 Task: Look for space in Isernhagen Farster Bauerschaft, Germany from 10th July, 2023 to 15th July, 2023 for 7 adults in price range Rs.10000 to Rs.15000. Place can be entire place or shared room with 4 bedrooms having 7 beds and 4 bathrooms. Property type can be house, flat, guest house. Amenities needed are: wifi, TV, free parkinig on premises, gym, breakfast. Booking option can be shelf check-in. Required host language is English.
Action: Mouse moved to (542, 113)
Screenshot: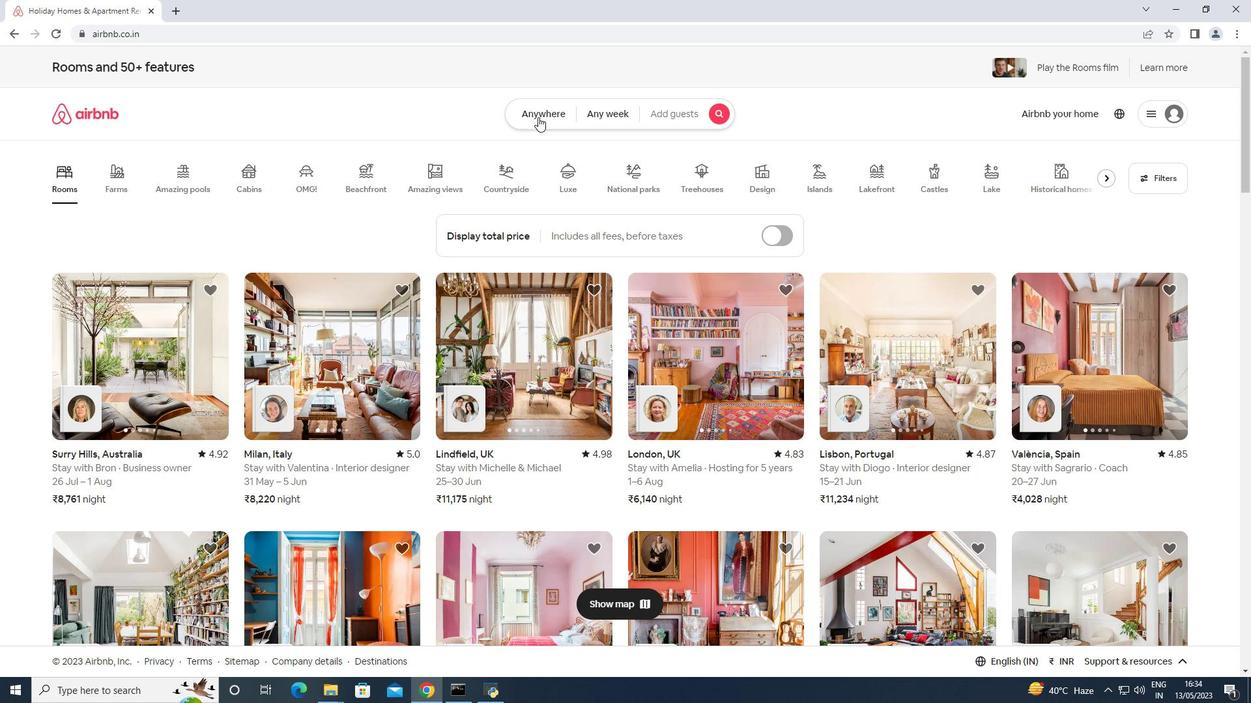 
Action: Mouse pressed left at (542, 113)
Screenshot: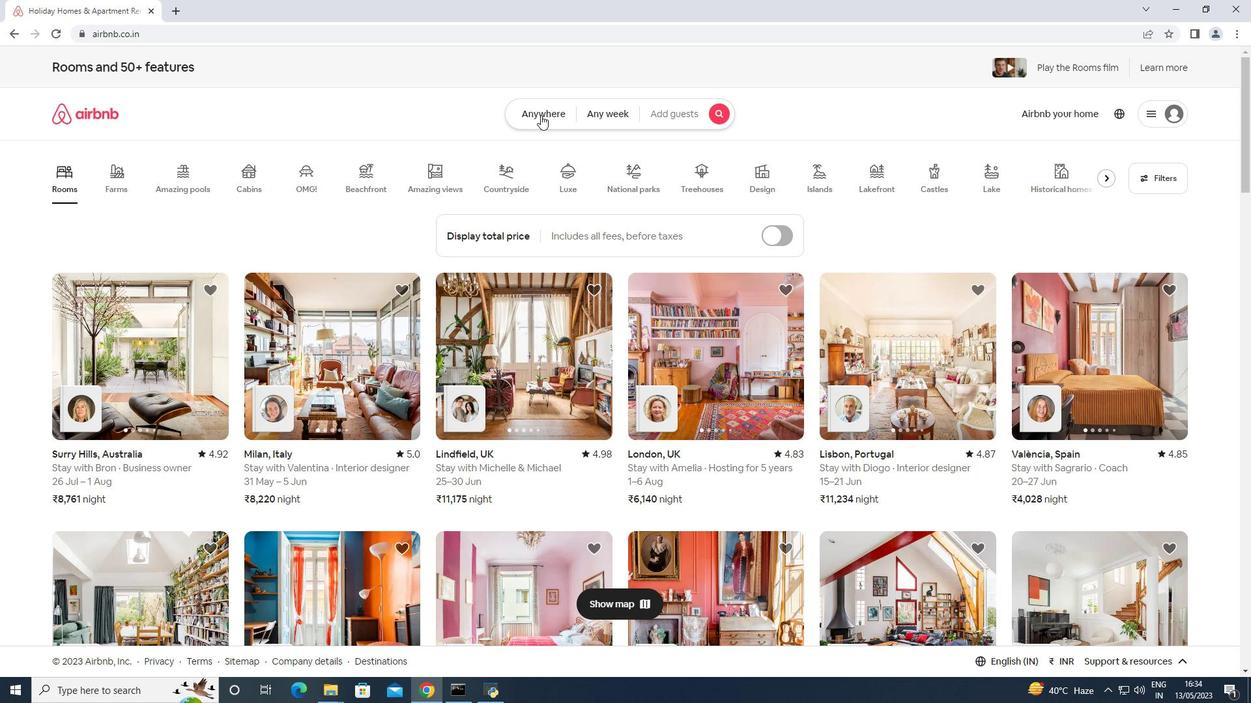
Action: Mouse moved to (490, 155)
Screenshot: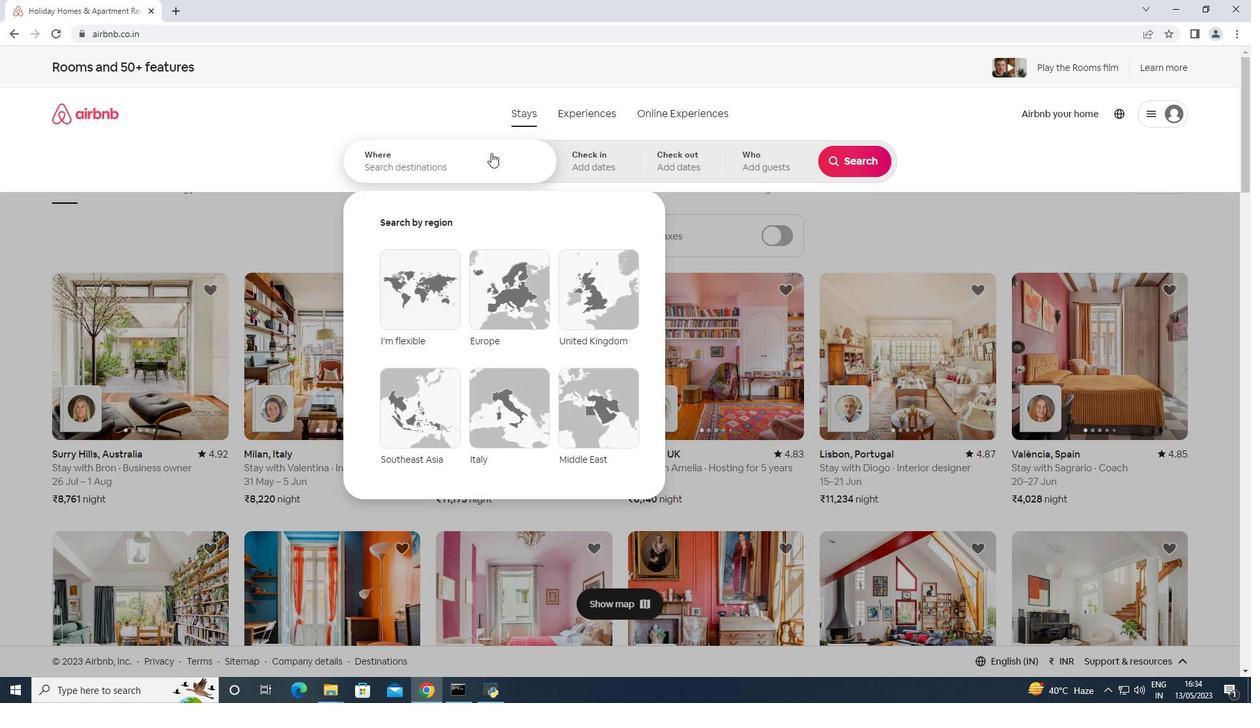 
Action: Mouse pressed left at (490, 155)
Screenshot: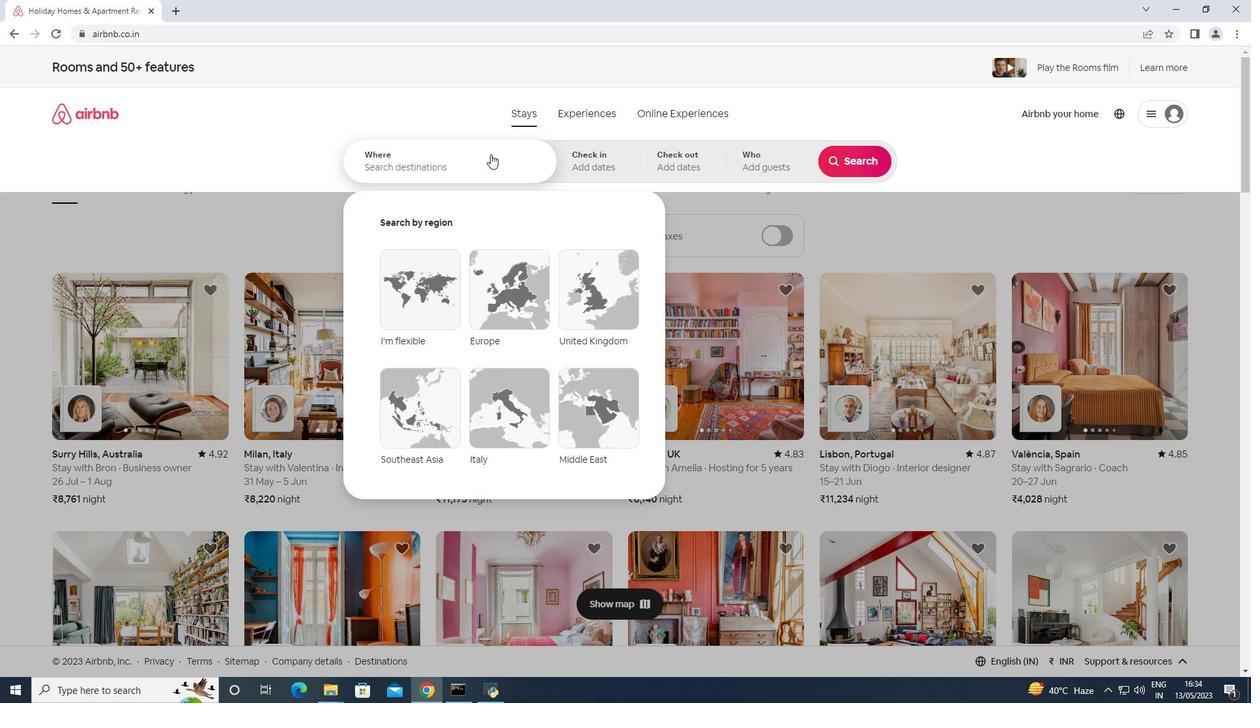 
Action: Mouse moved to (509, 162)
Screenshot: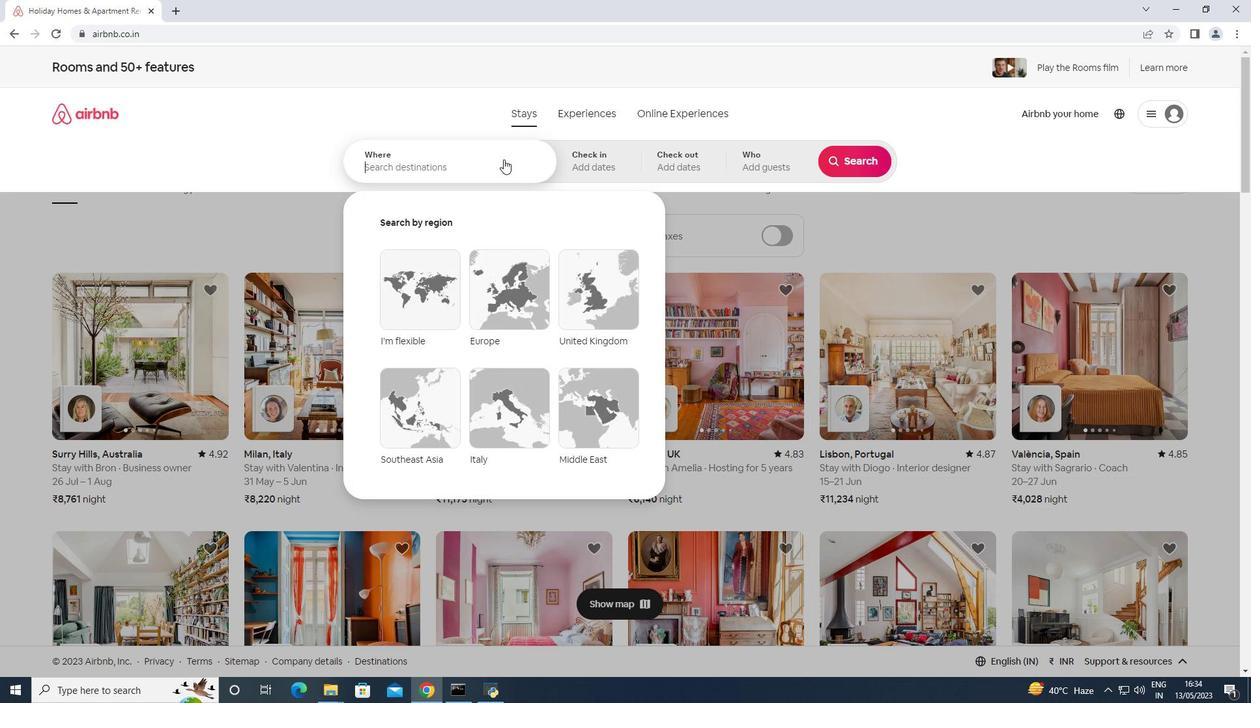 
Action: Key pressed <Key.shift>Isernhagen<Key.space><Key.shift>Farster<Key.space><Key.shift>Bauerschaft,<Key.space><Key.shift>Germ,any<Key.enter>
Screenshot: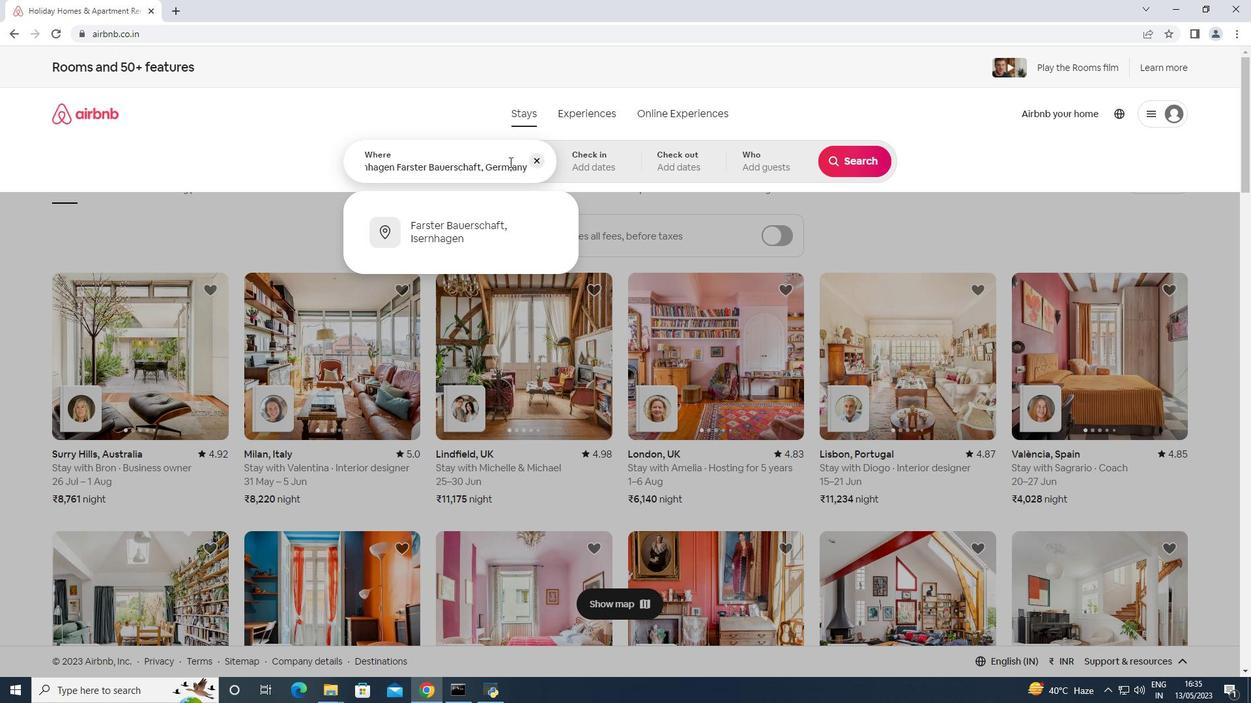 
Action: Mouse moved to (851, 262)
Screenshot: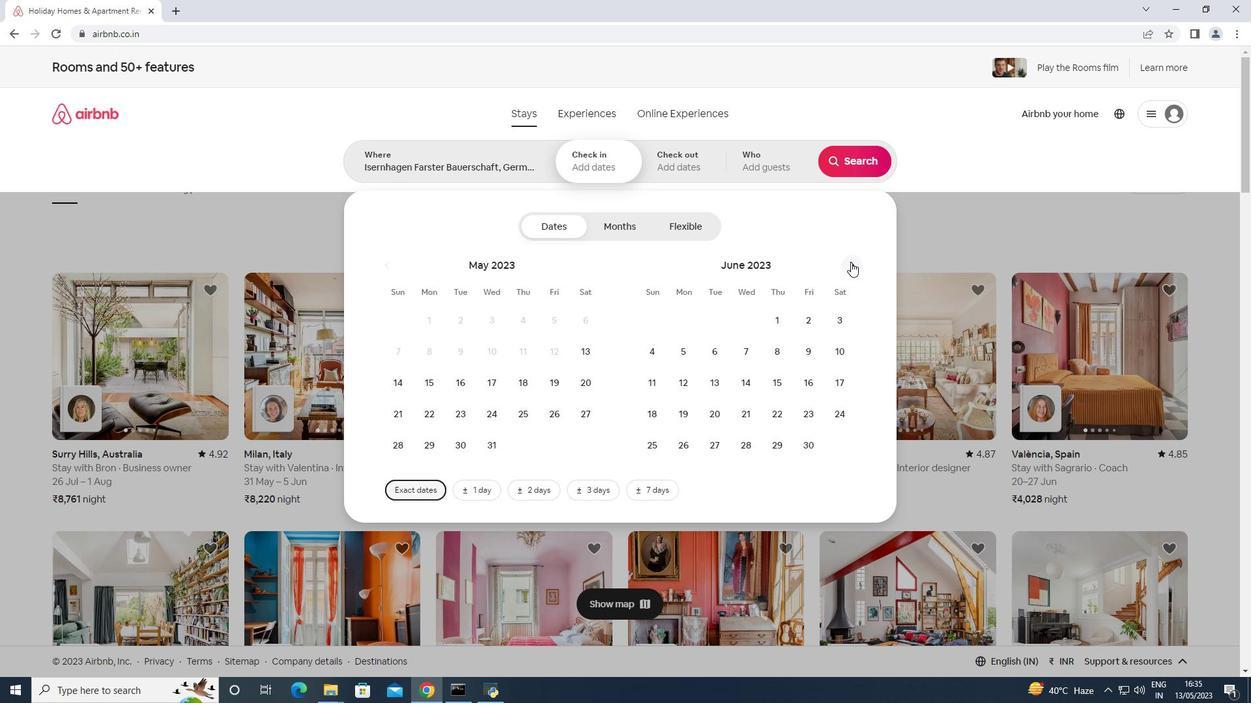 
Action: Mouse pressed left at (851, 262)
Screenshot: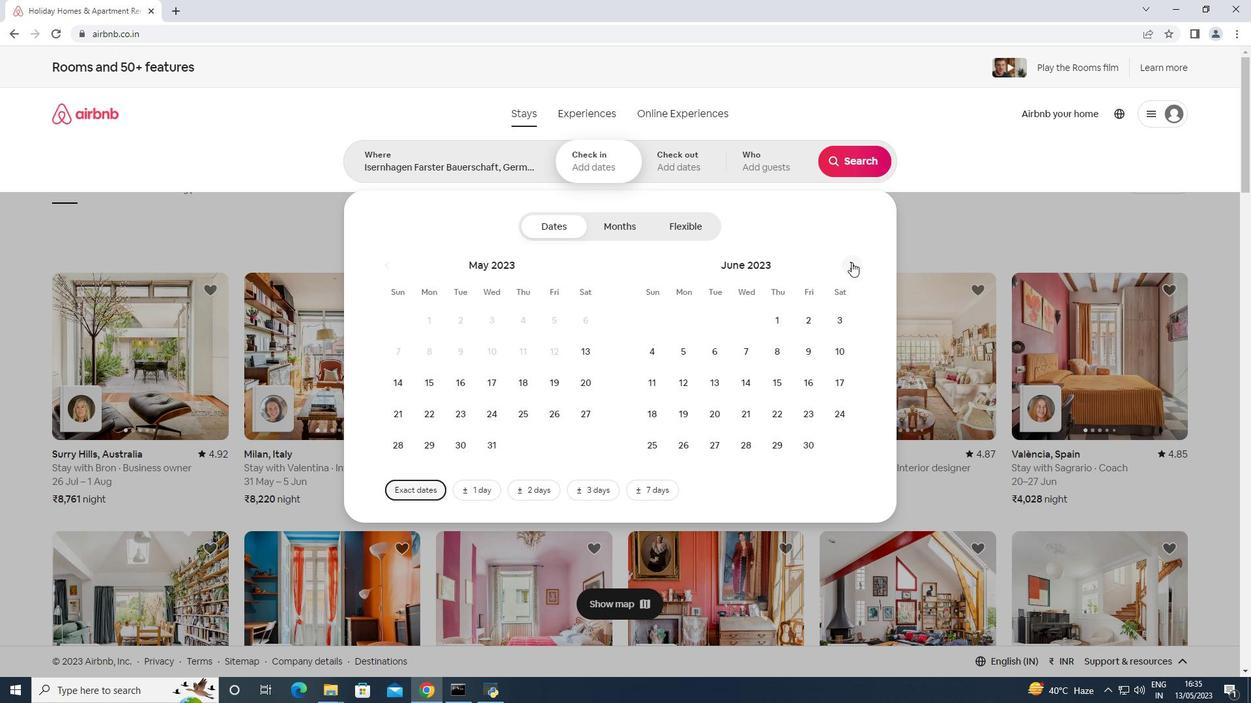 
Action: Mouse moved to (682, 380)
Screenshot: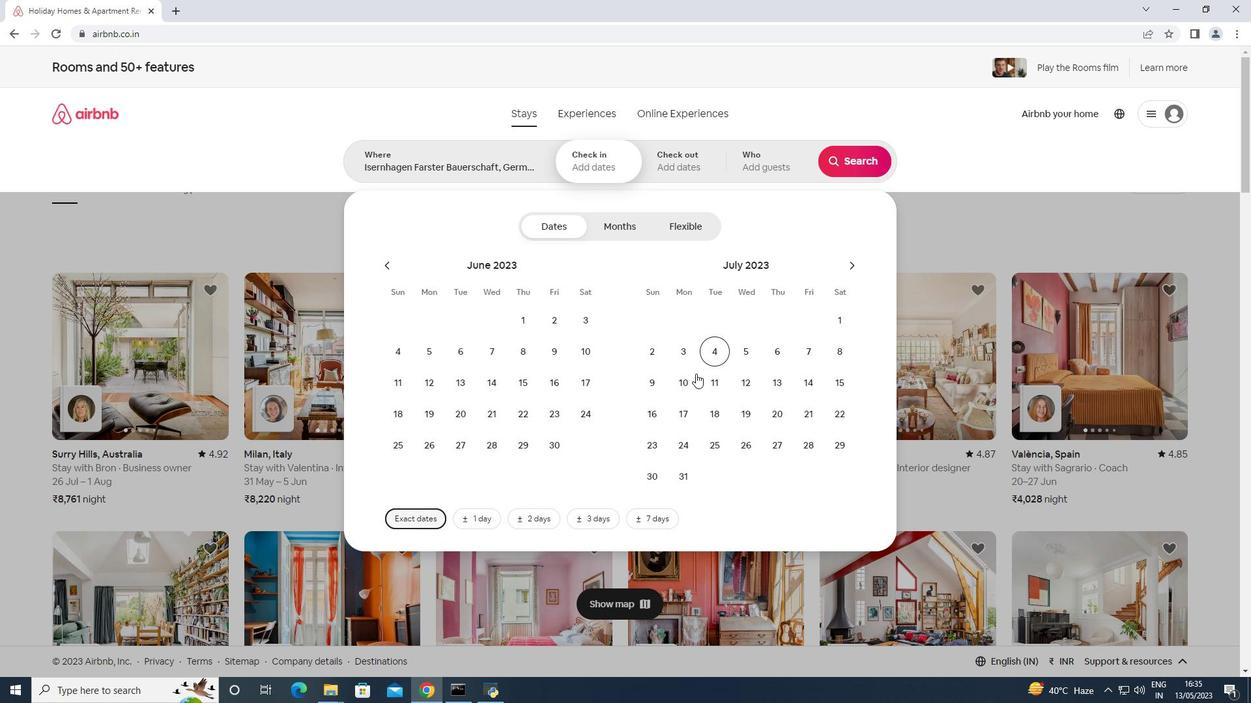 
Action: Mouse pressed left at (682, 380)
Screenshot: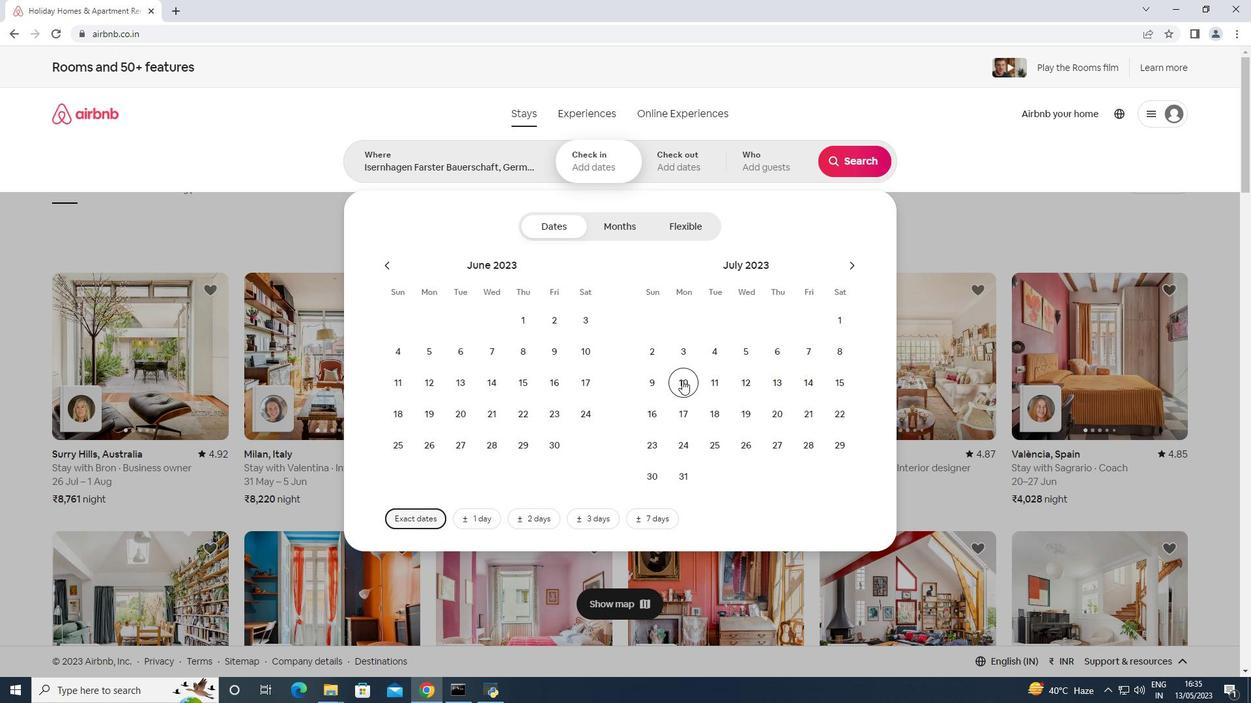 
Action: Mouse moved to (834, 385)
Screenshot: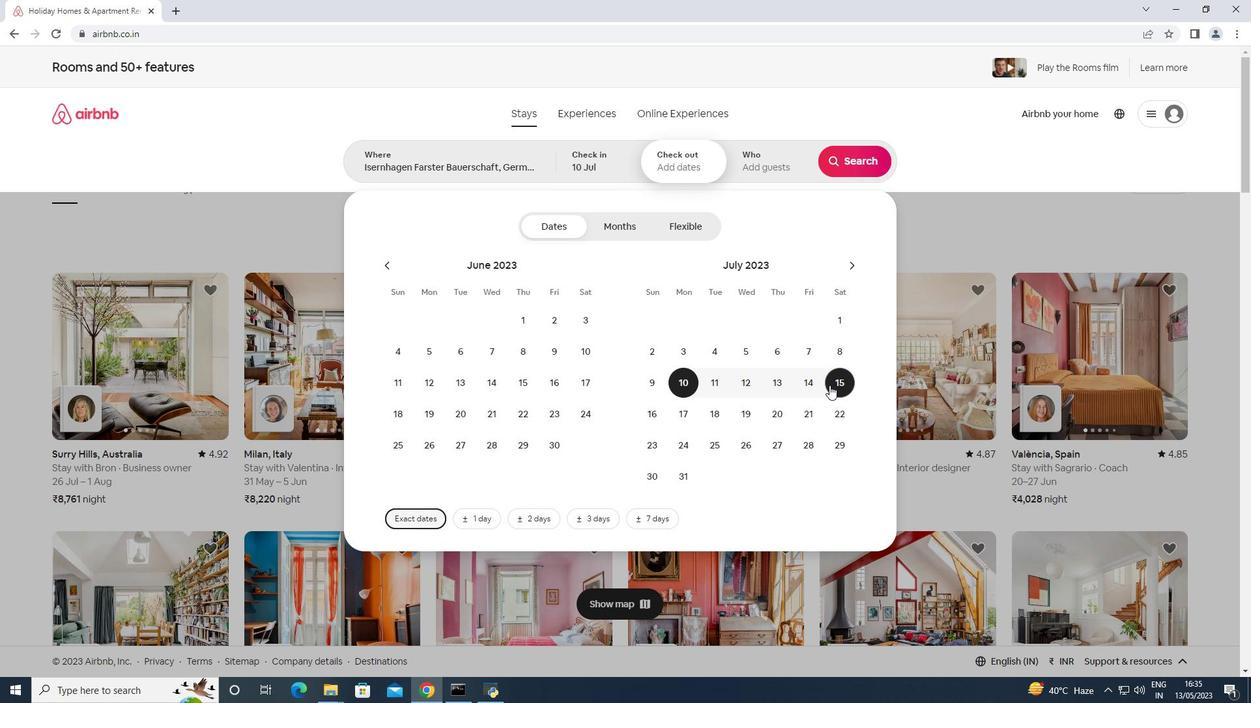 
Action: Mouse pressed left at (834, 385)
Screenshot: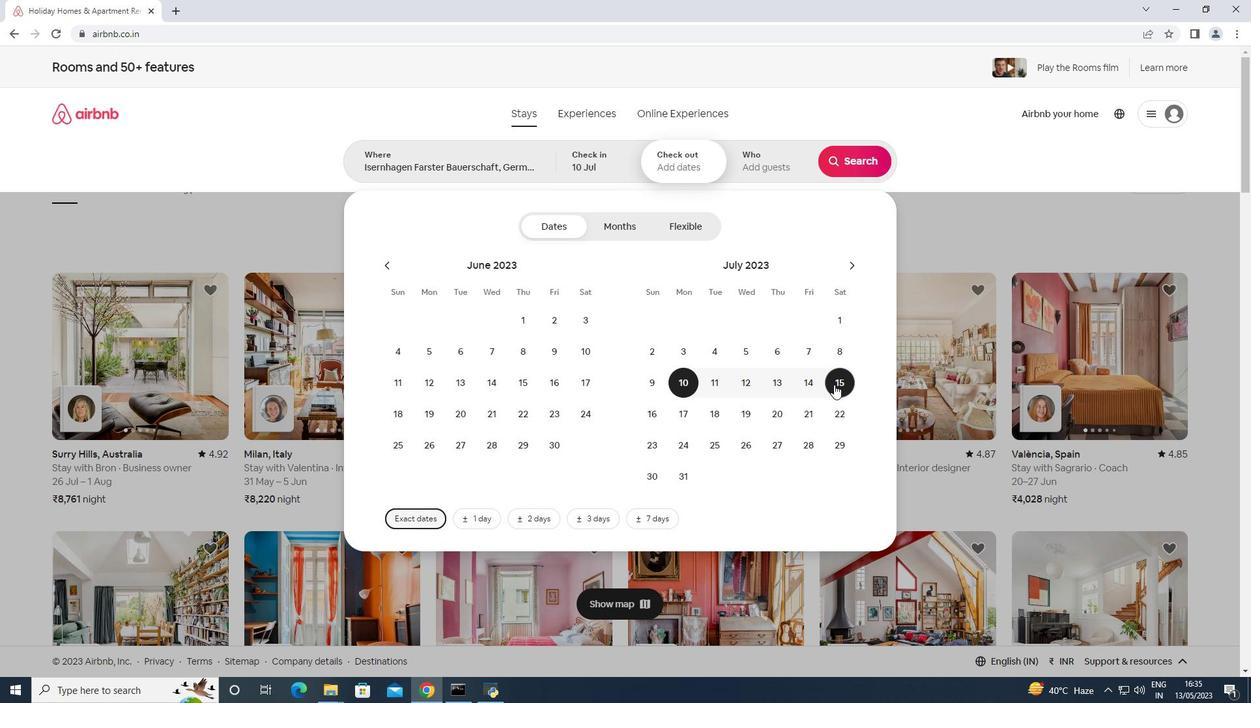 
Action: Mouse moved to (772, 168)
Screenshot: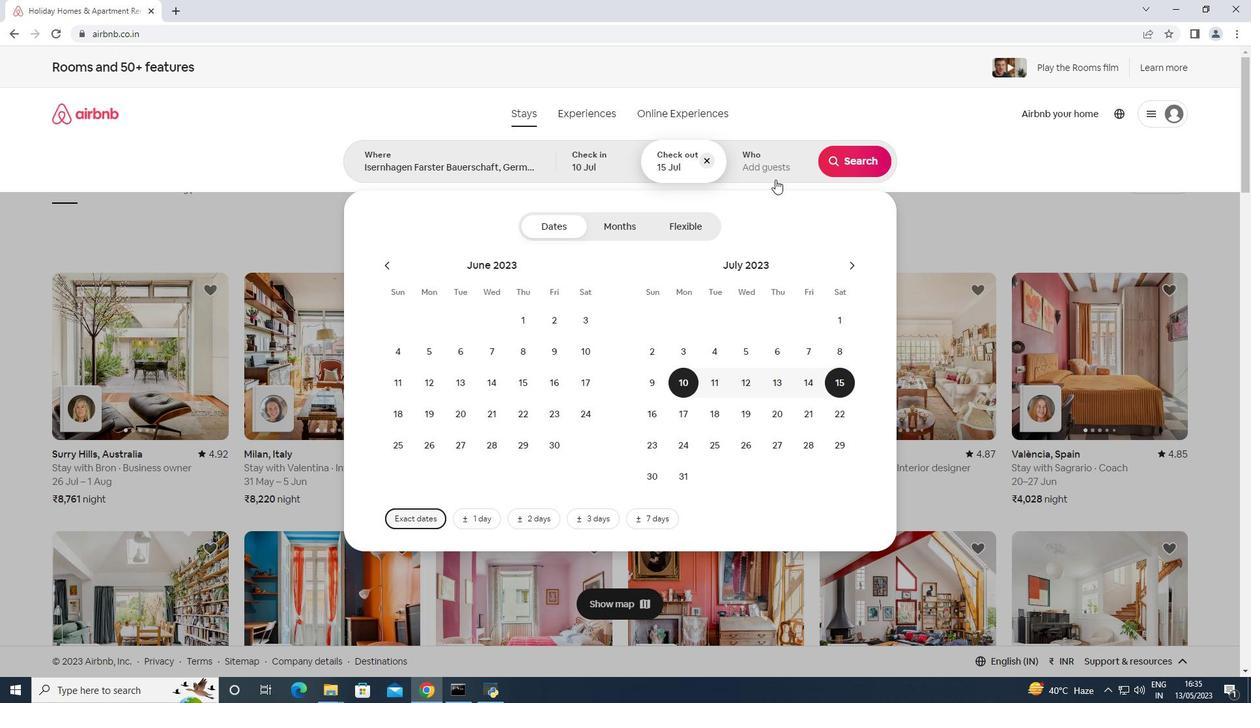 
Action: Mouse pressed left at (772, 168)
Screenshot: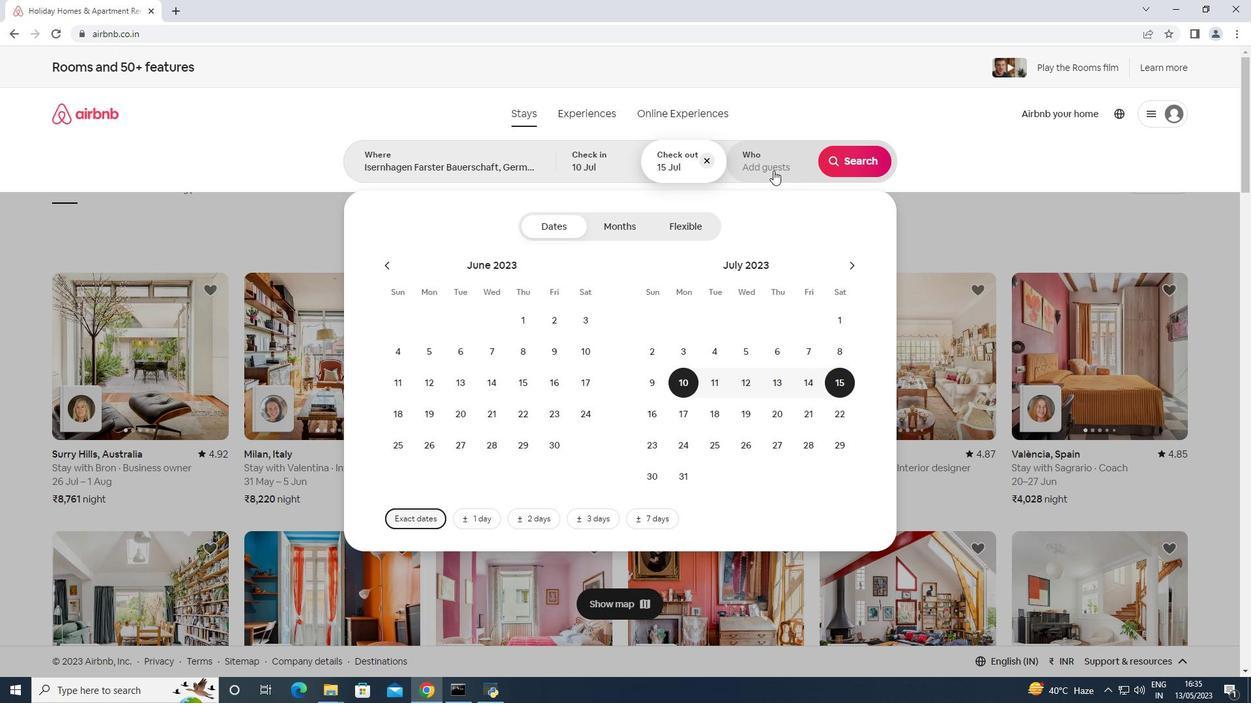 
Action: Mouse moved to (851, 228)
Screenshot: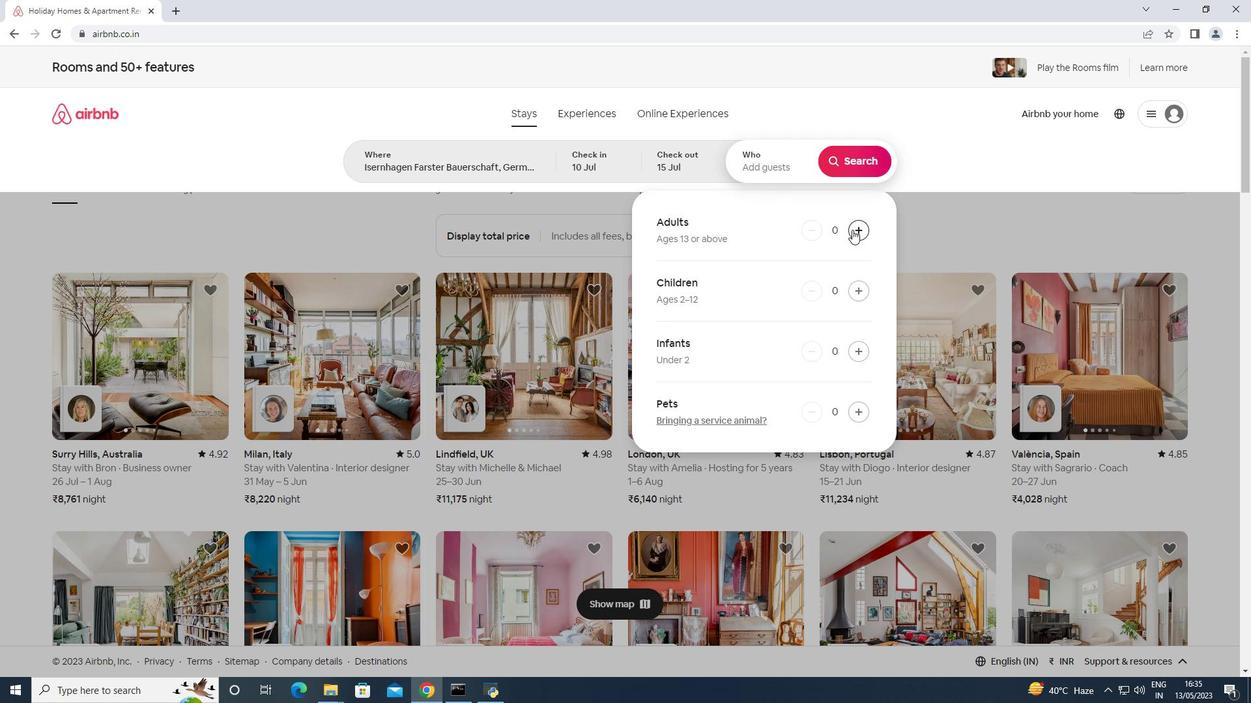 
Action: Mouse pressed left at (851, 228)
Screenshot: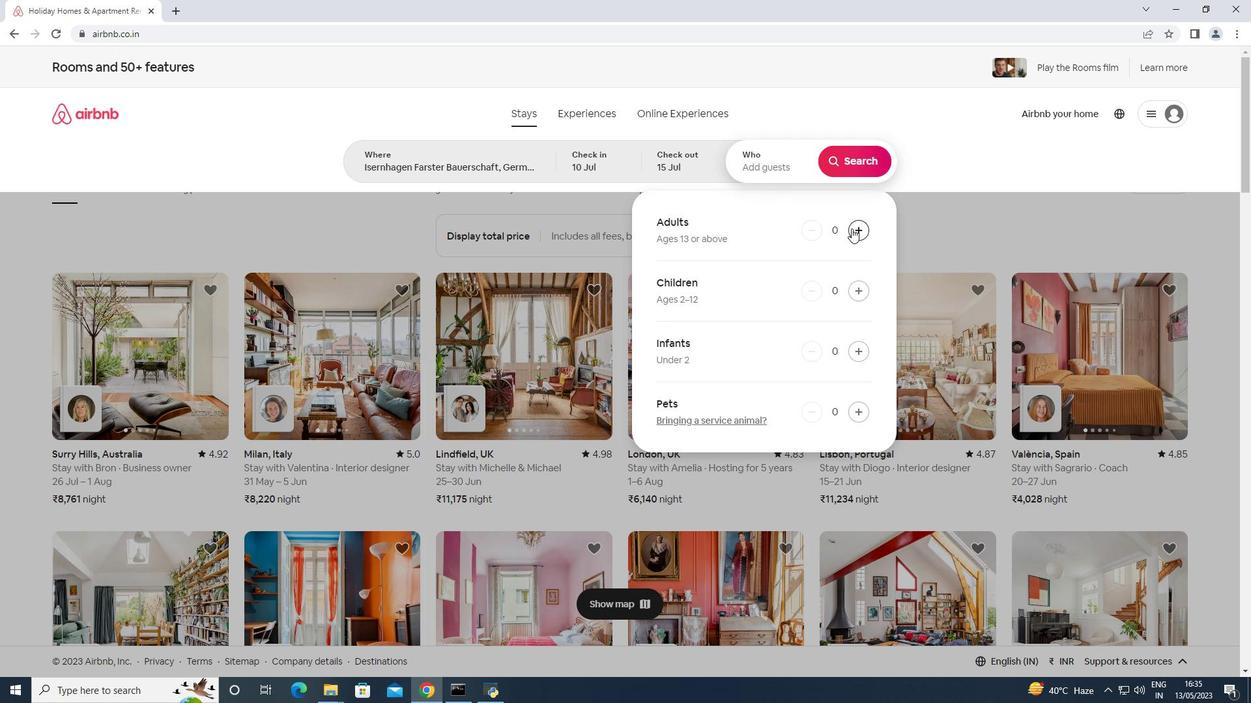 
Action: Mouse pressed left at (851, 228)
Screenshot: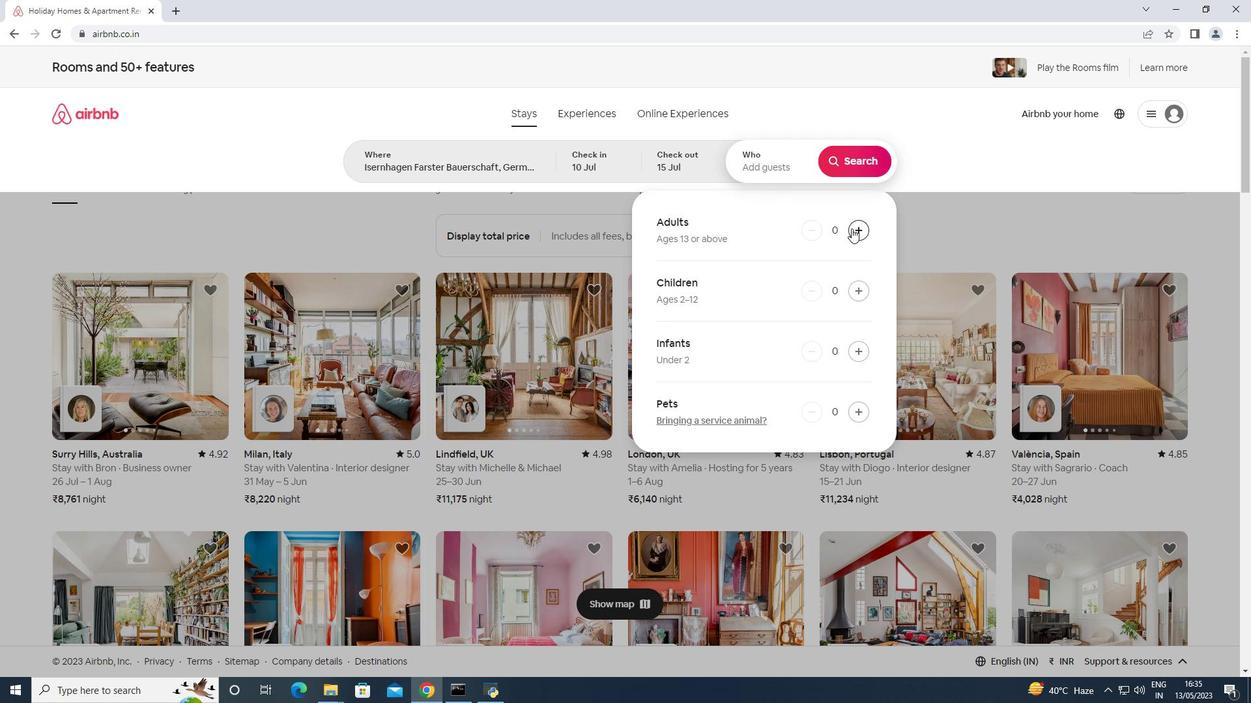 
Action: Mouse pressed left at (851, 228)
Screenshot: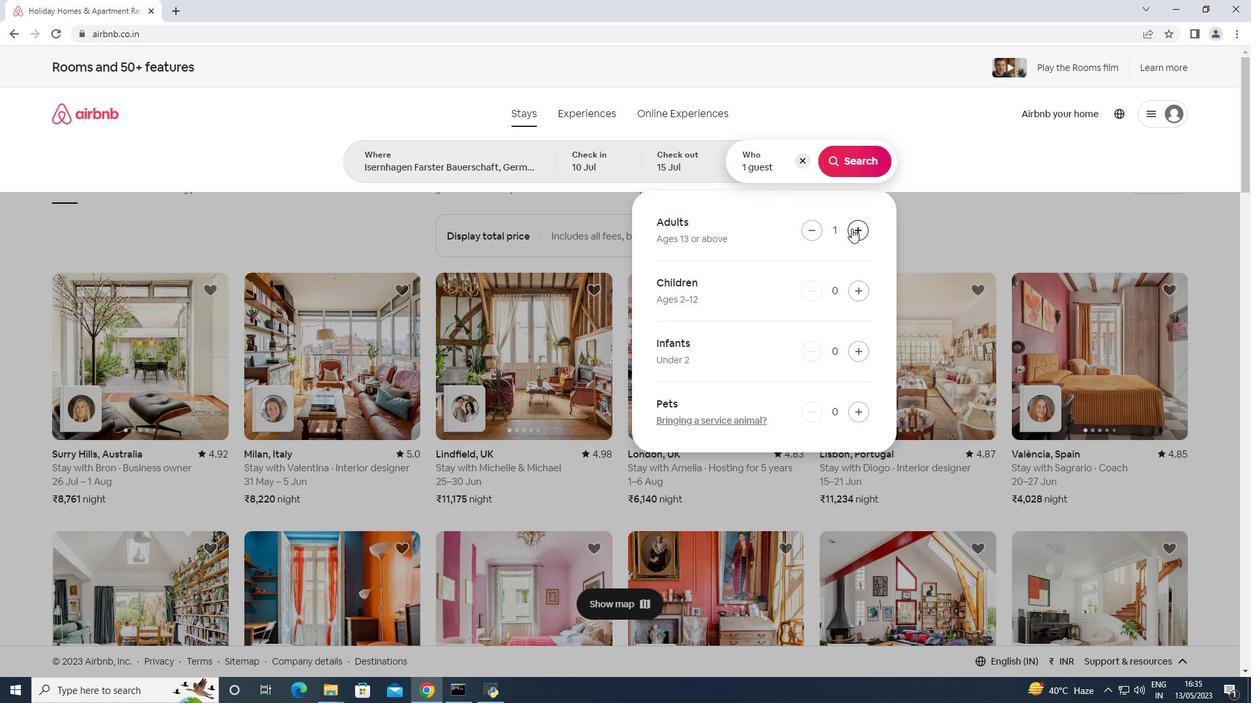 
Action: Mouse pressed left at (851, 228)
Screenshot: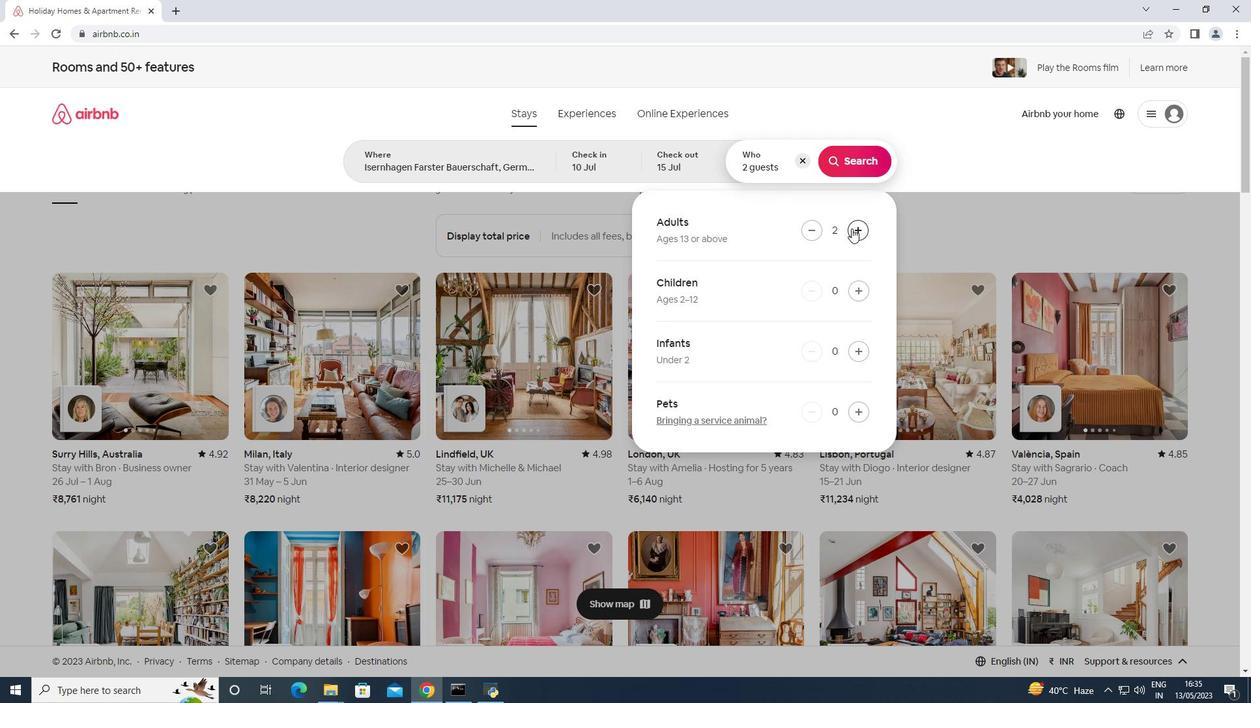 
Action: Mouse pressed left at (851, 228)
Screenshot: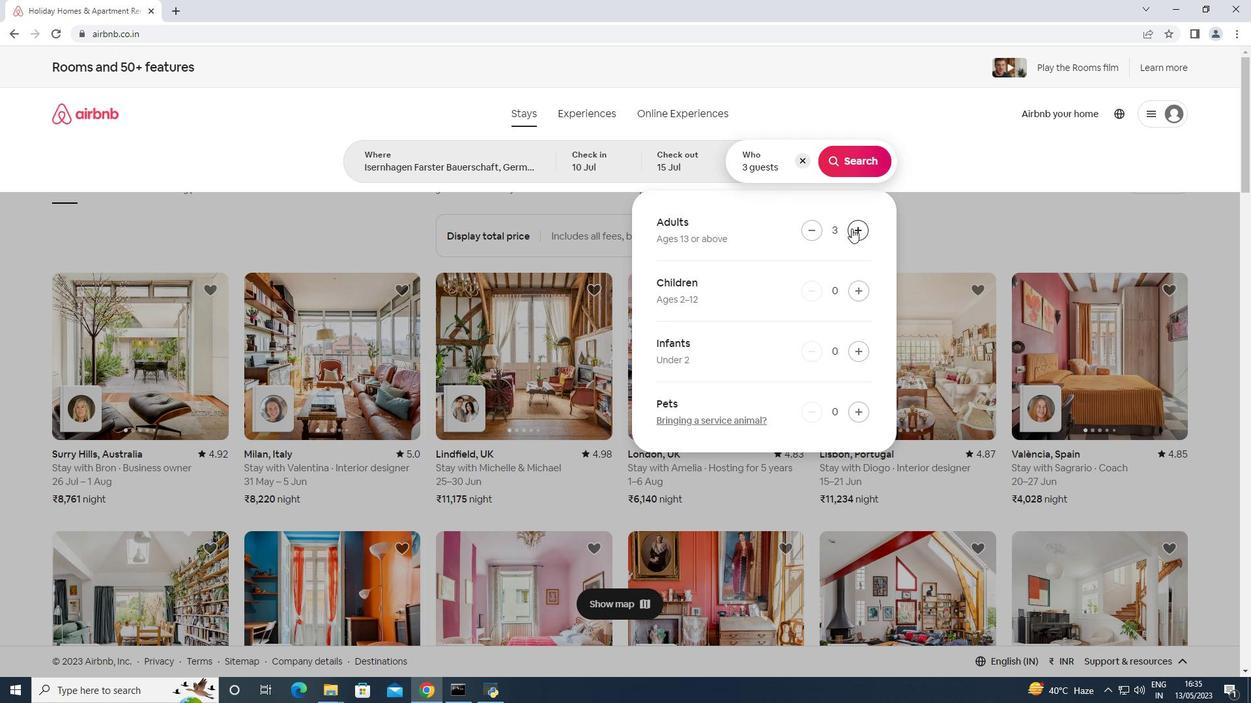 
Action: Mouse pressed left at (851, 228)
Screenshot: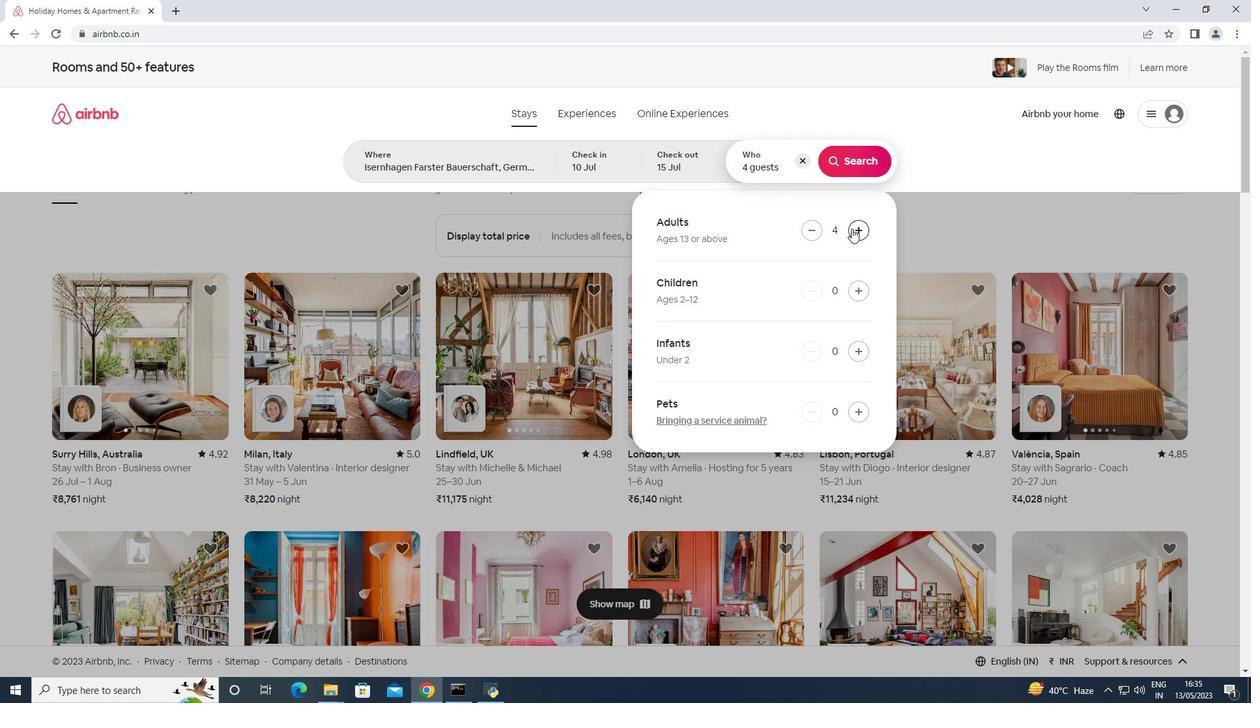 
Action: Mouse pressed left at (851, 228)
Screenshot: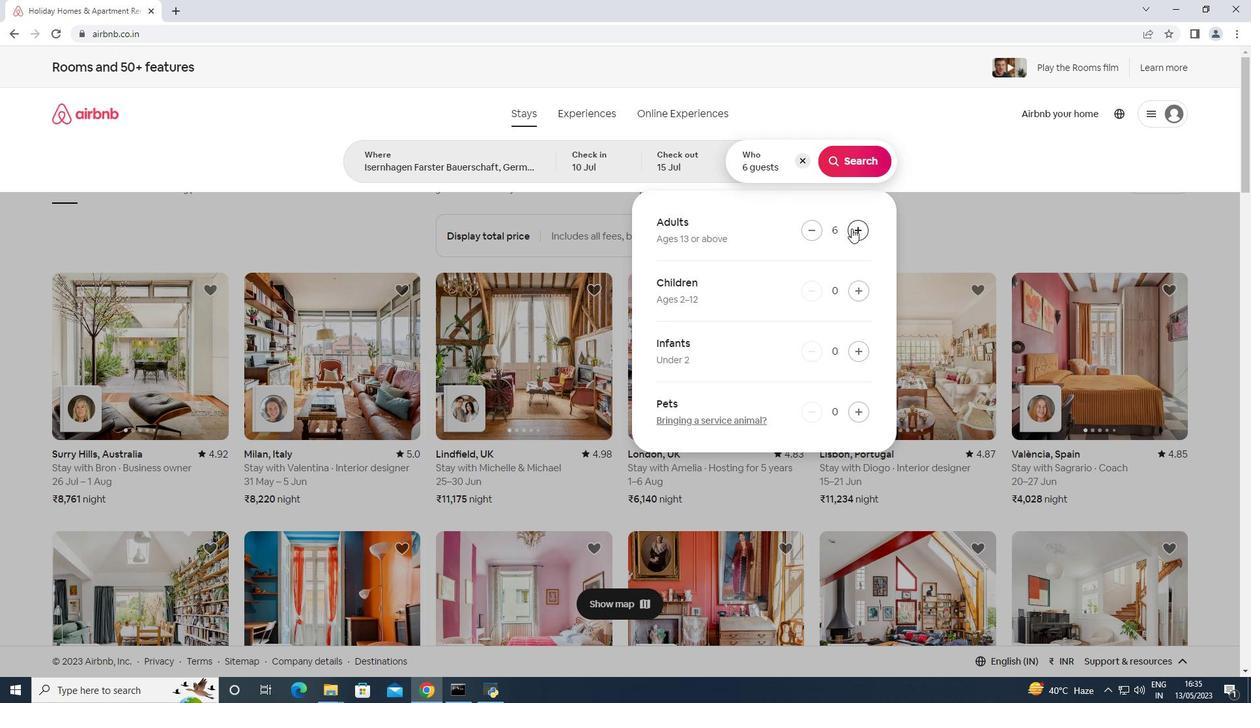 
Action: Mouse moved to (845, 155)
Screenshot: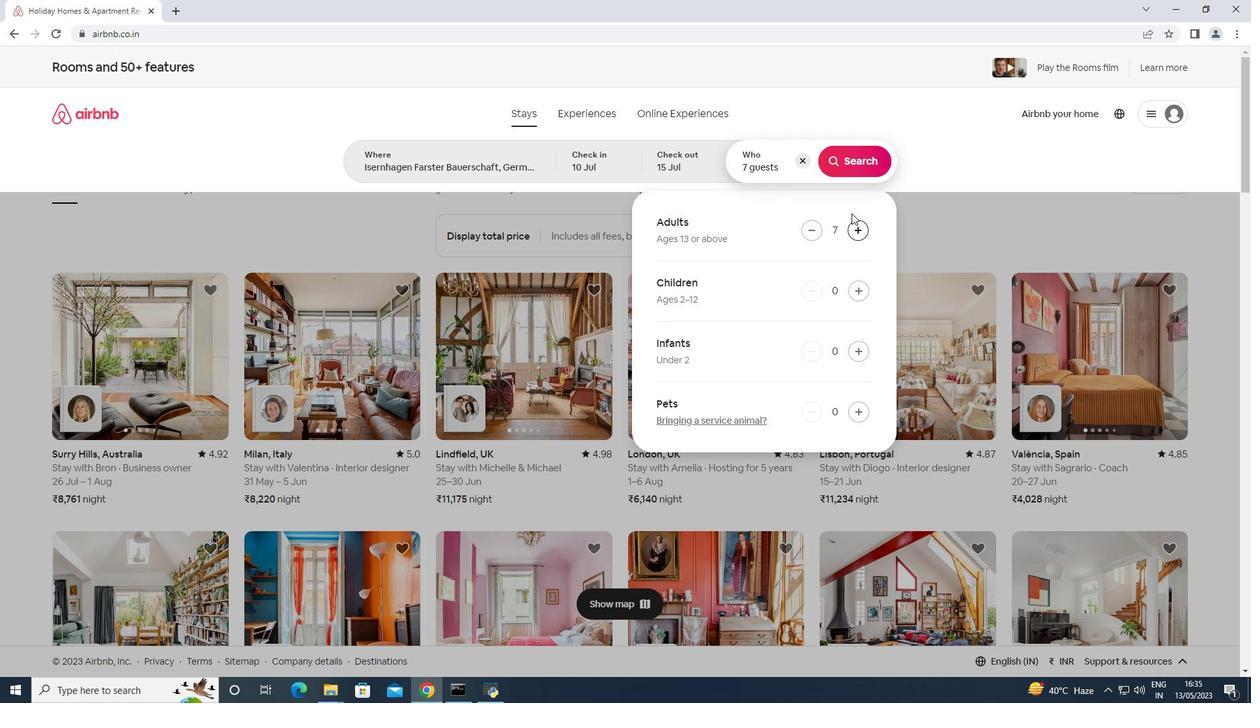 
Action: Mouse pressed left at (845, 155)
Screenshot: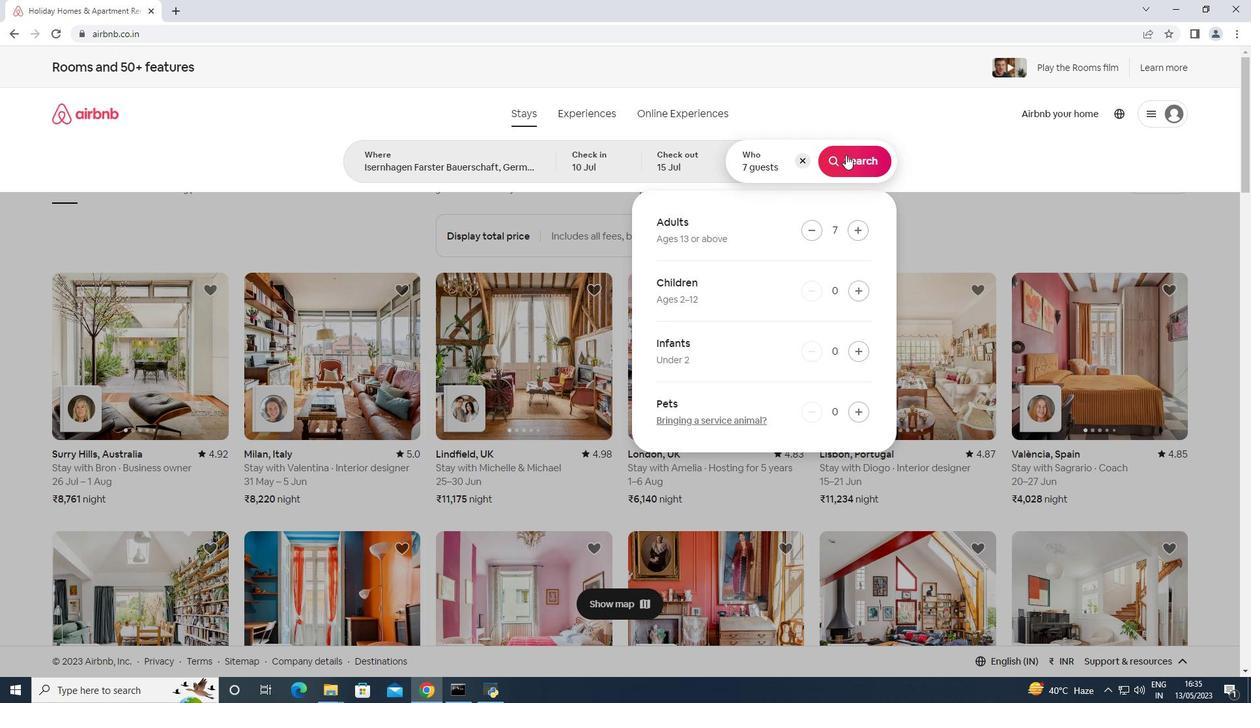 
Action: Mouse moved to (1189, 117)
Screenshot: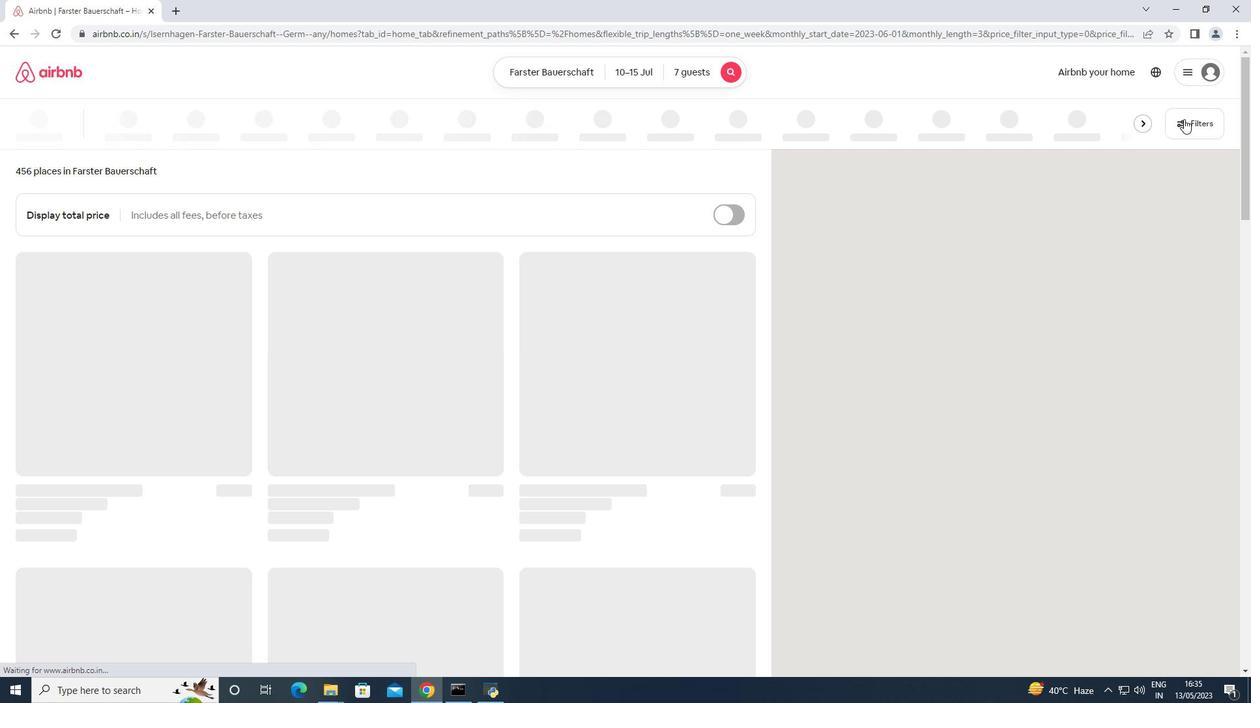 
Action: Mouse pressed left at (1189, 117)
Screenshot: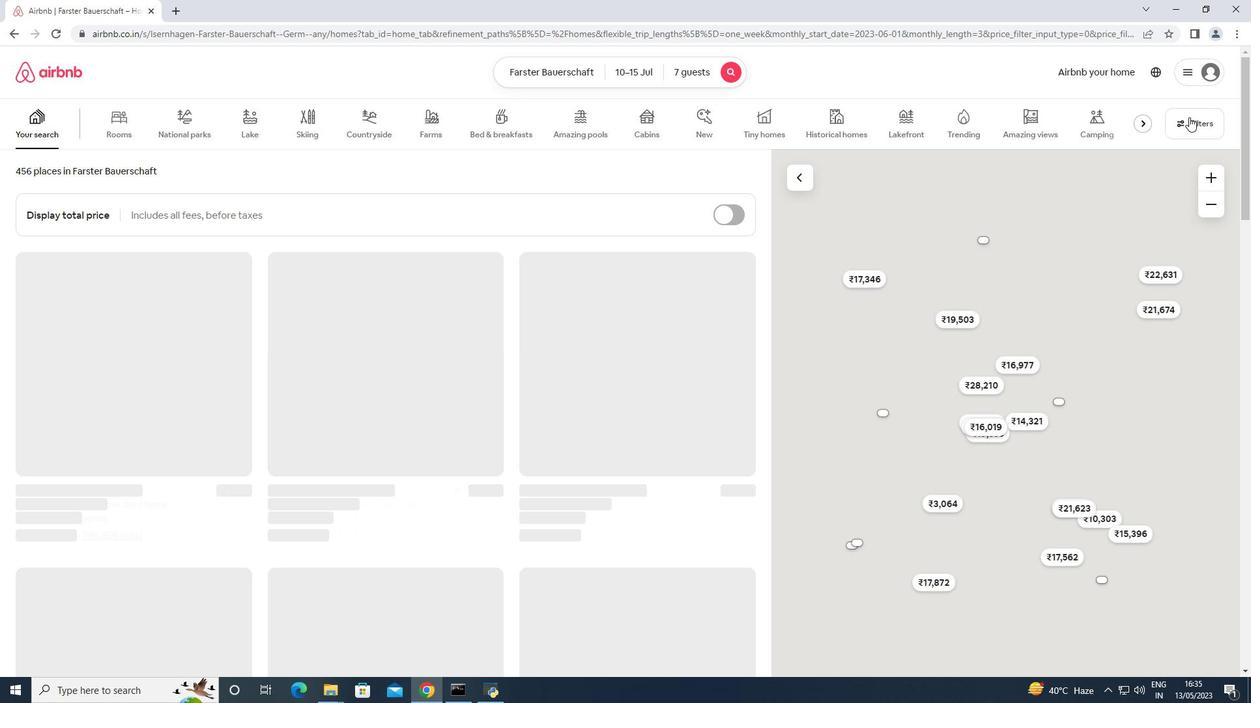 
Action: Mouse moved to (491, 449)
Screenshot: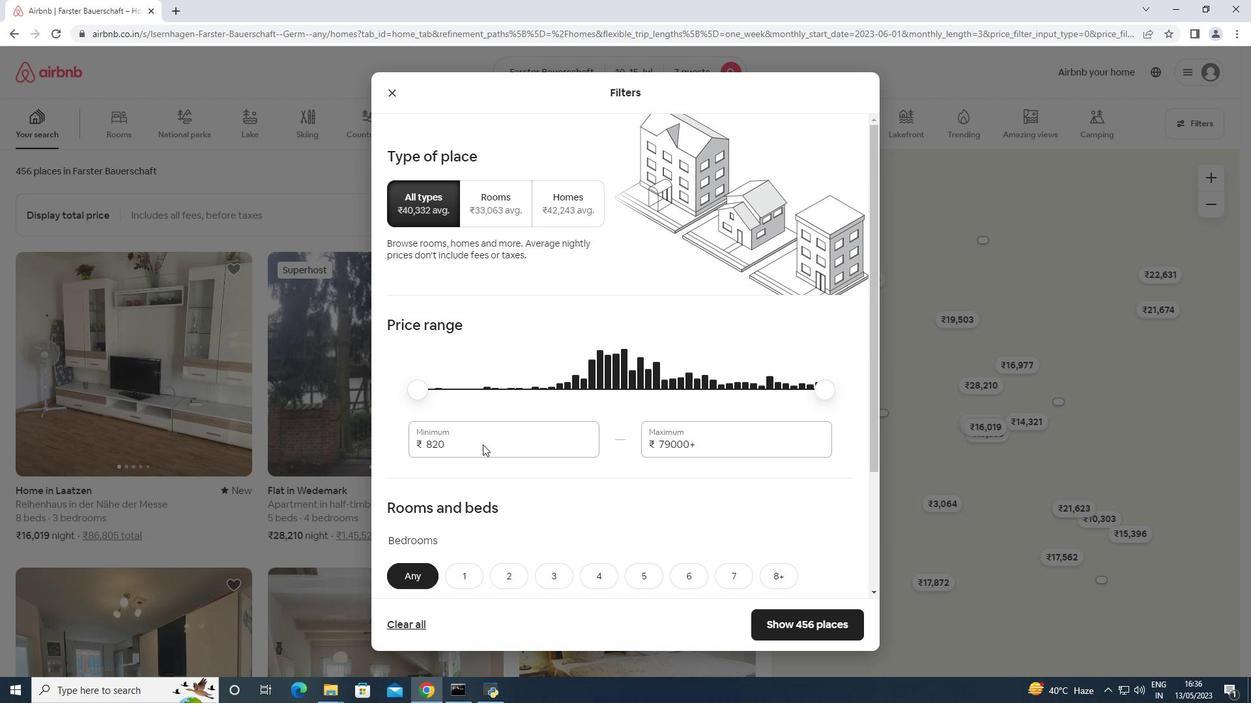 
Action: Mouse pressed left at (491, 449)
Screenshot: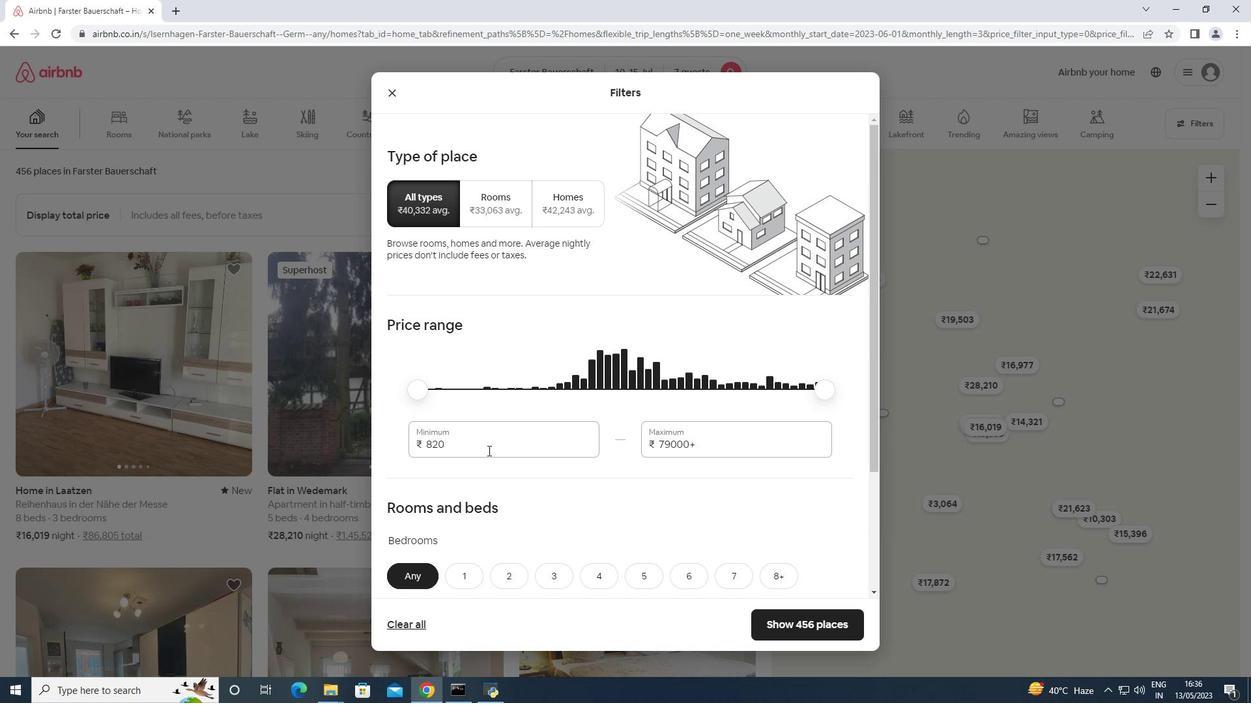 
Action: Mouse moved to (491, 449)
Screenshot: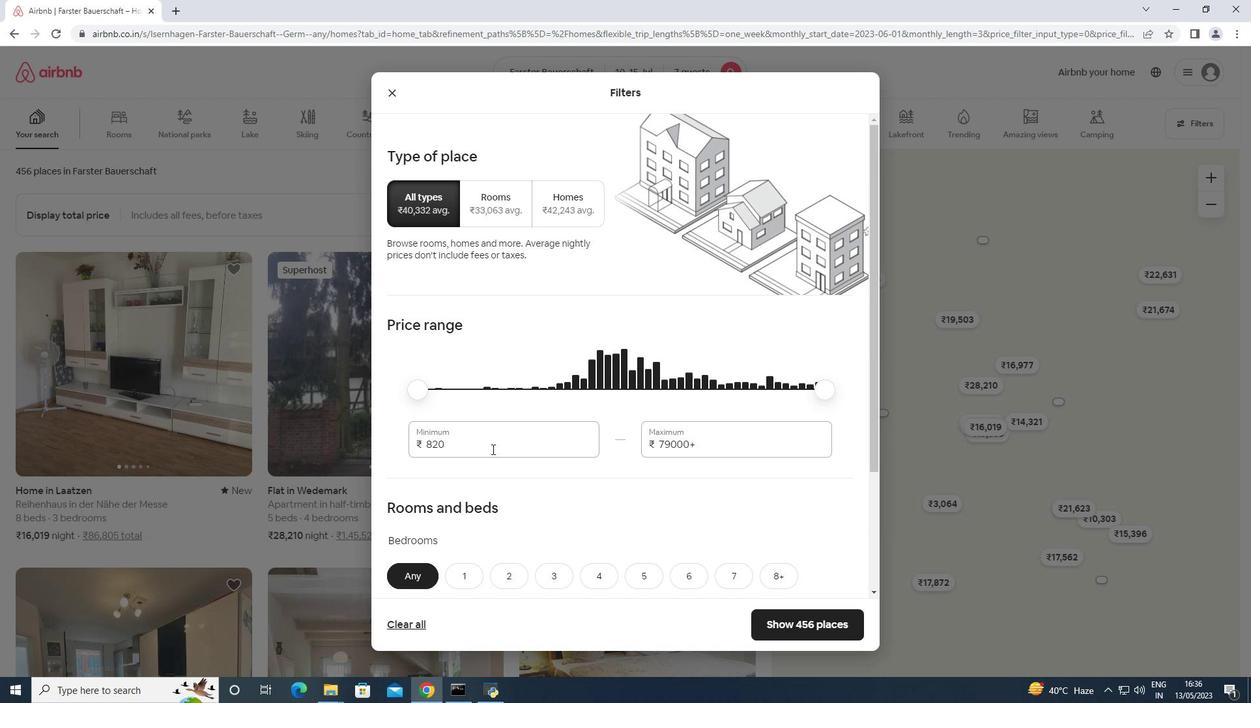 
Action: Mouse pressed left at (491, 449)
Screenshot: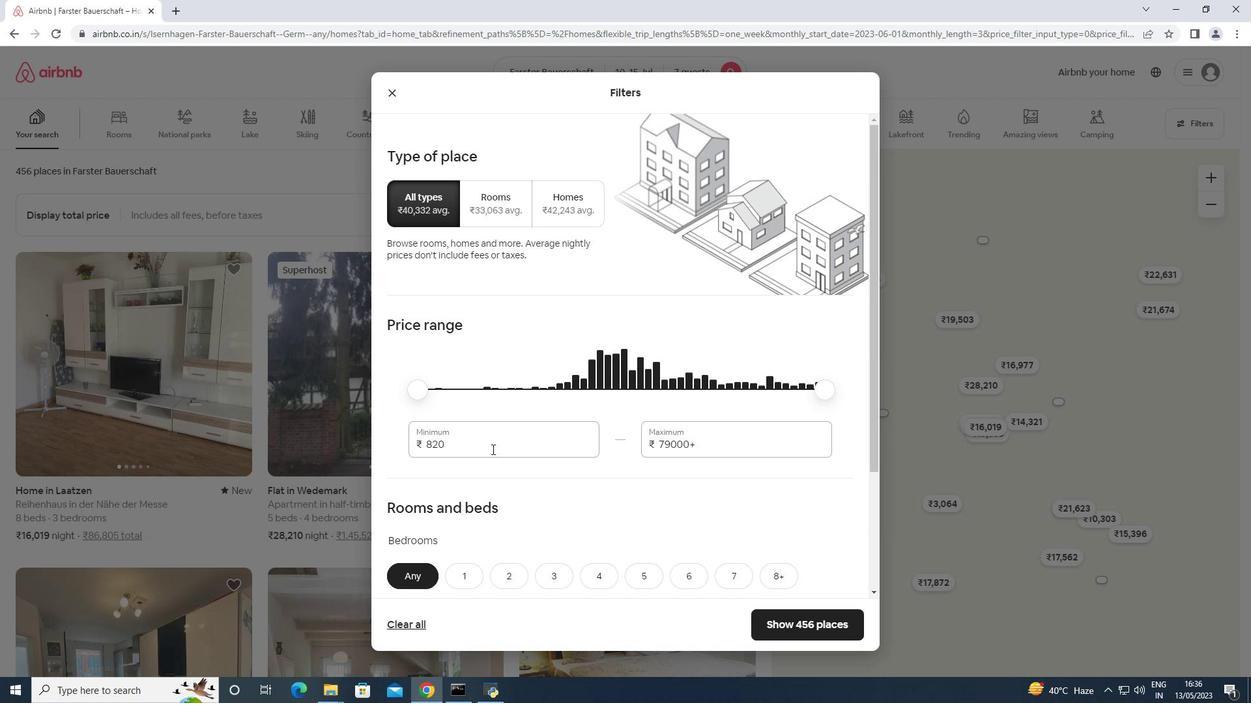 
Action: Mouse moved to (594, 413)
Screenshot: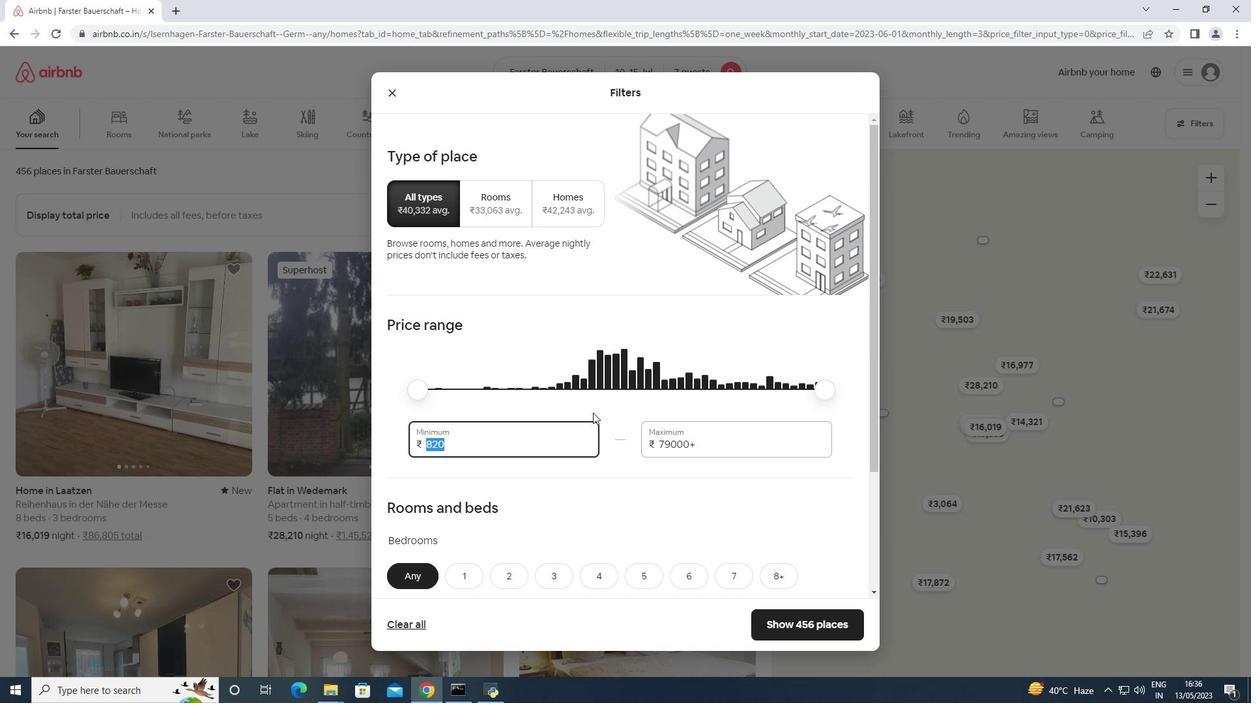 
Action: Key pressed 10000<Key.tab>15000
Screenshot: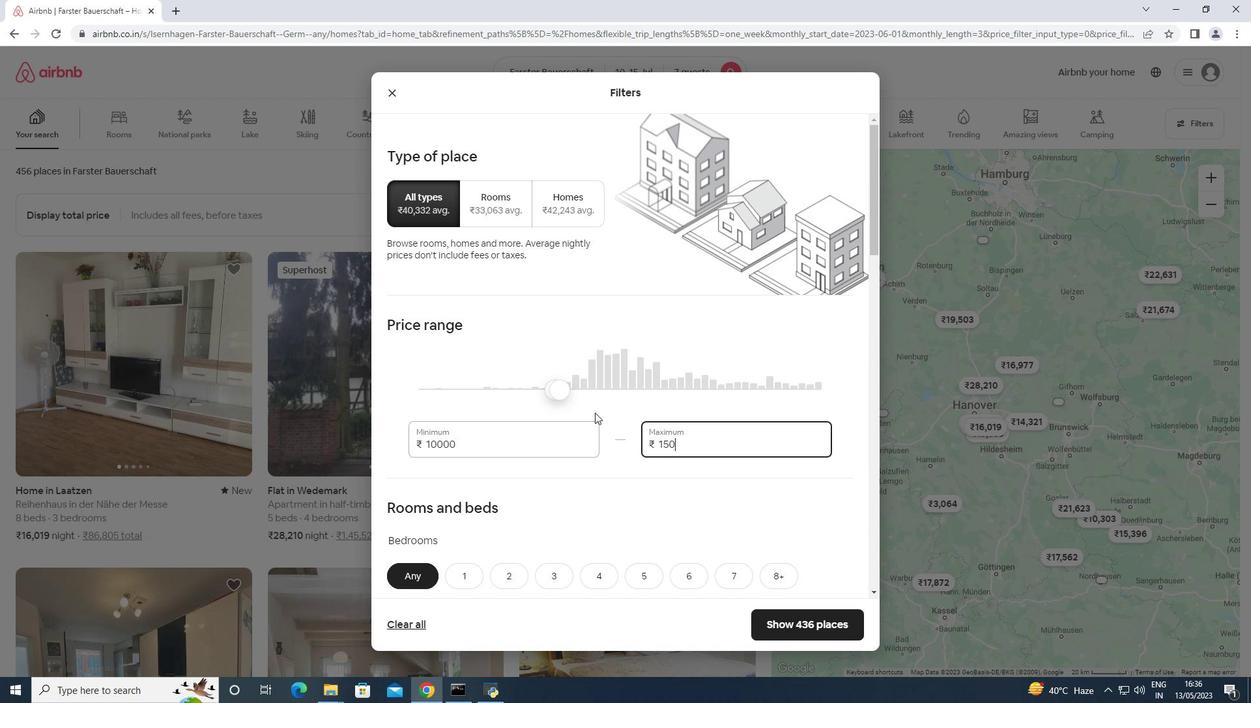 
Action: Mouse moved to (598, 410)
Screenshot: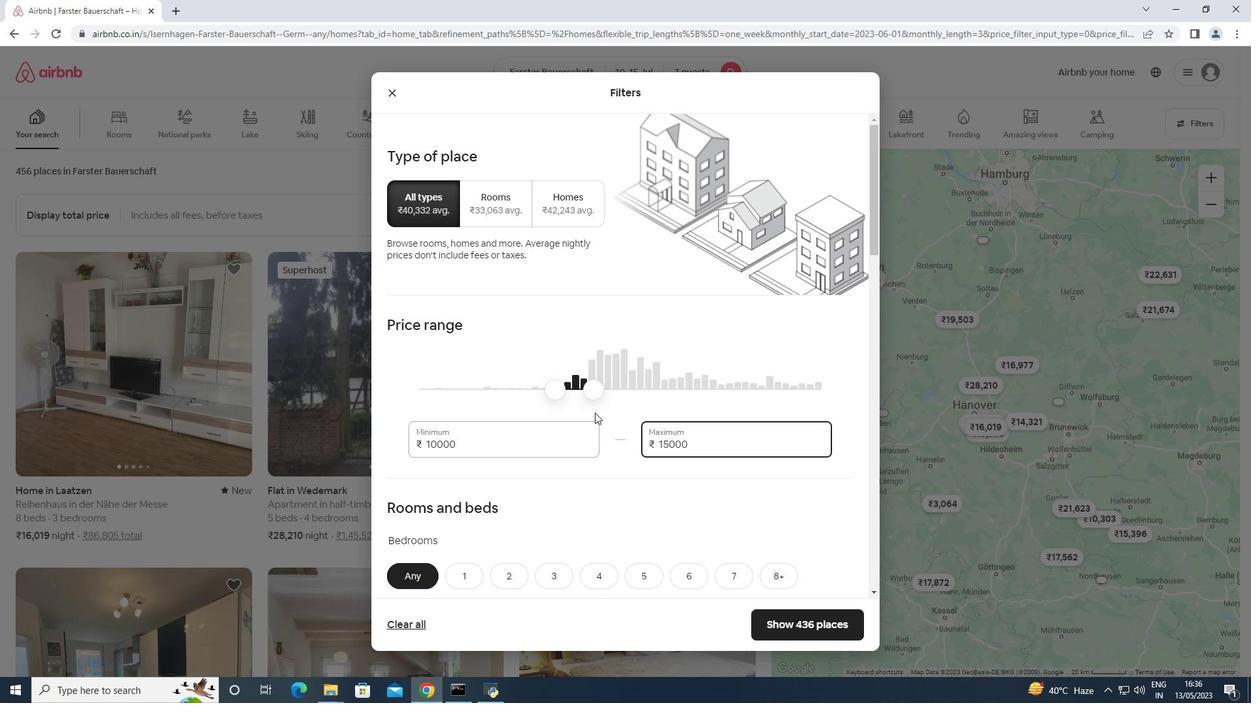 
Action: Mouse scrolled (598, 409) with delta (0, 0)
Screenshot: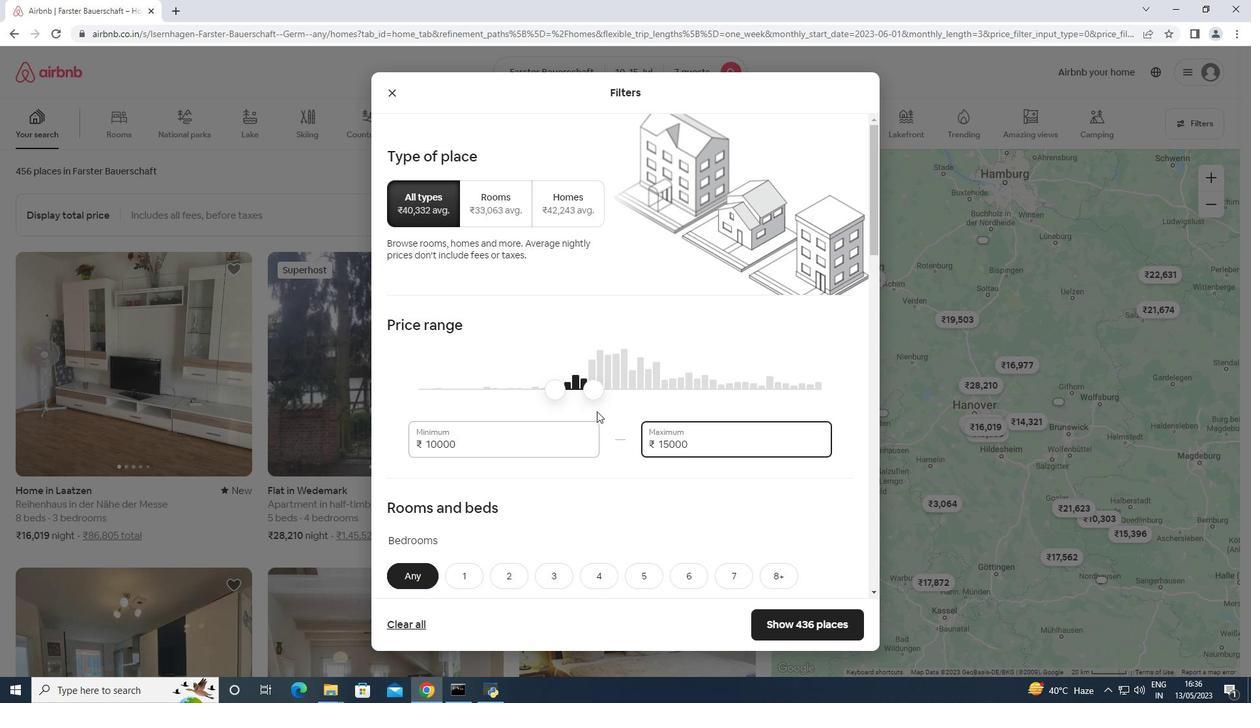 
Action: Mouse scrolled (598, 409) with delta (0, 0)
Screenshot: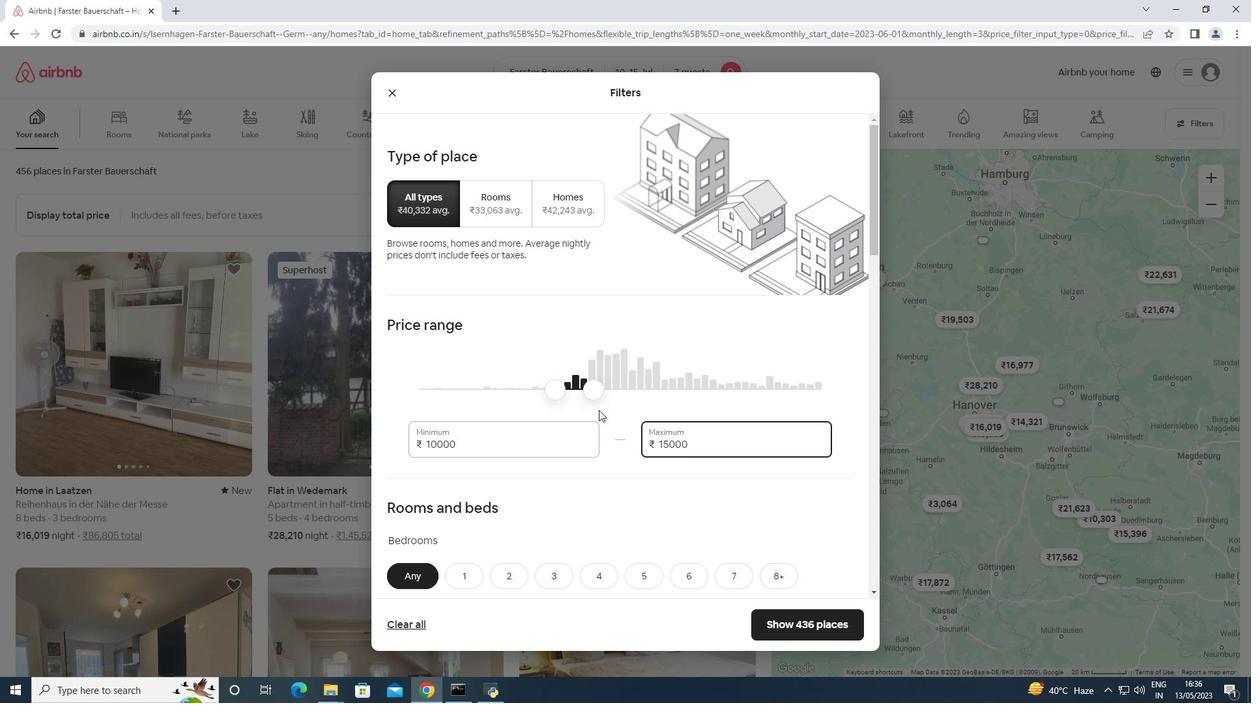 
Action: Mouse scrolled (598, 409) with delta (0, 0)
Screenshot: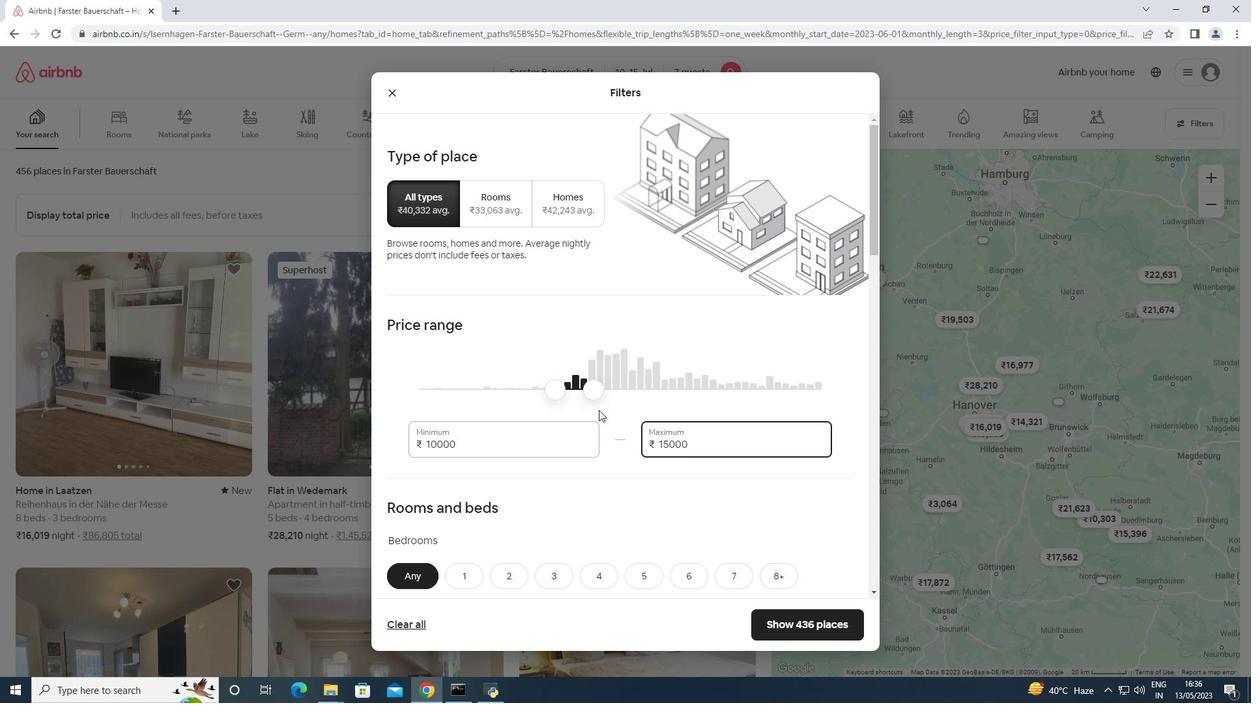 
Action: Mouse scrolled (598, 409) with delta (0, 0)
Screenshot: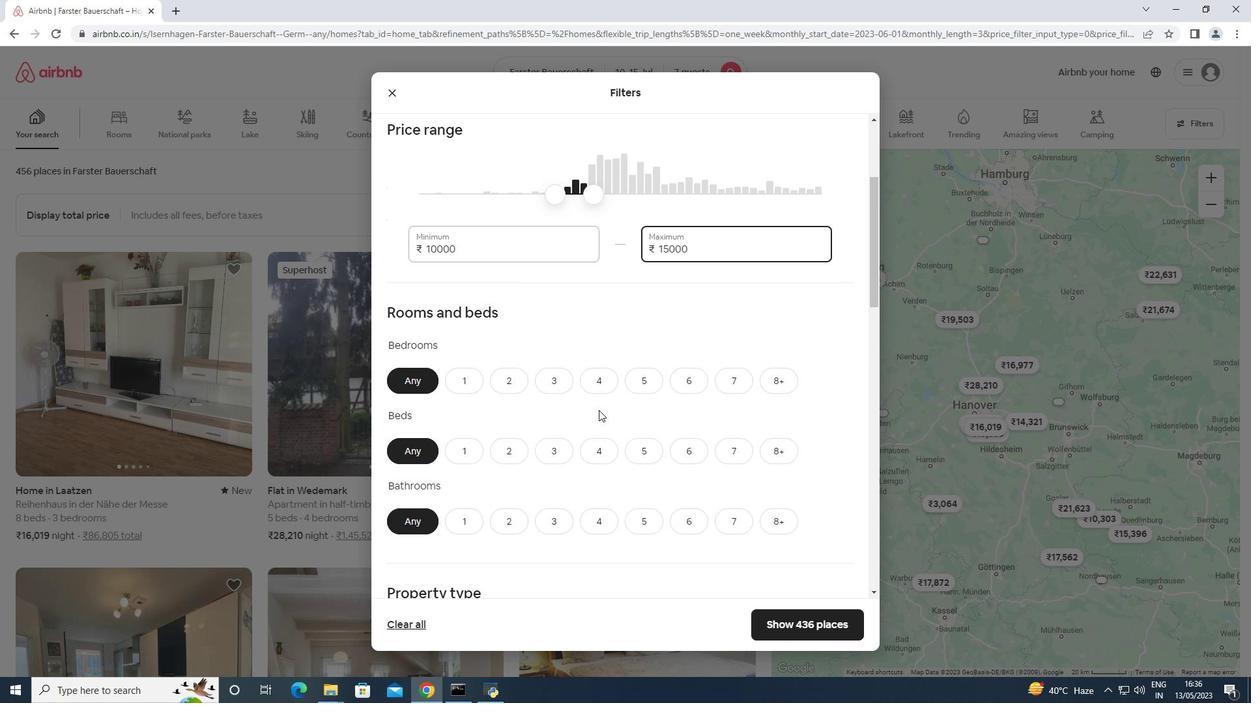 
Action: Mouse scrolled (598, 409) with delta (0, 0)
Screenshot: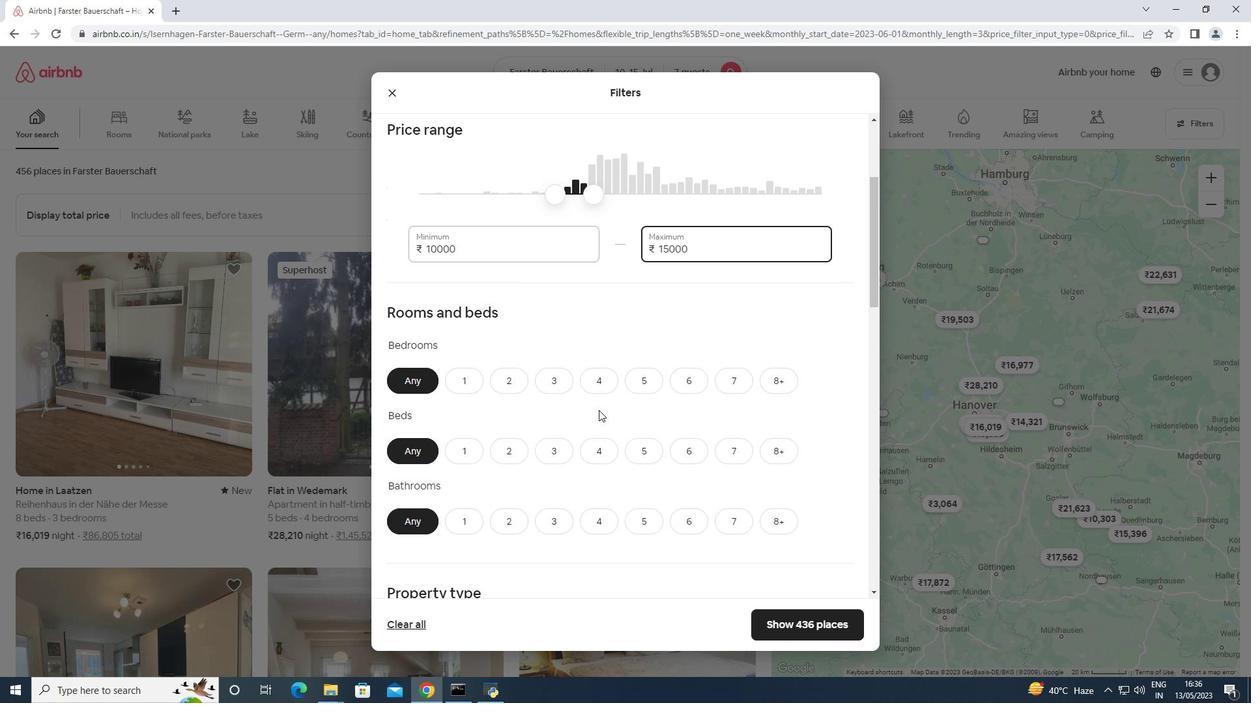 
Action: Mouse moved to (597, 251)
Screenshot: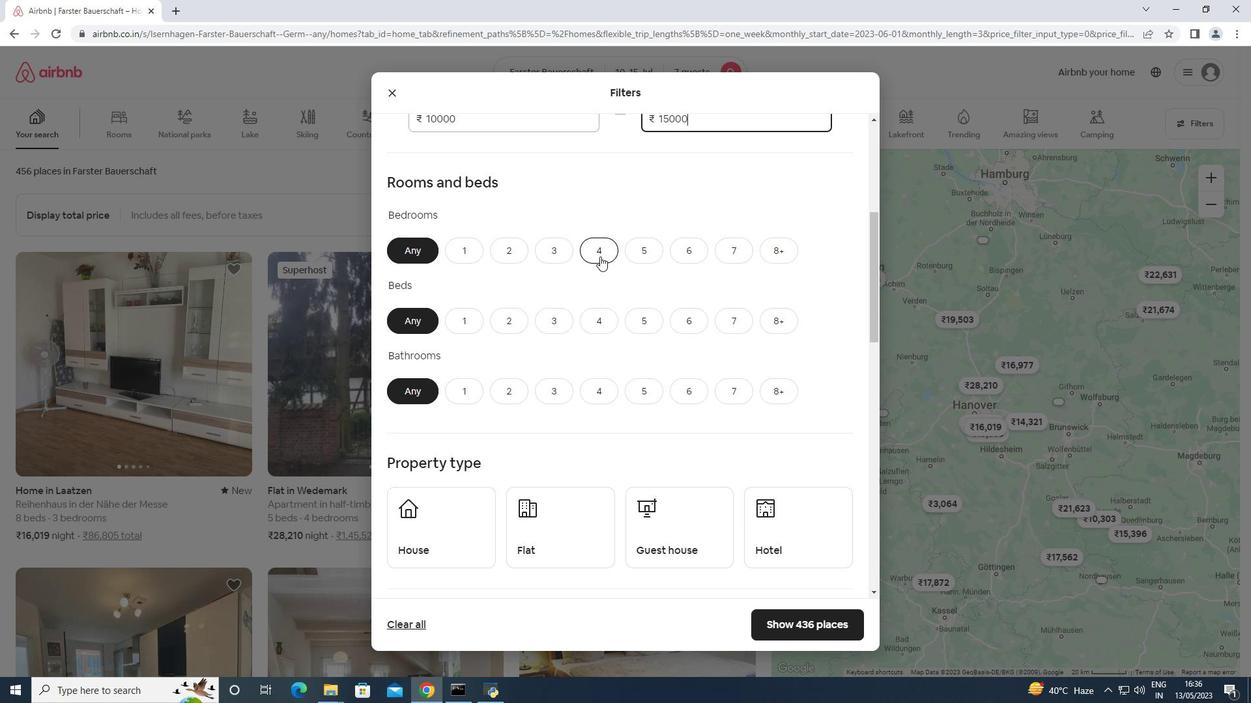 
Action: Mouse pressed left at (597, 251)
Screenshot: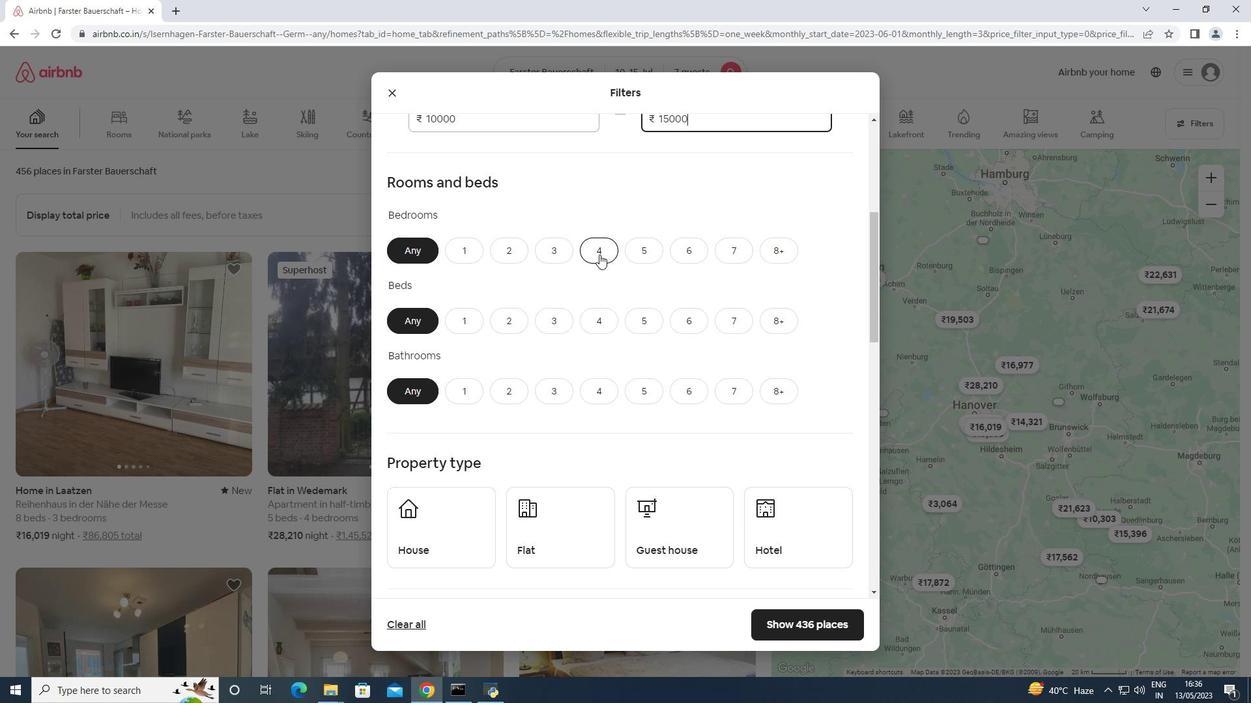 
Action: Mouse moved to (731, 321)
Screenshot: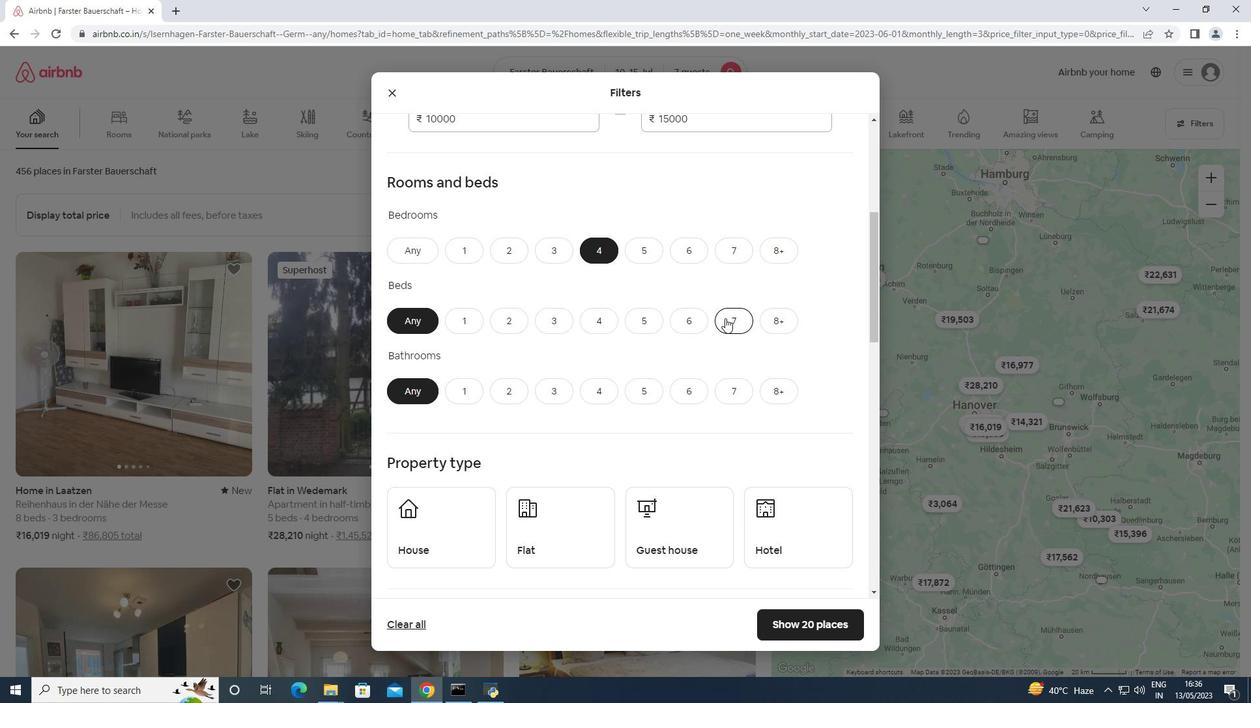 
Action: Mouse pressed left at (731, 321)
Screenshot: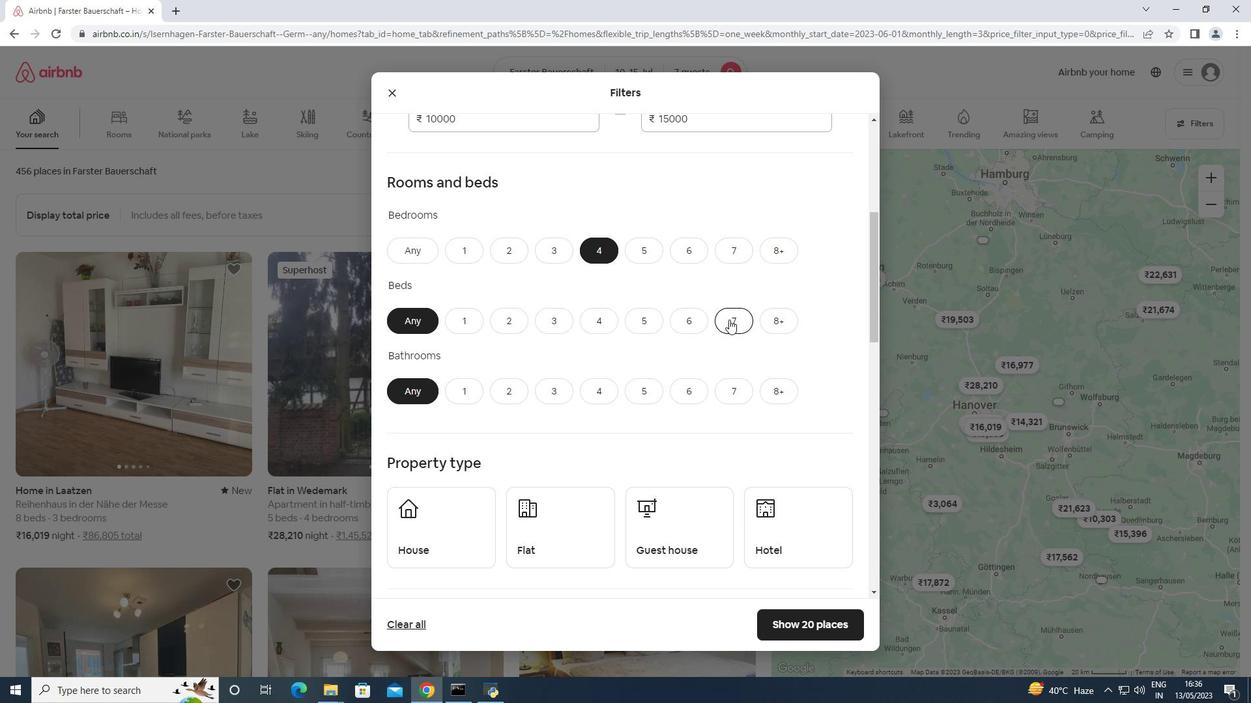 
Action: Mouse moved to (604, 394)
Screenshot: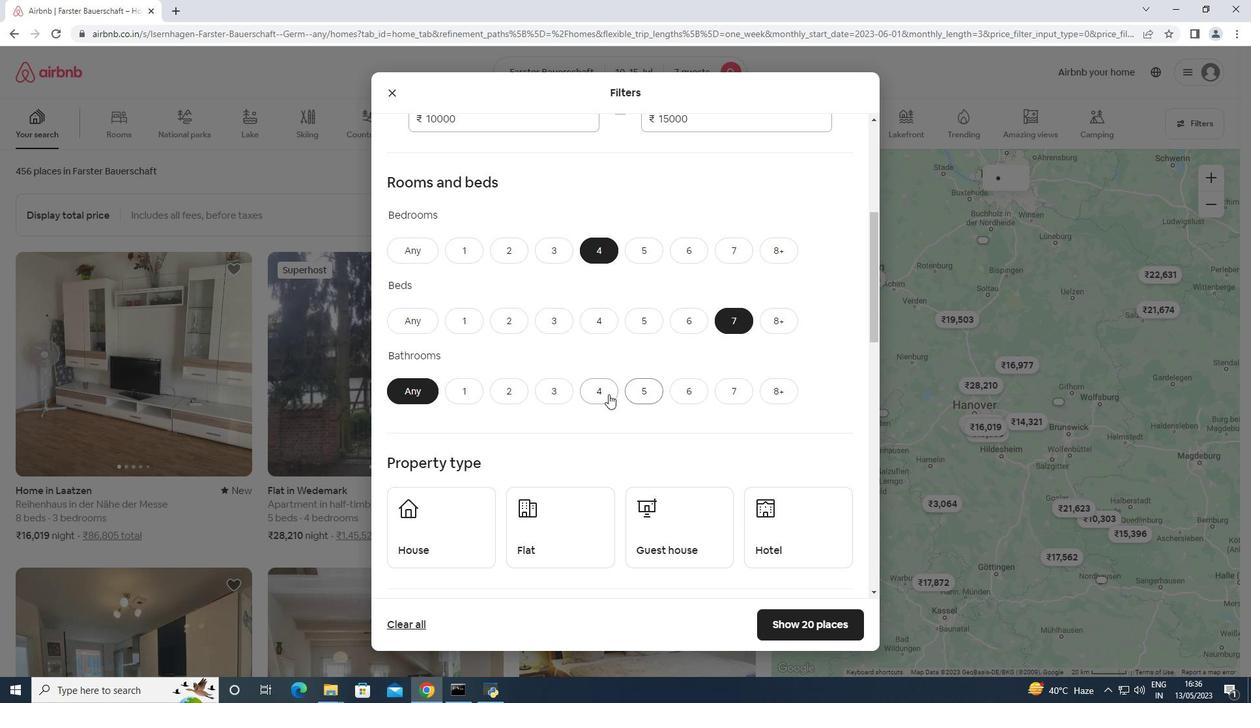 
Action: Mouse pressed left at (604, 394)
Screenshot: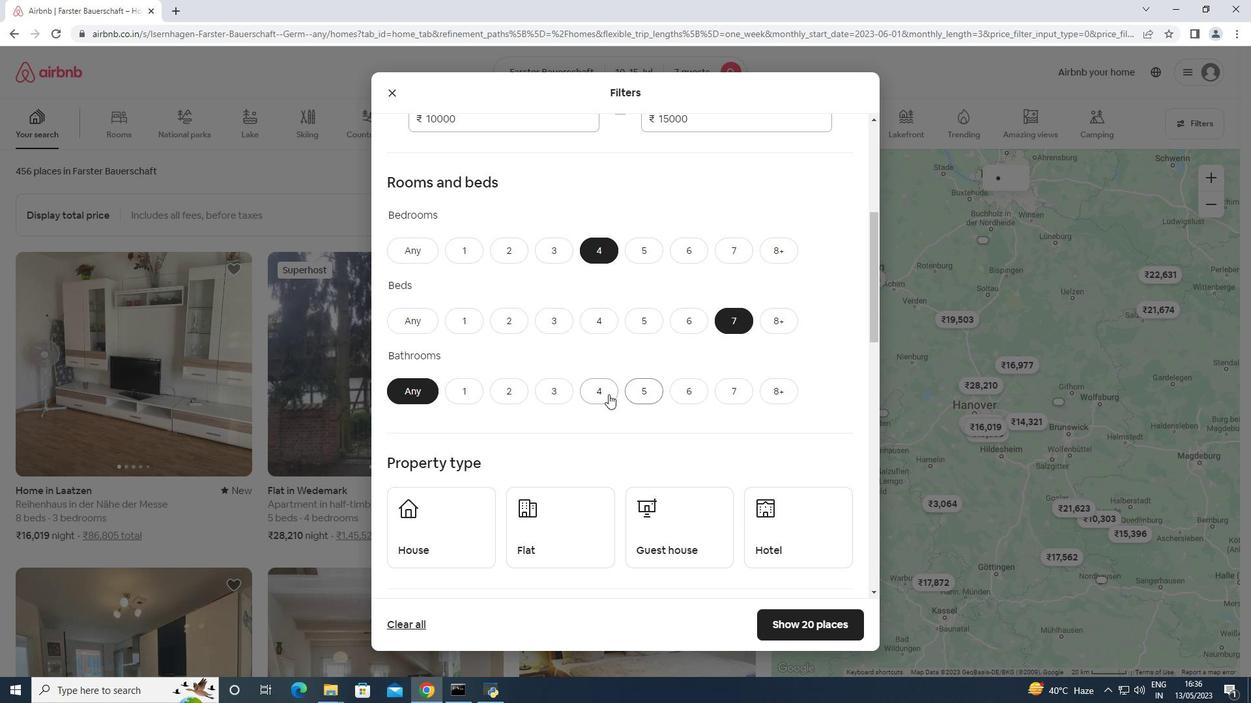 
Action: Mouse scrolled (604, 394) with delta (0, 0)
Screenshot: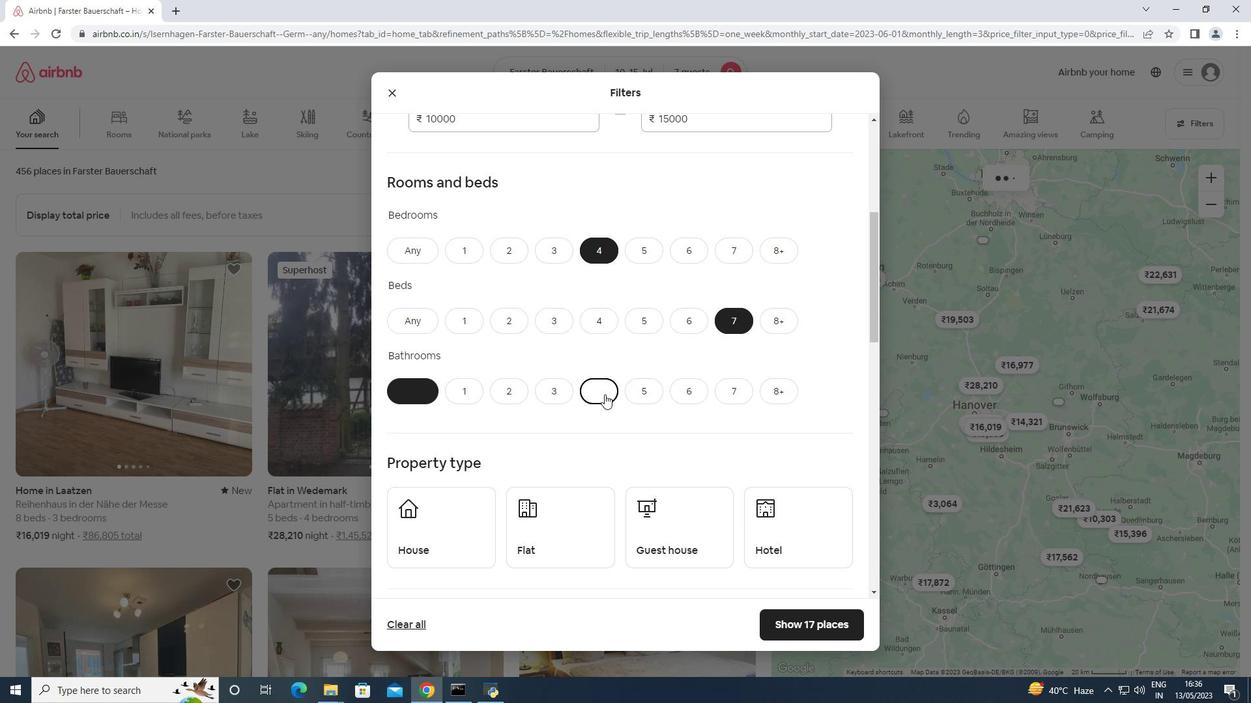 
Action: Mouse scrolled (604, 394) with delta (0, 0)
Screenshot: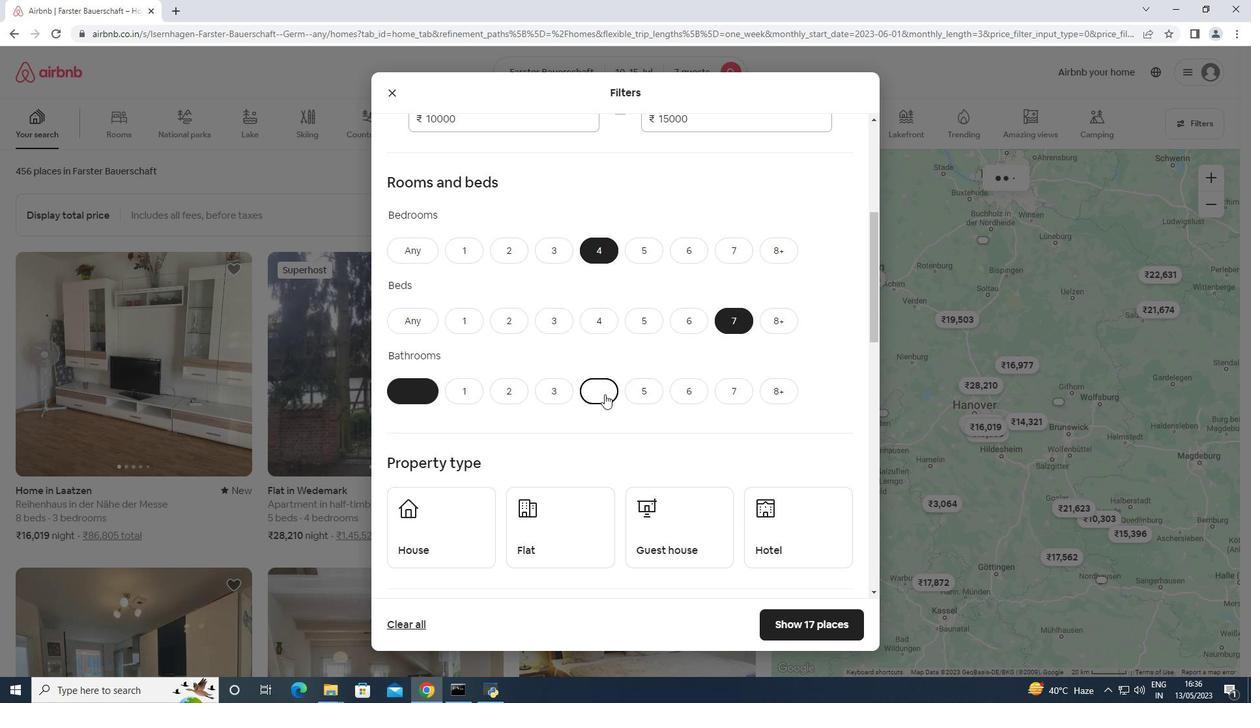 
Action: Mouse scrolled (604, 394) with delta (0, 0)
Screenshot: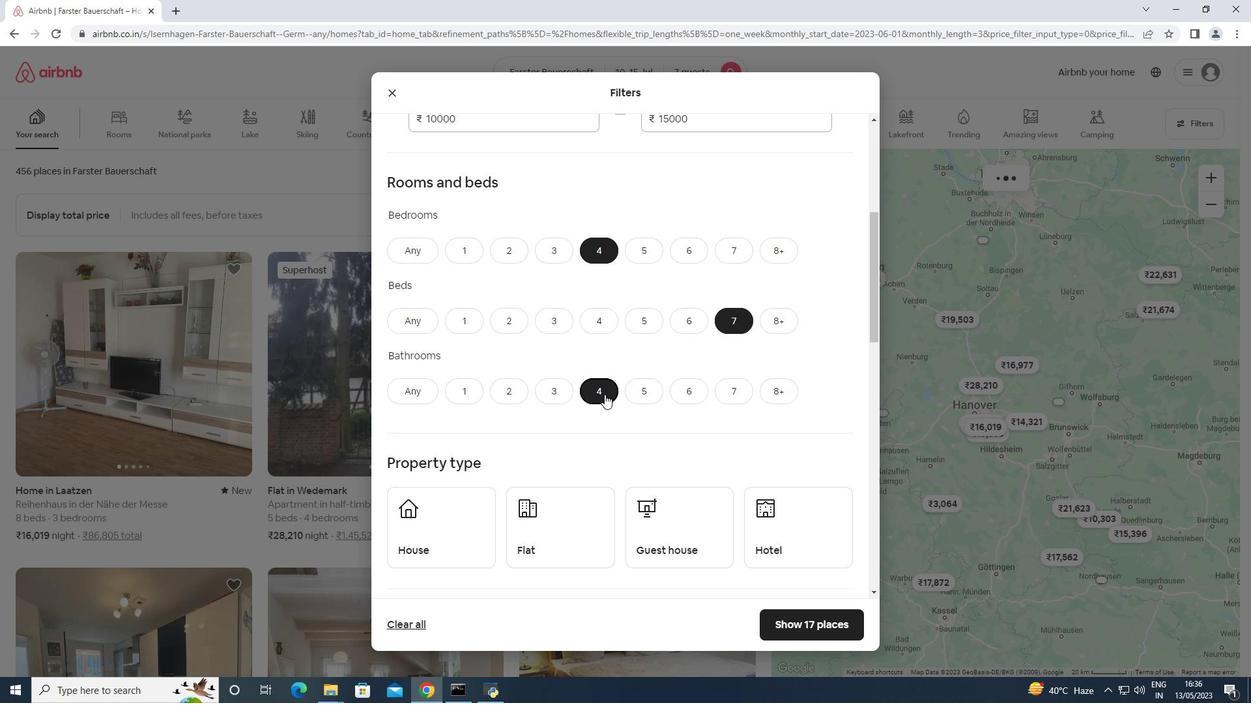 
Action: Mouse moved to (468, 345)
Screenshot: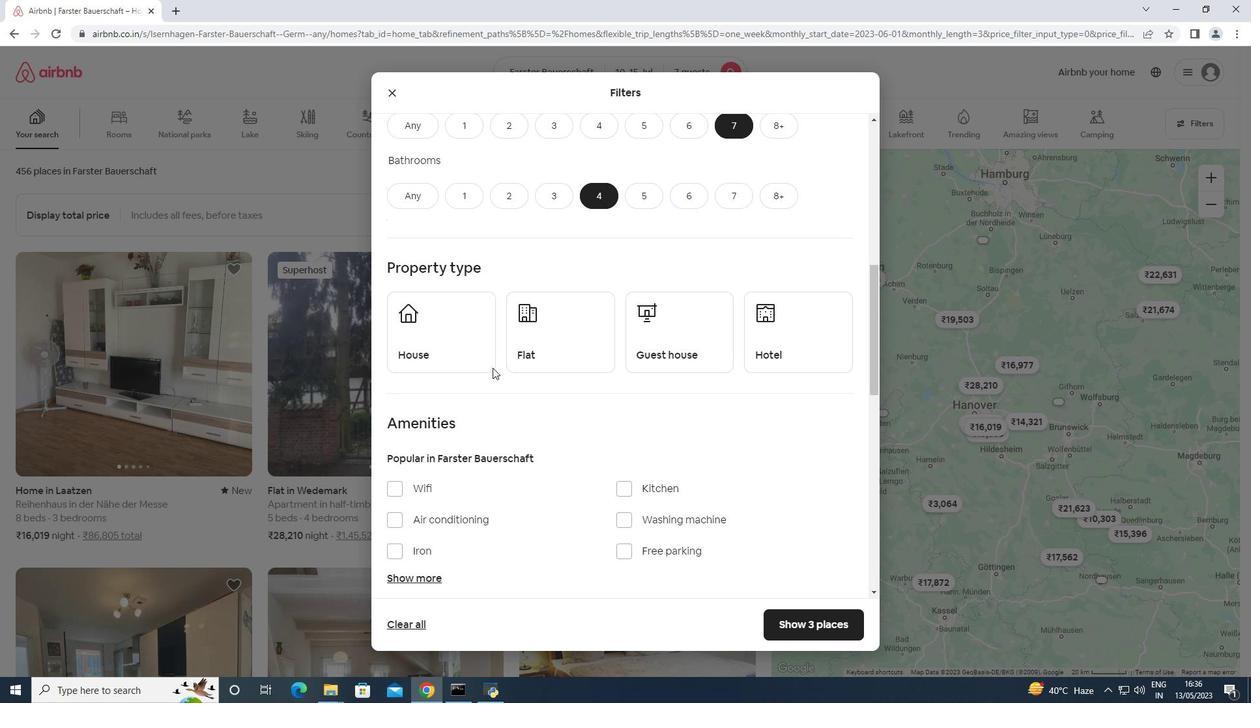 
Action: Mouse pressed left at (468, 345)
Screenshot: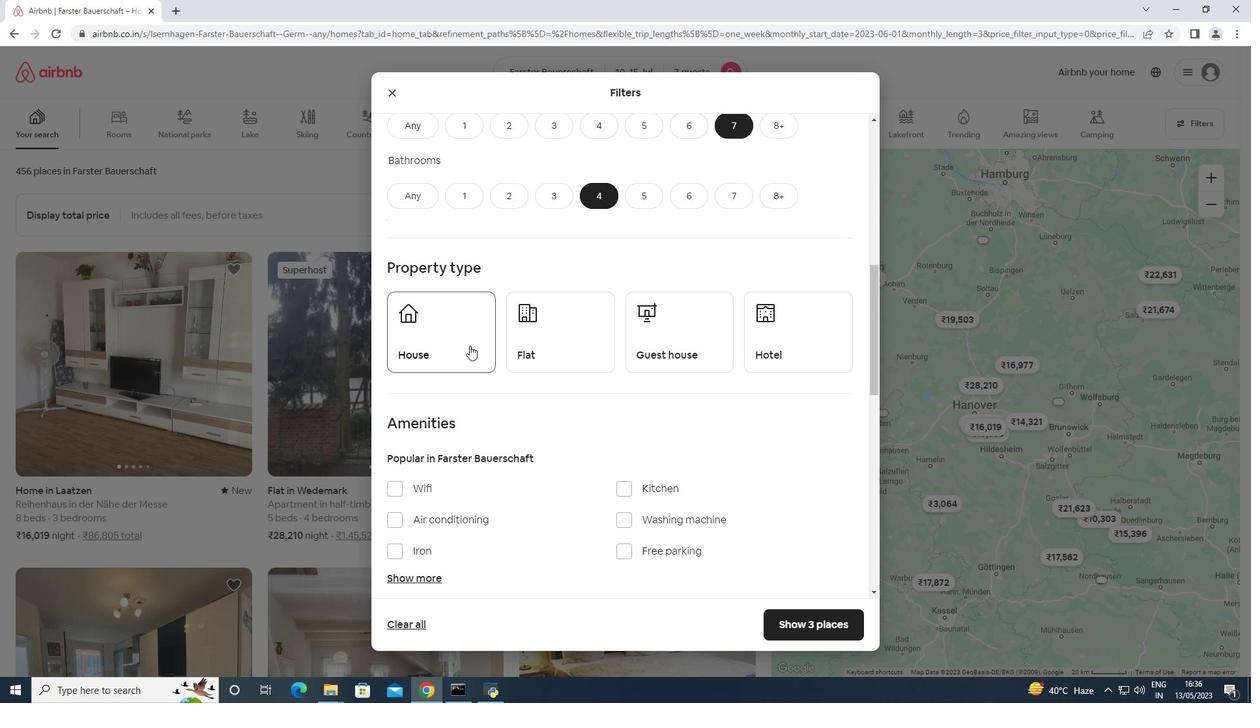 
Action: Mouse moved to (560, 345)
Screenshot: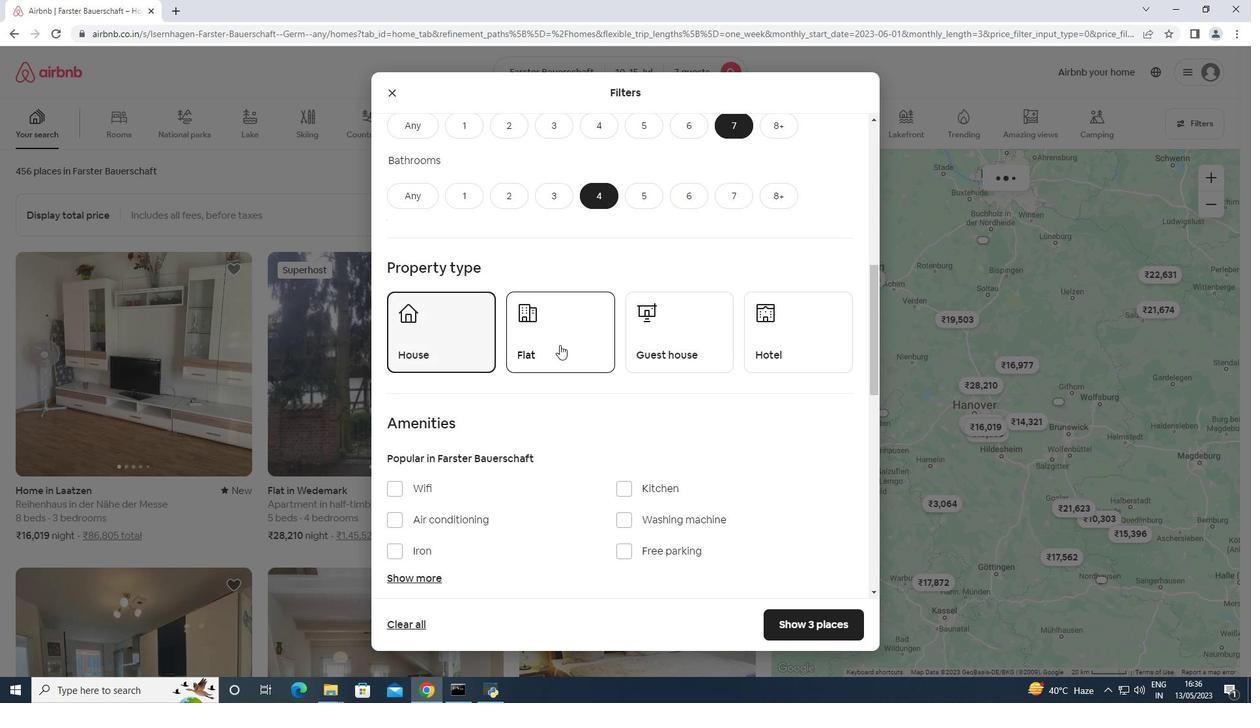 
Action: Mouse pressed left at (559, 345)
Screenshot: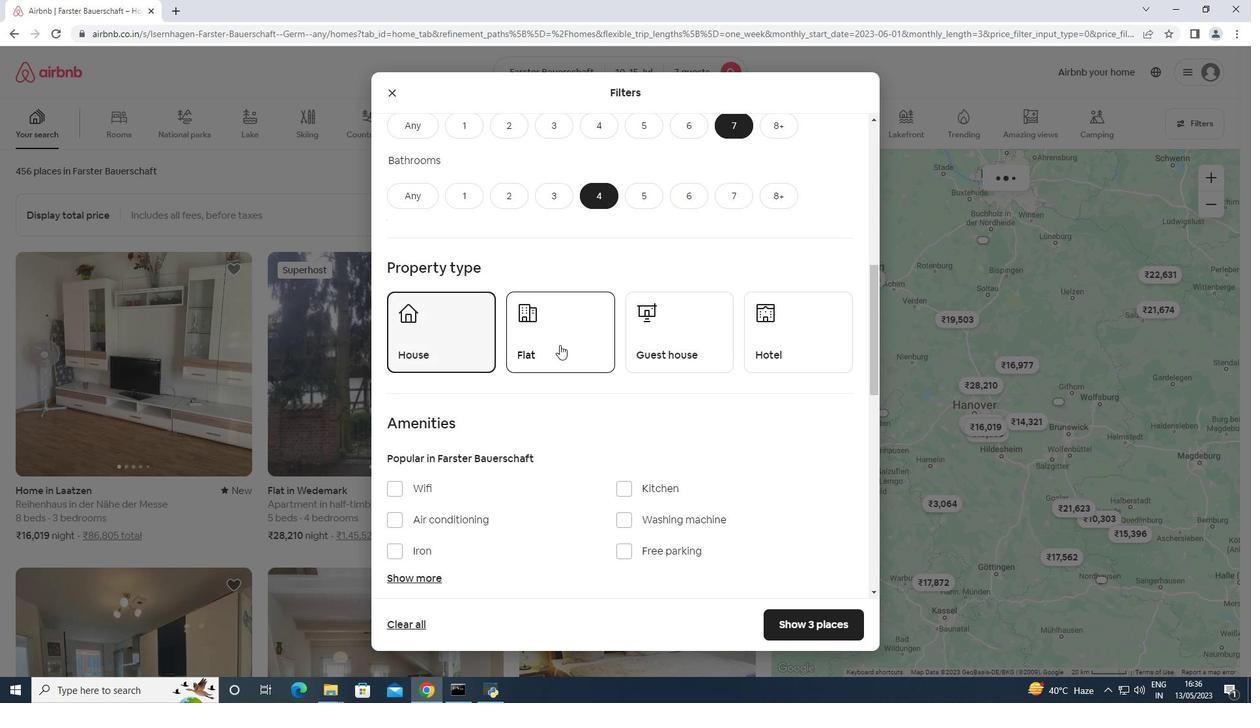 
Action: Mouse moved to (690, 333)
Screenshot: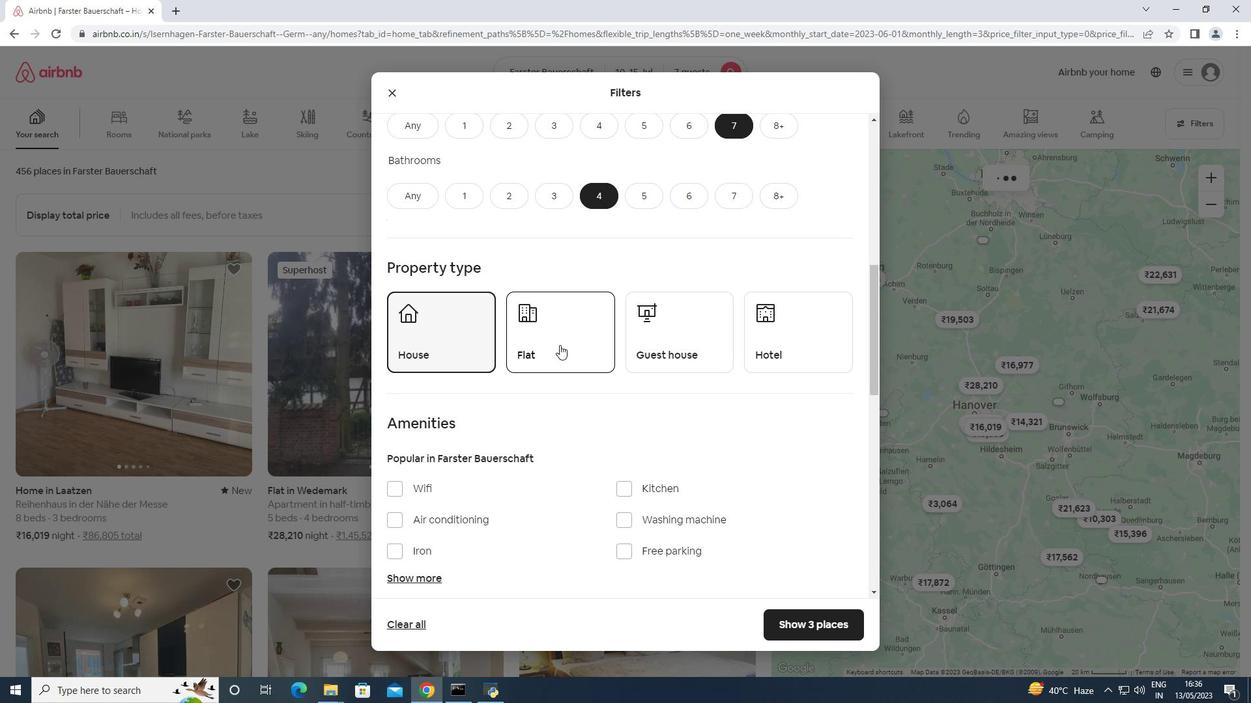 
Action: Mouse pressed left at (690, 333)
Screenshot: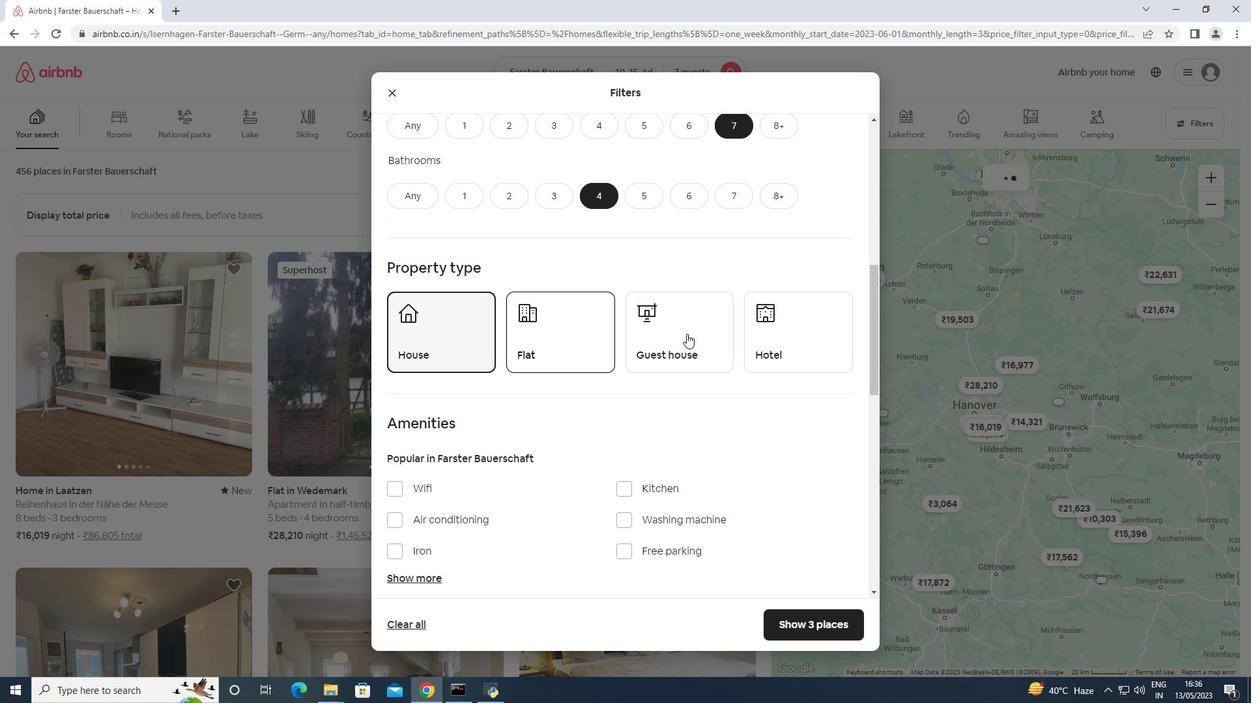 
Action: Mouse moved to (707, 337)
Screenshot: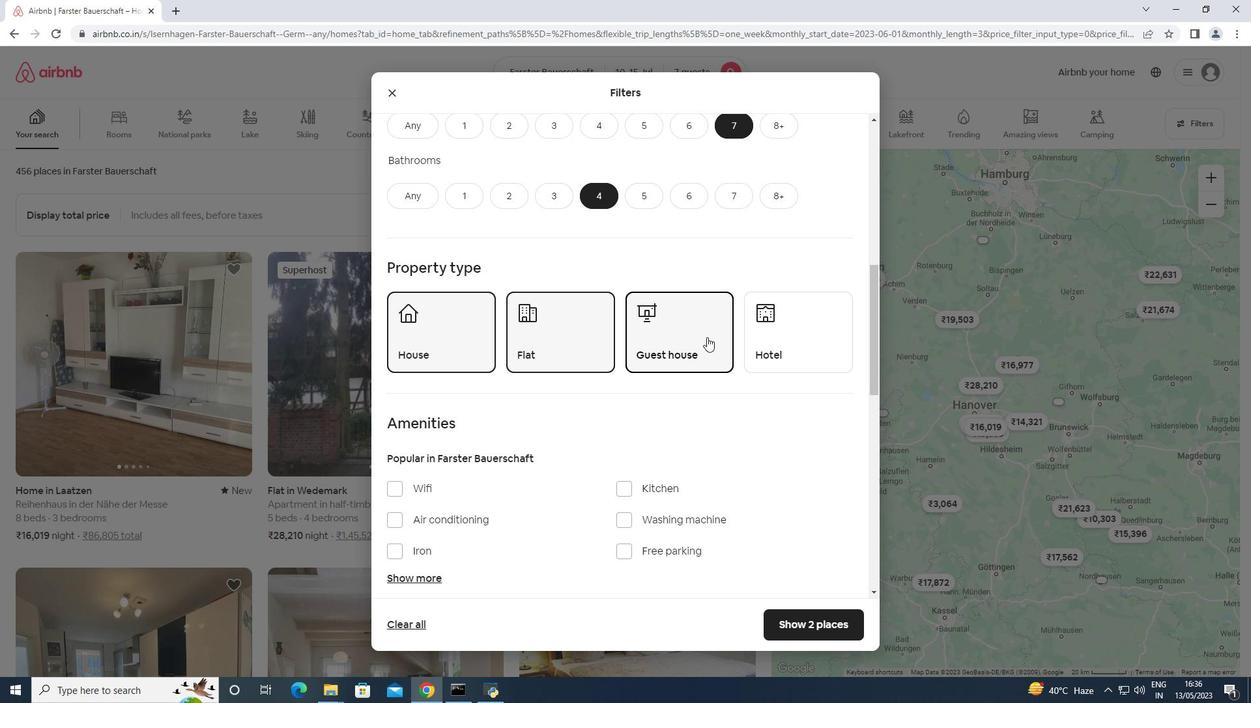 
Action: Mouse scrolled (707, 336) with delta (0, 0)
Screenshot: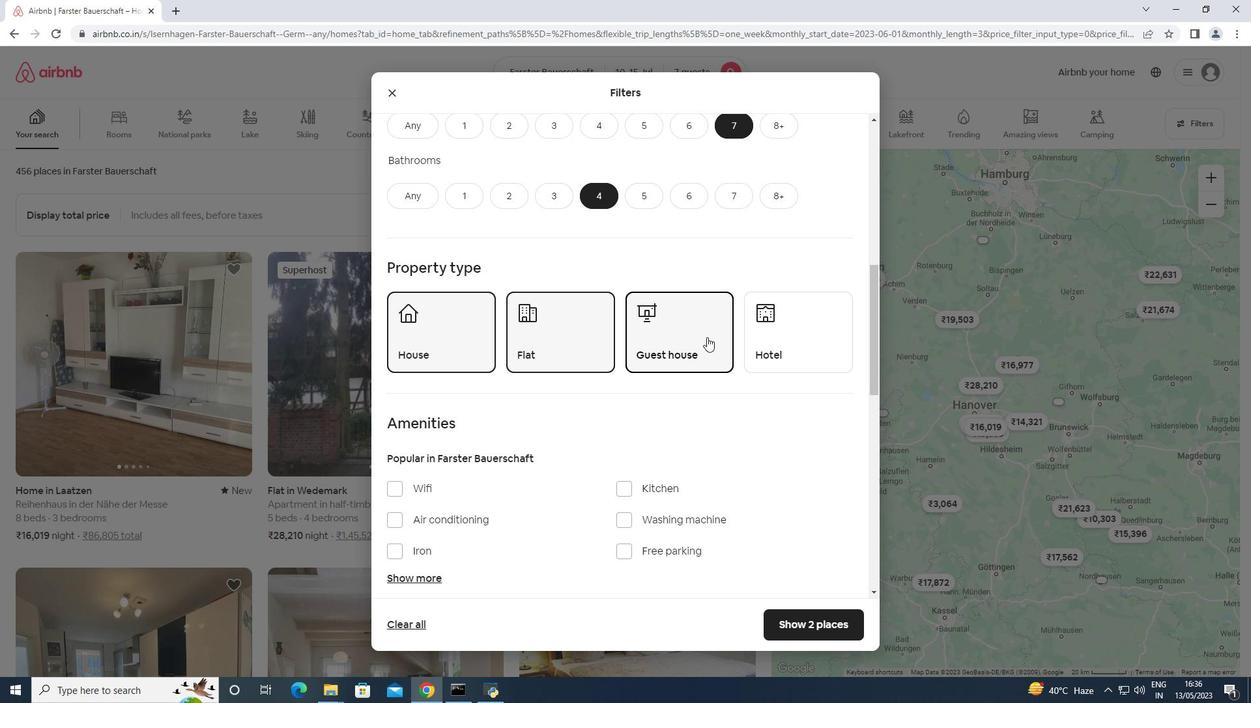 
Action: Mouse scrolled (707, 336) with delta (0, 0)
Screenshot: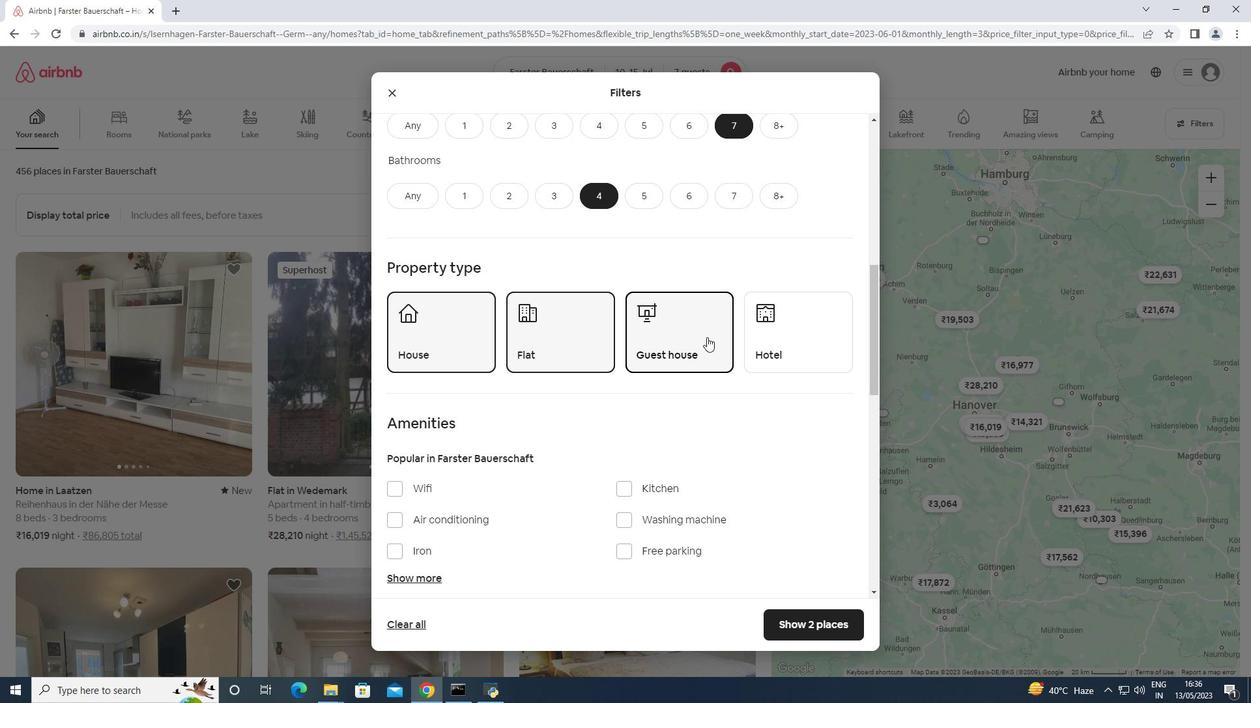
Action: Mouse scrolled (707, 336) with delta (0, 0)
Screenshot: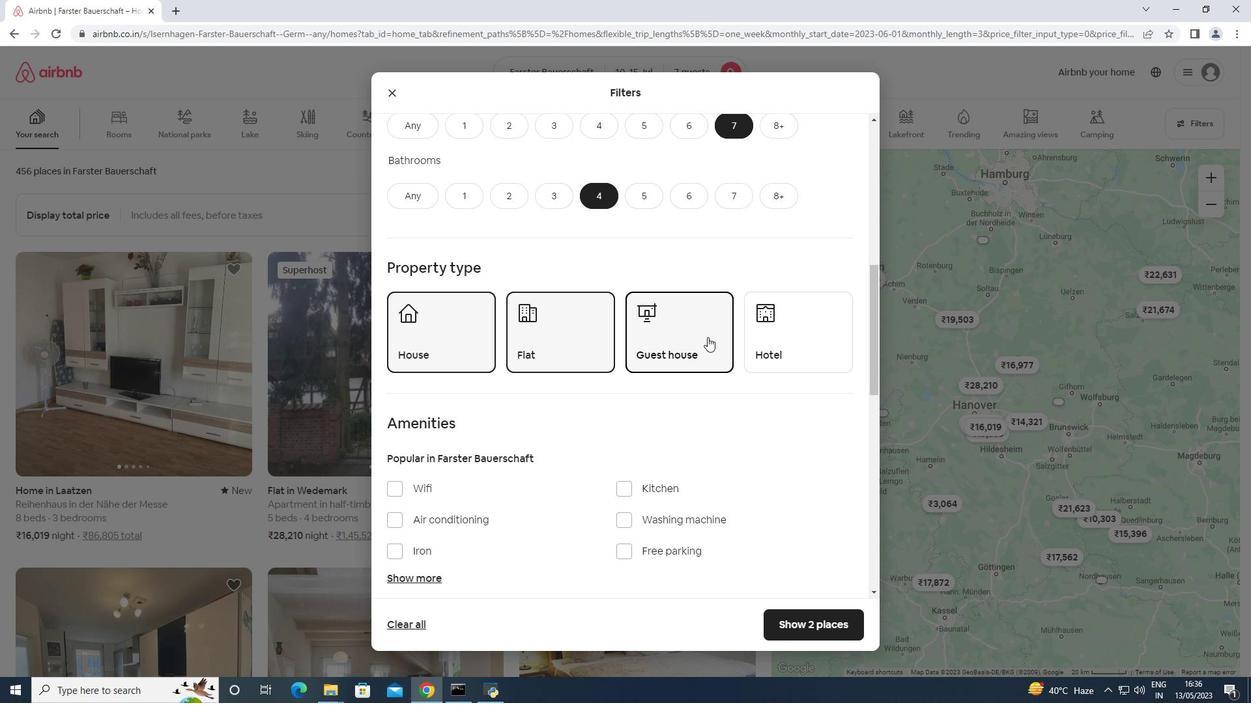 
Action: Mouse moved to (431, 384)
Screenshot: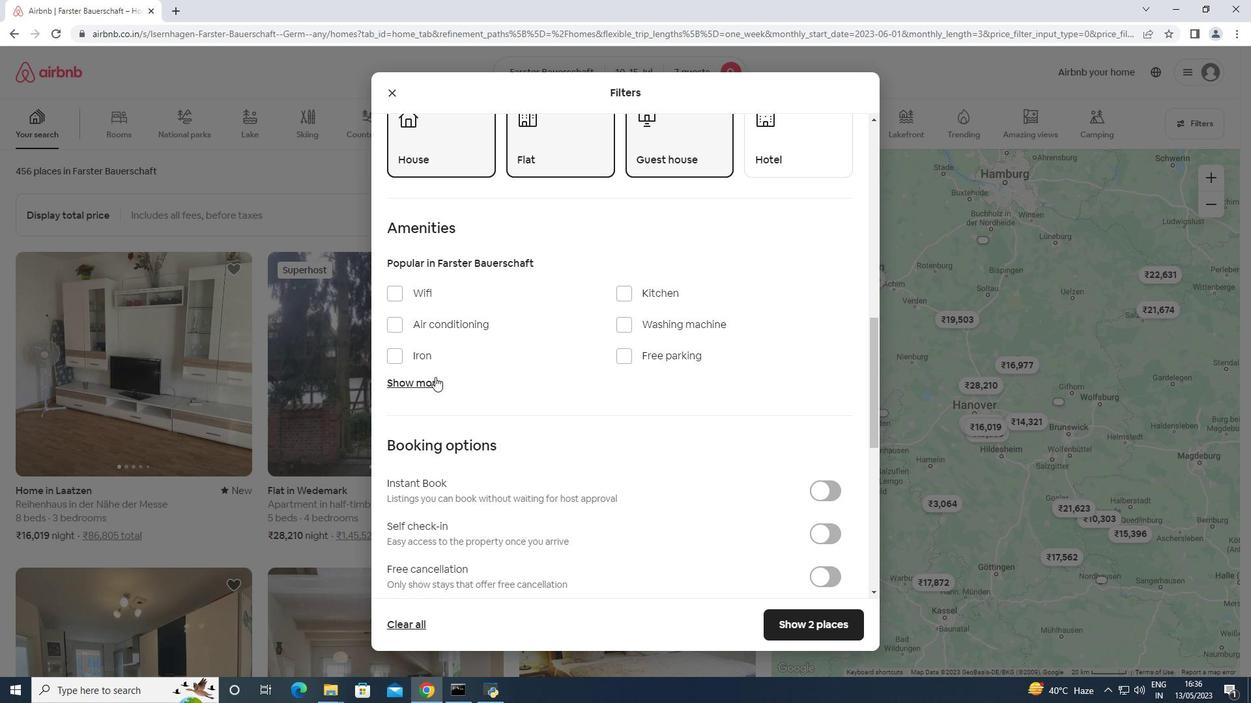 
Action: Mouse pressed left at (431, 384)
Screenshot: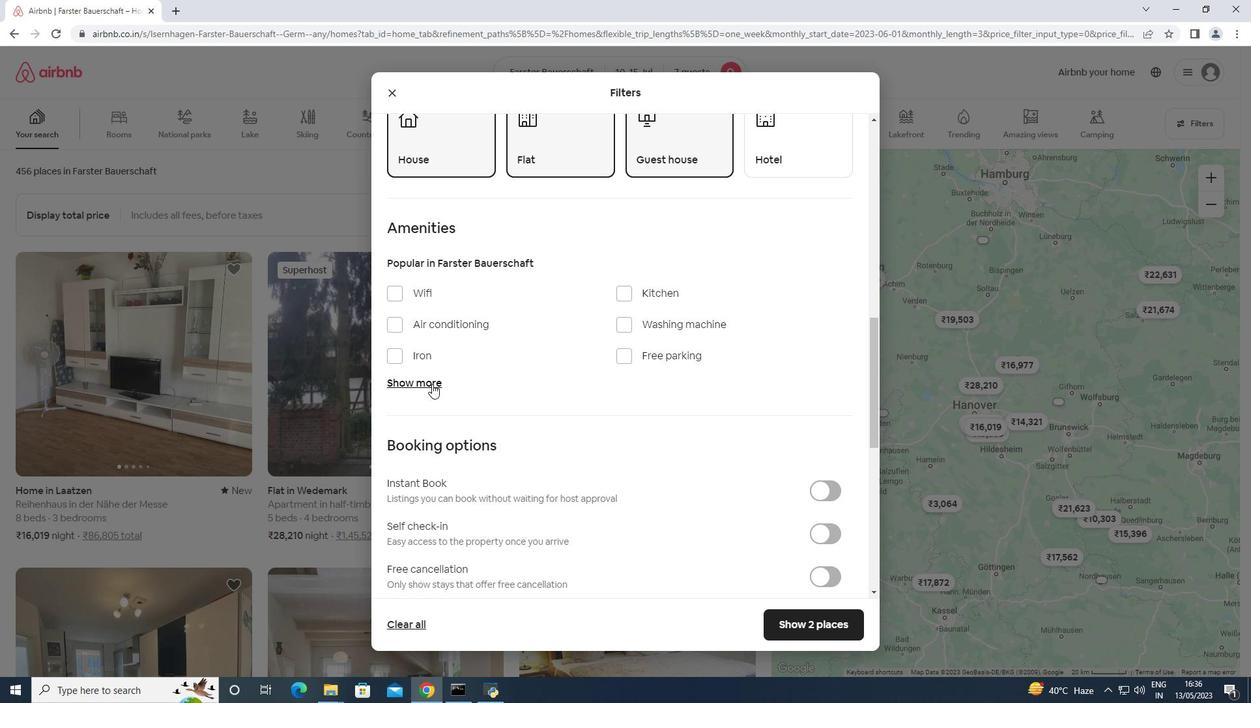 
Action: Mouse moved to (437, 297)
Screenshot: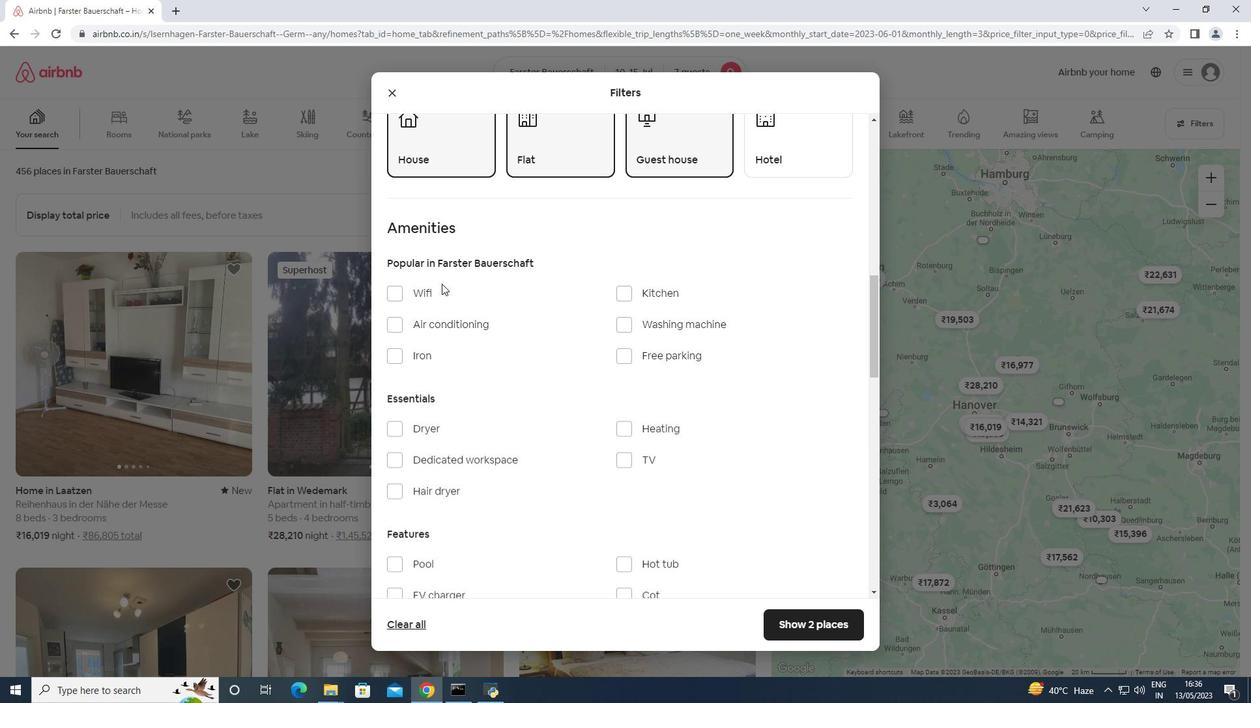 
Action: Mouse pressed left at (437, 297)
Screenshot: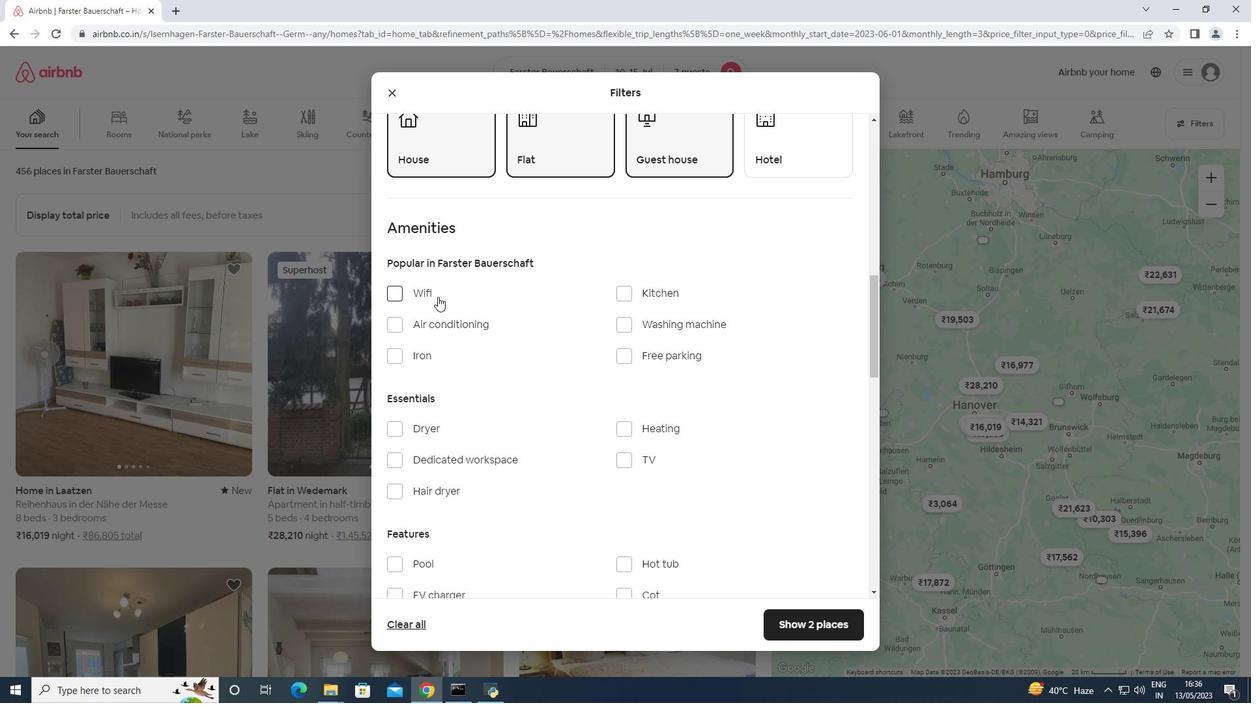 
Action: Mouse moved to (652, 359)
Screenshot: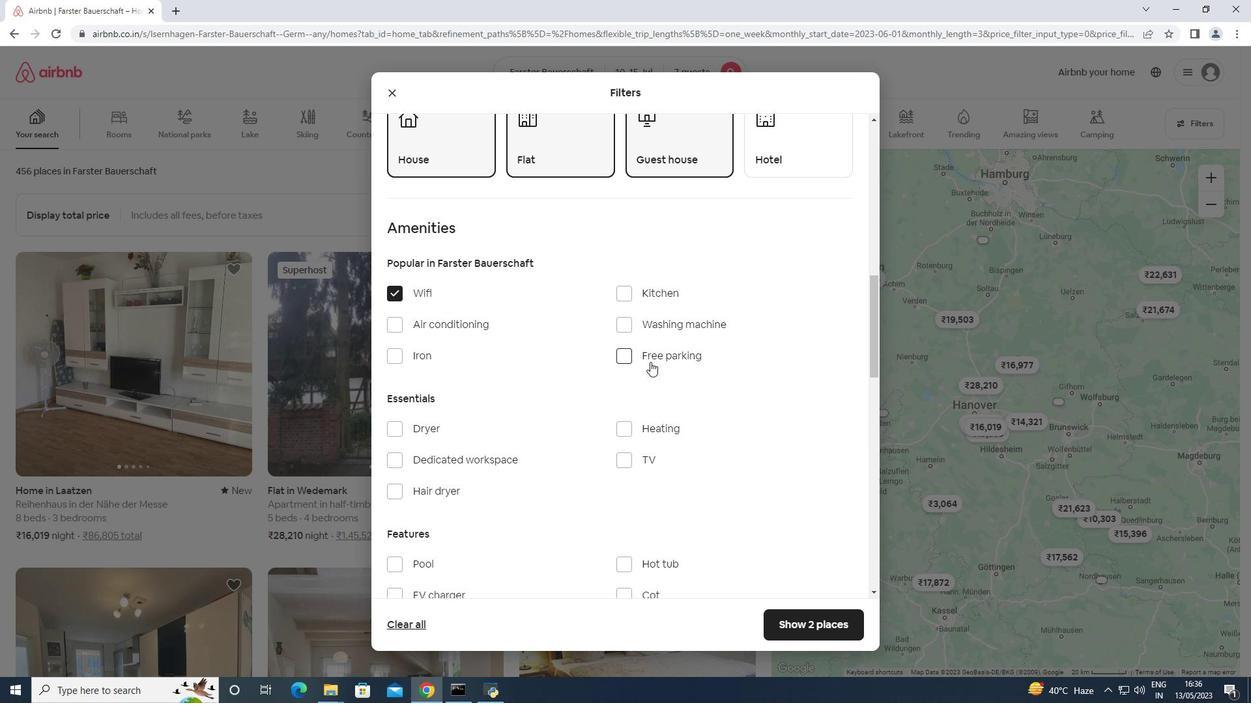 
Action: Mouse pressed left at (652, 359)
Screenshot: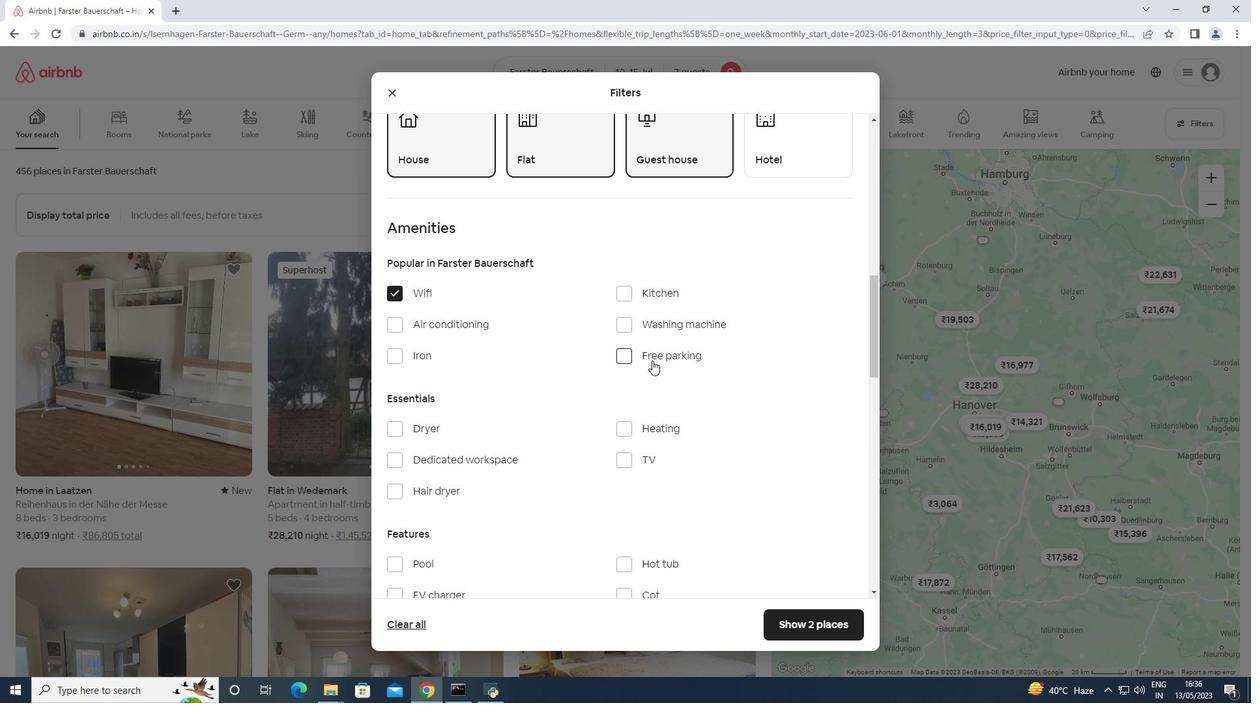 
Action: Mouse moved to (632, 455)
Screenshot: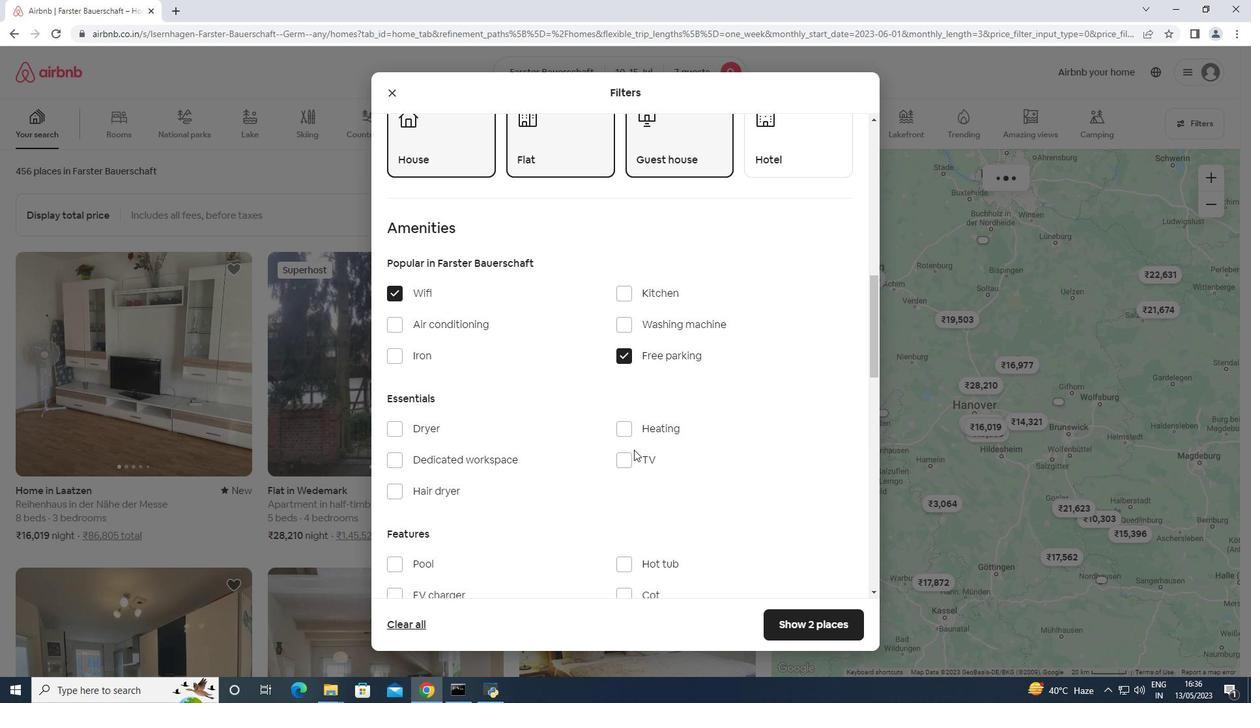 
Action: Mouse pressed left at (632, 455)
Screenshot: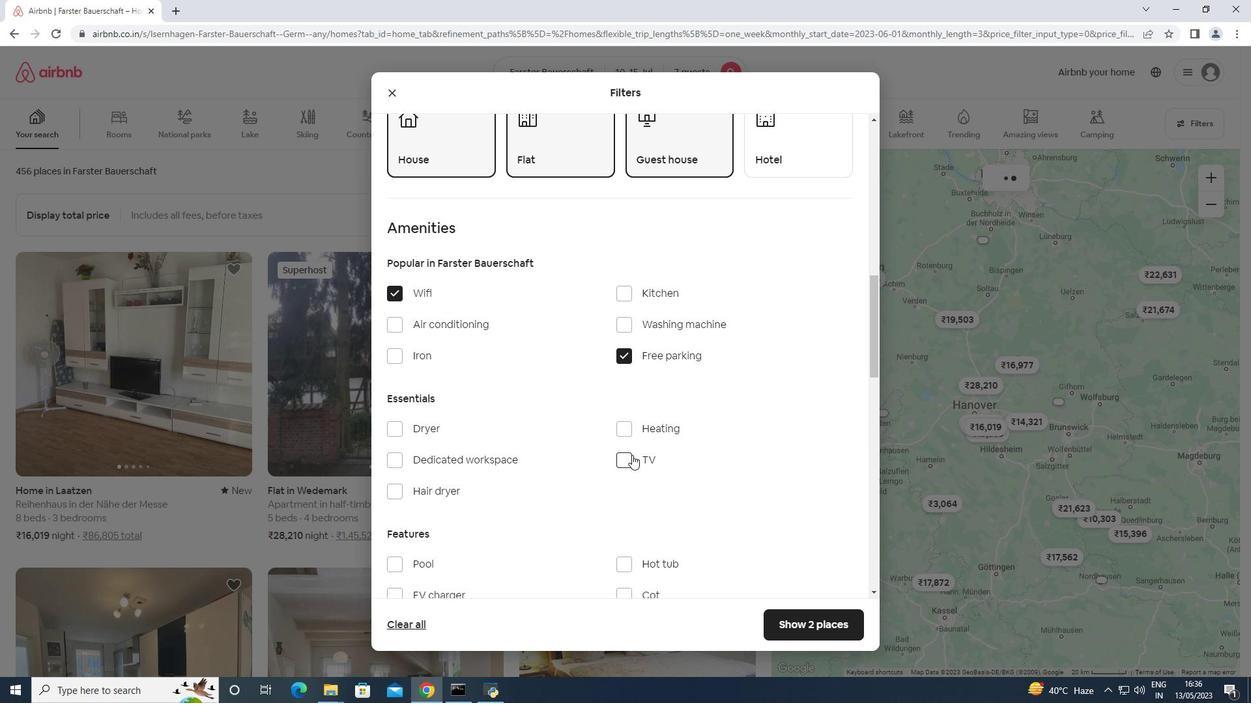 
Action: Mouse moved to (635, 435)
Screenshot: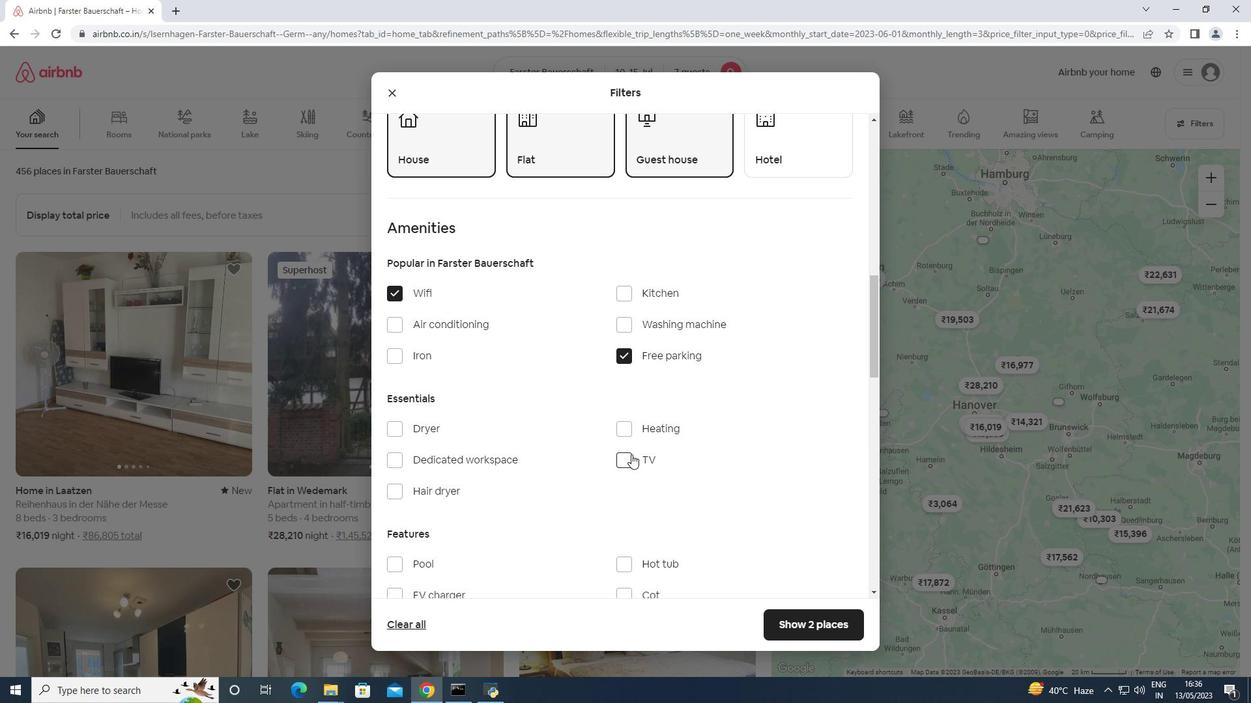 
Action: Mouse scrolled (635, 434) with delta (0, 0)
Screenshot: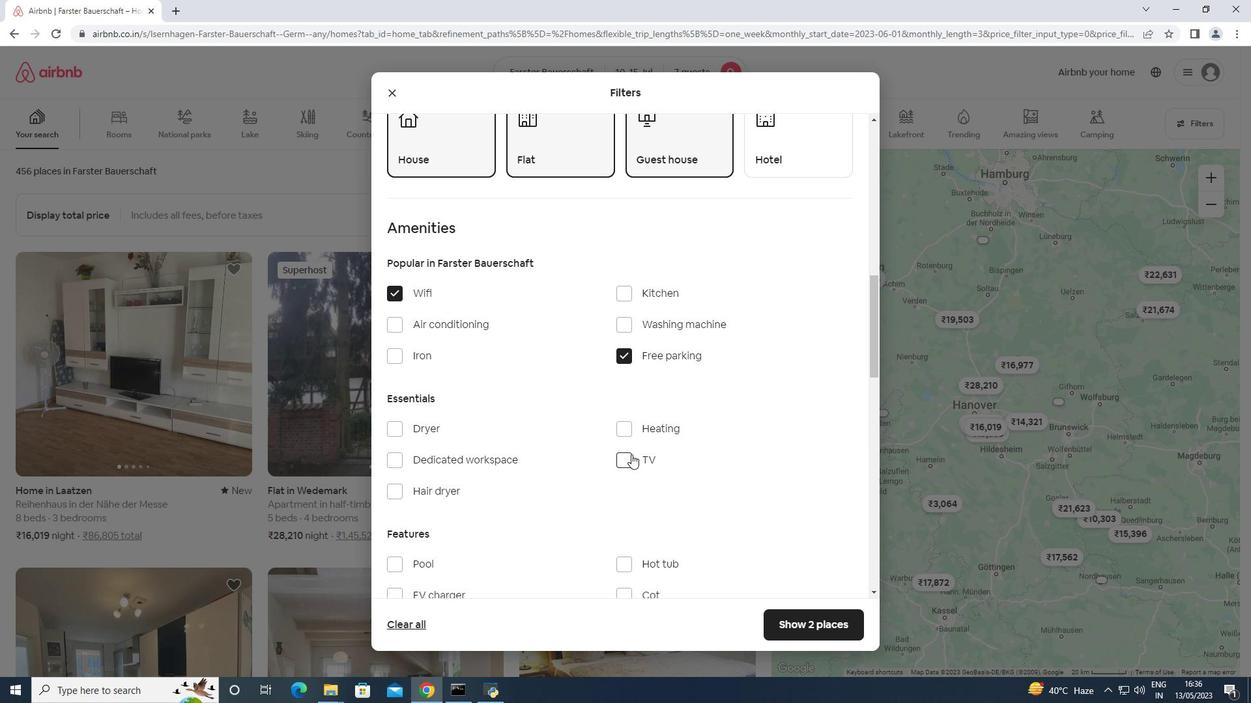 
Action: Mouse scrolled (635, 434) with delta (0, 0)
Screenshot: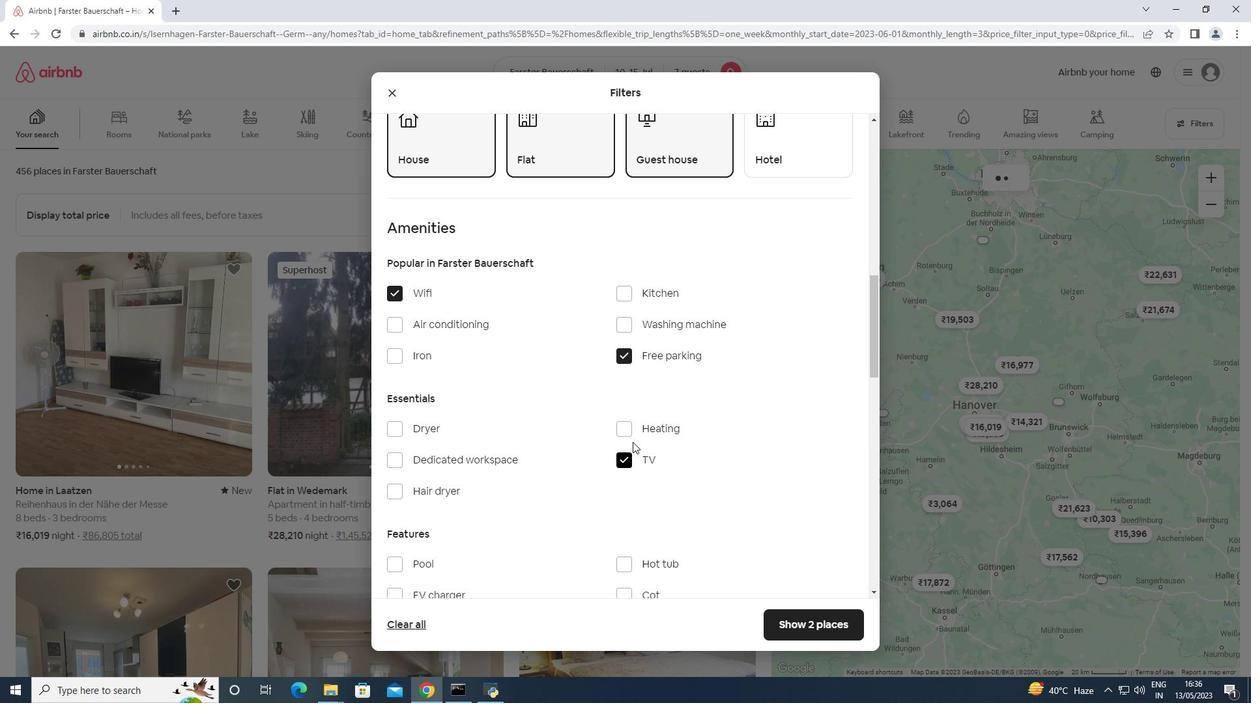 
Action: Mouse scrolled (635, 434) with delta (0, 0)
Screenshot: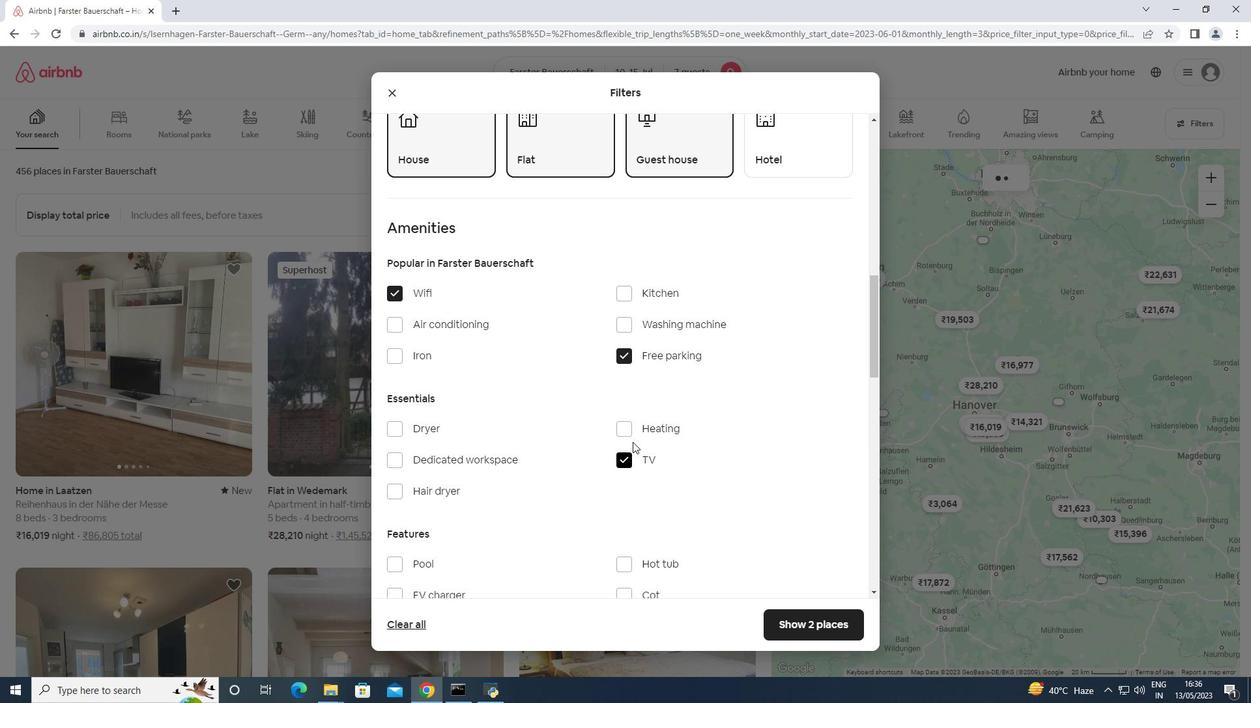 
Action: Mouse scrolled (635, 434) with delta (0, 0)
Screenshot: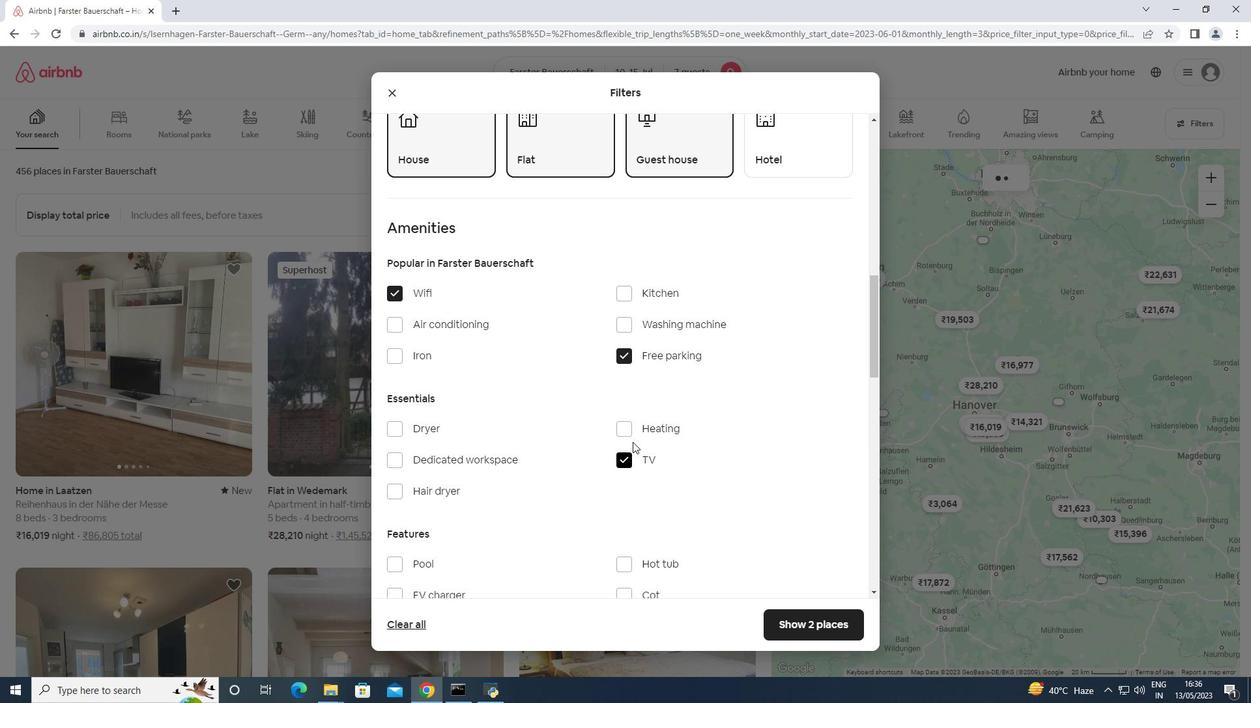 
Action: Mouse moved to (441, 365)
Screenshot: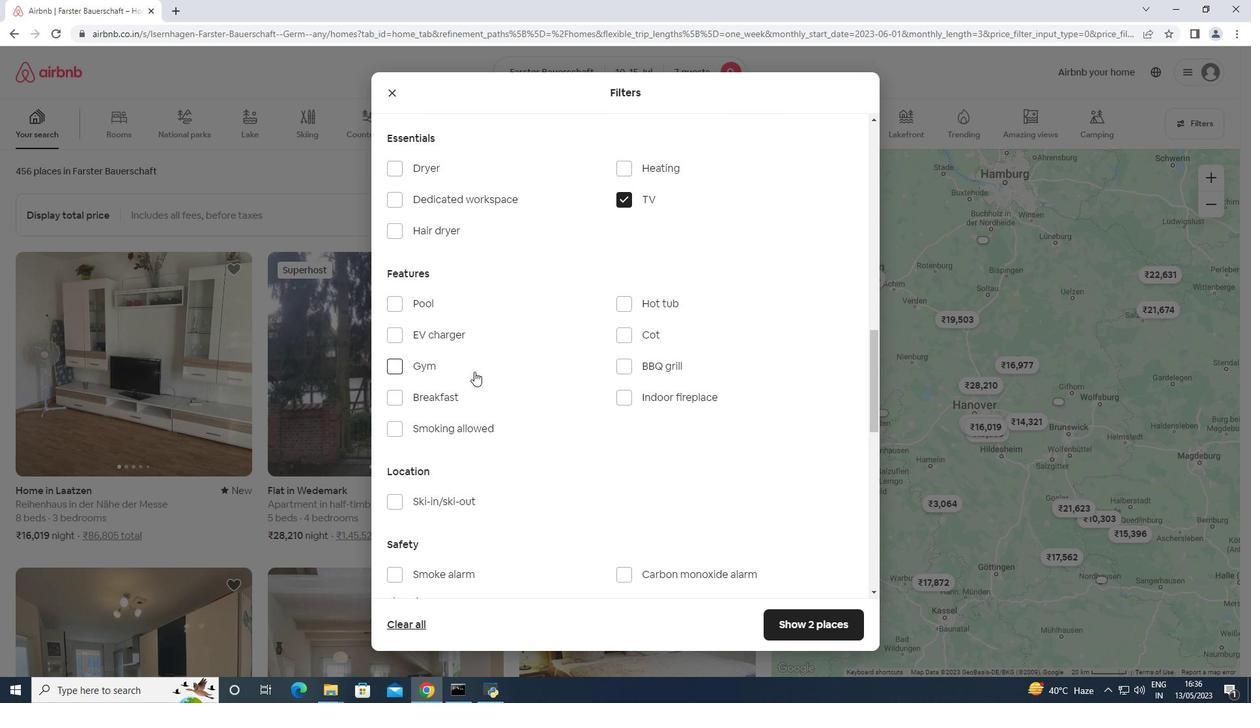 
Action: Mouse pressed left at (441, 365)
Screenshot: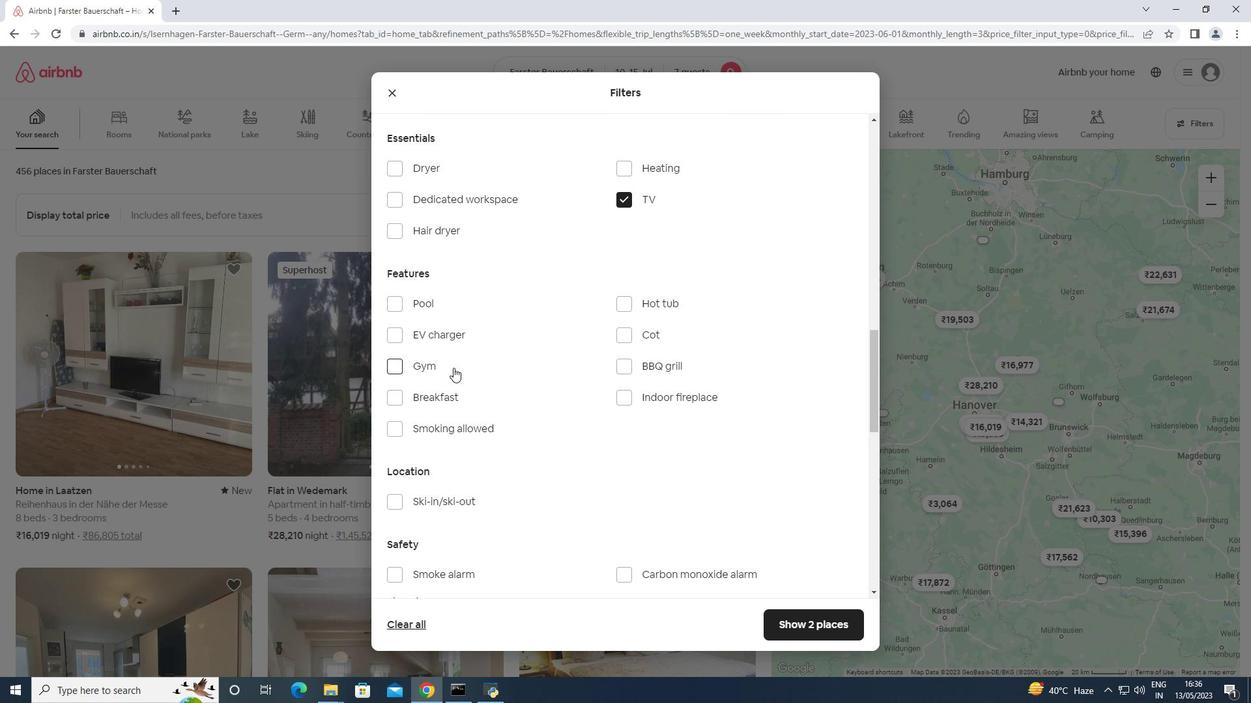 
Action: Mouse moved to (446, 394)
Screenshot: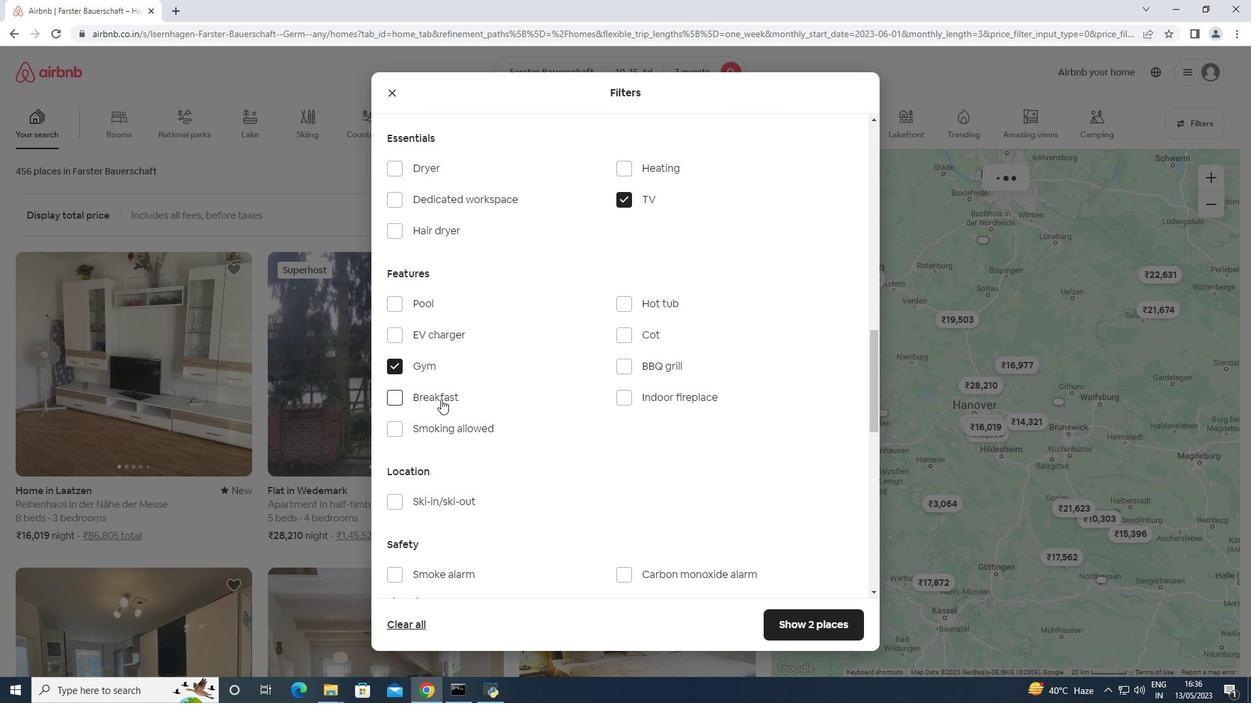 
Action: Mouse pressed left at (446, 394)
Screenshot: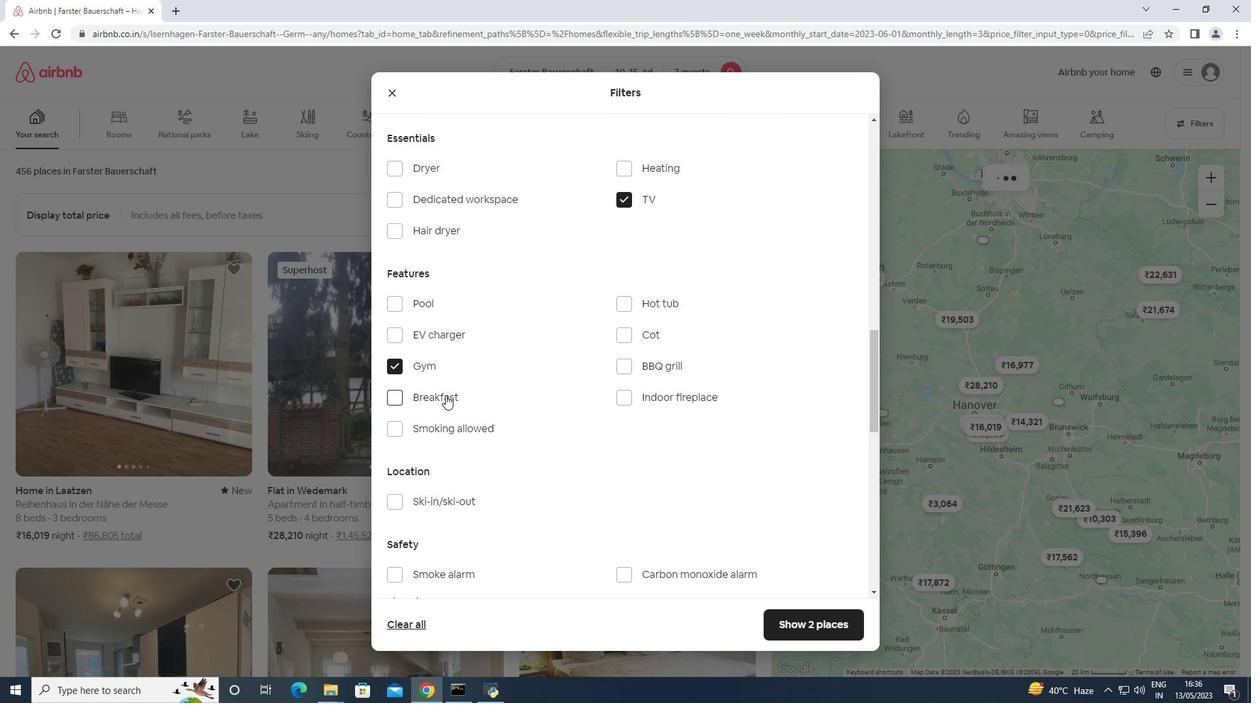
Action: Mouse moved to (456, 388)
Screenshot: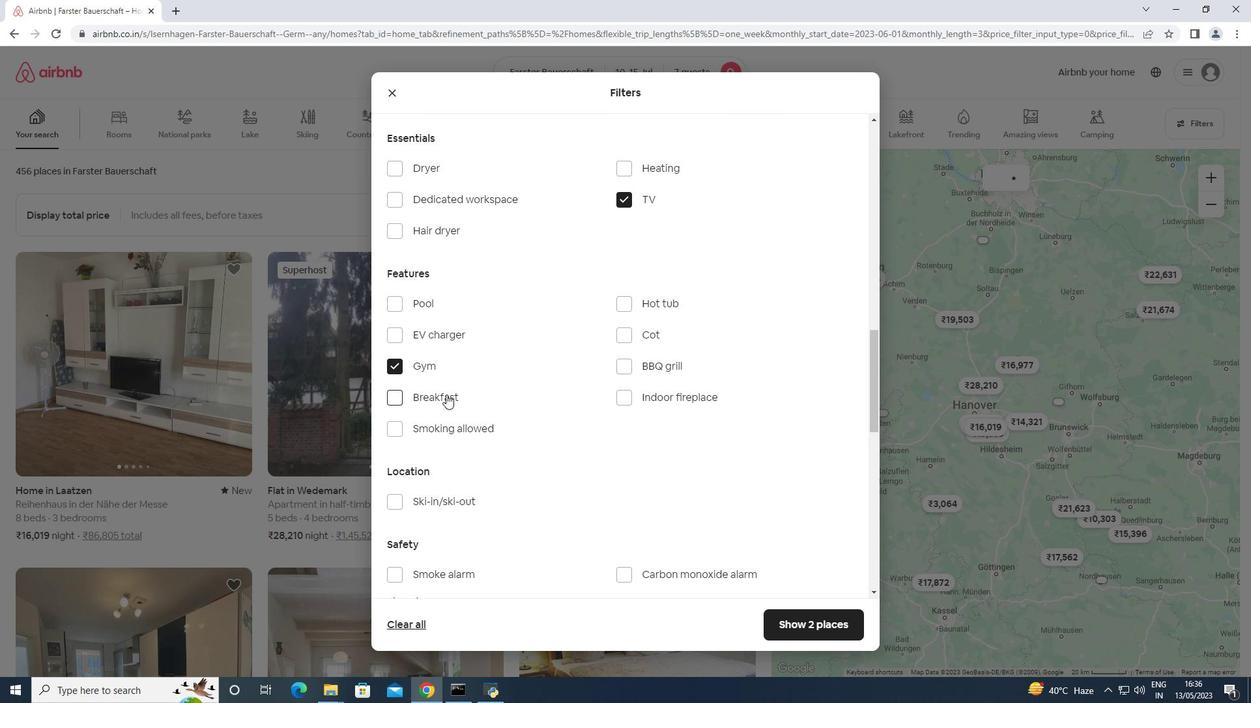 
Action: Mouse scrolled (456, 387) with delta (0, 0)
Screenshot: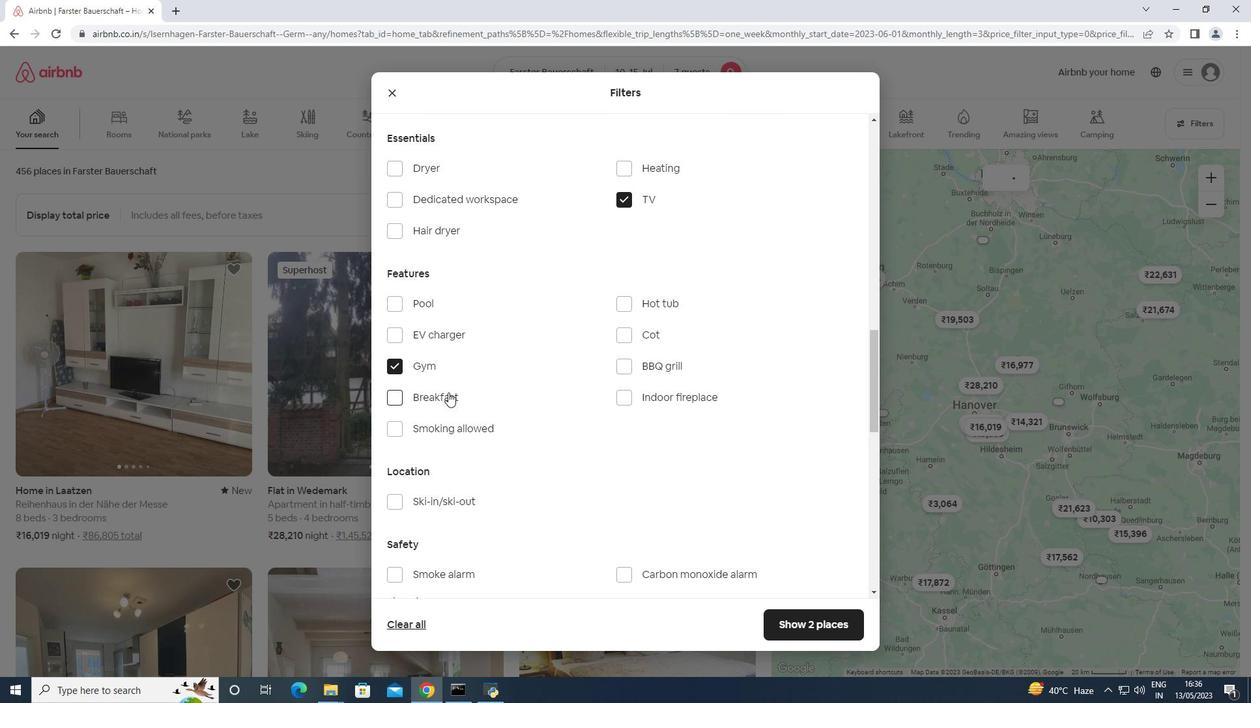 
Action: Mouse scrolled (456, 387) with delta (0, 0)
Screenshot: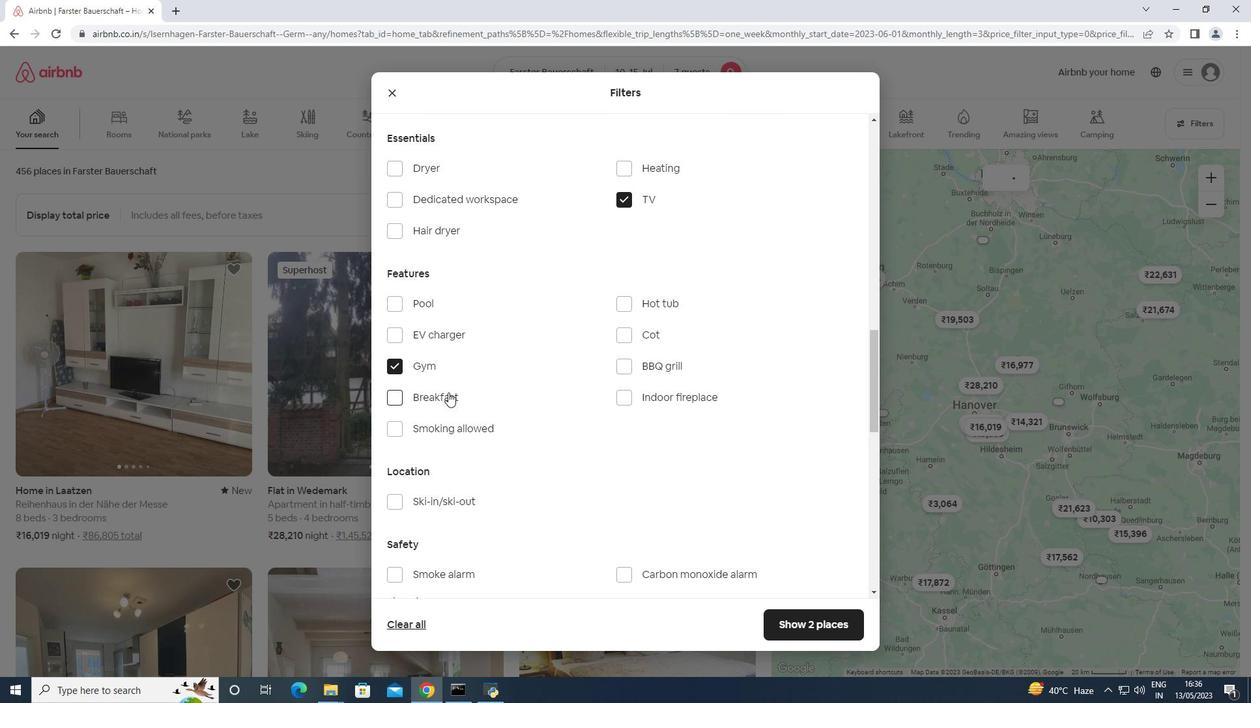 
Action: Mouse scrolled (456, 387) with delta (0, 0)
Screenshot: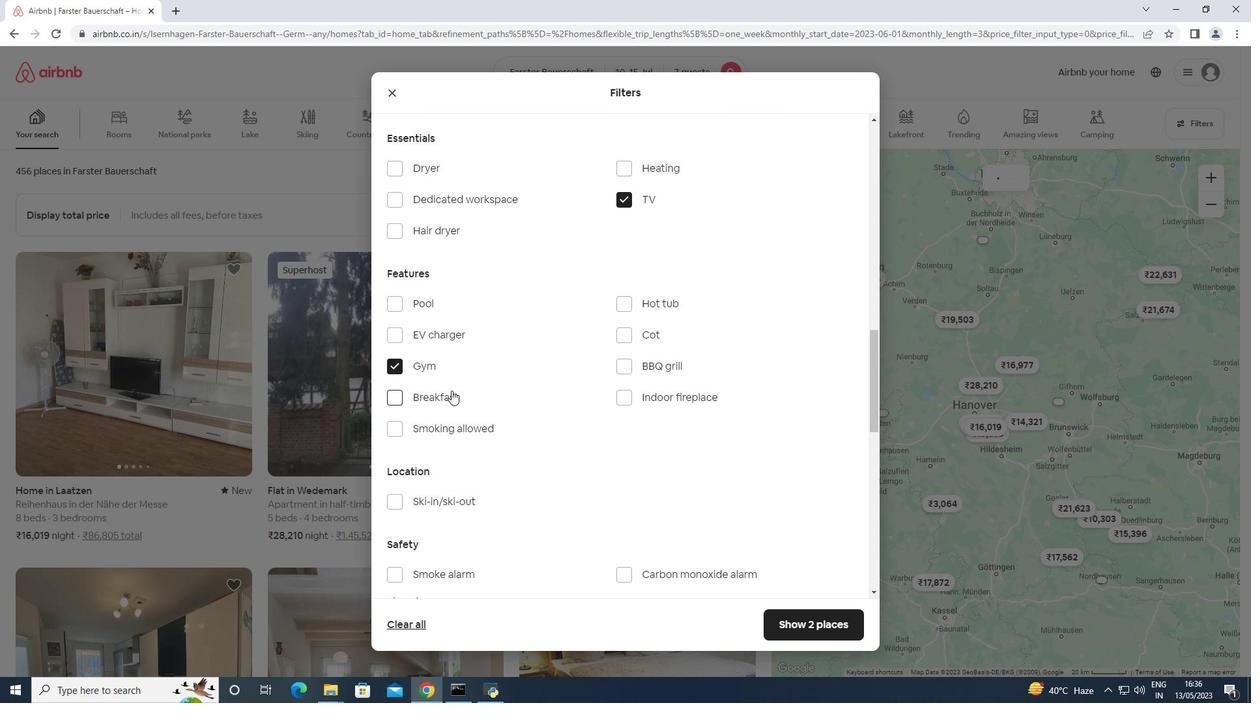 
Action: Mouse scrolled (456, 387) with delta (0, 0)
Screenshot: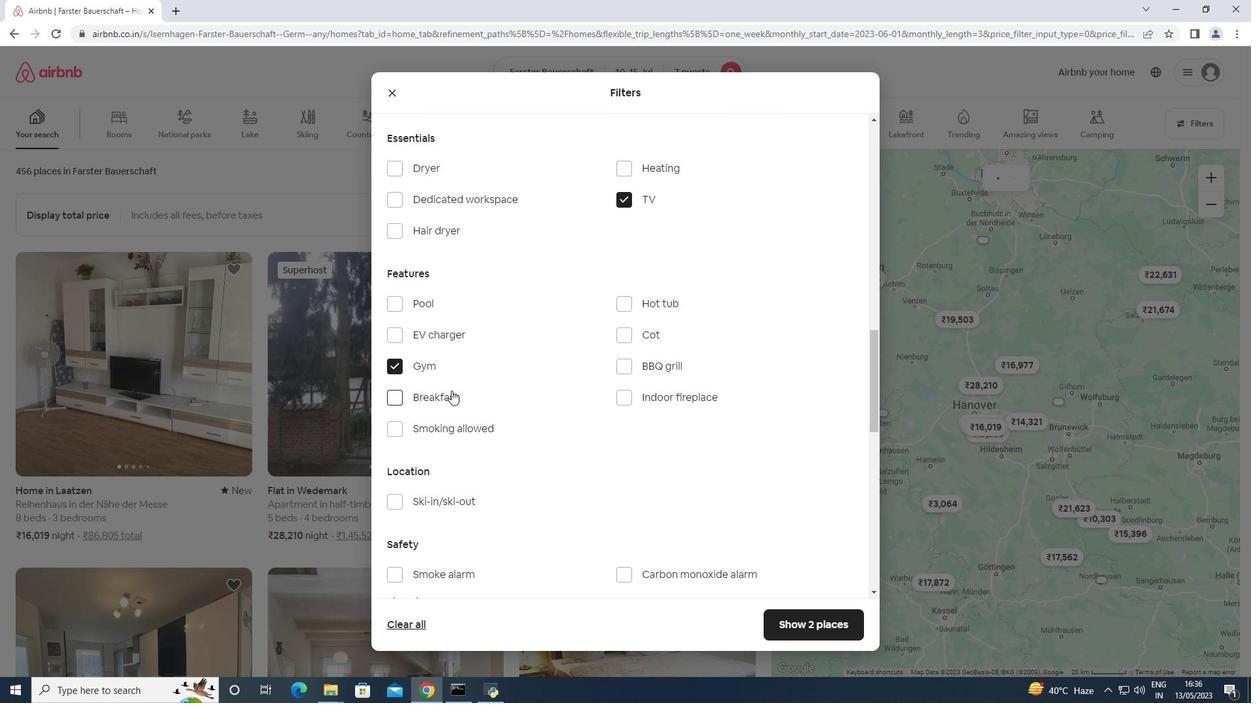 
Action: Mouse moved to (839, 496)
Screenshot: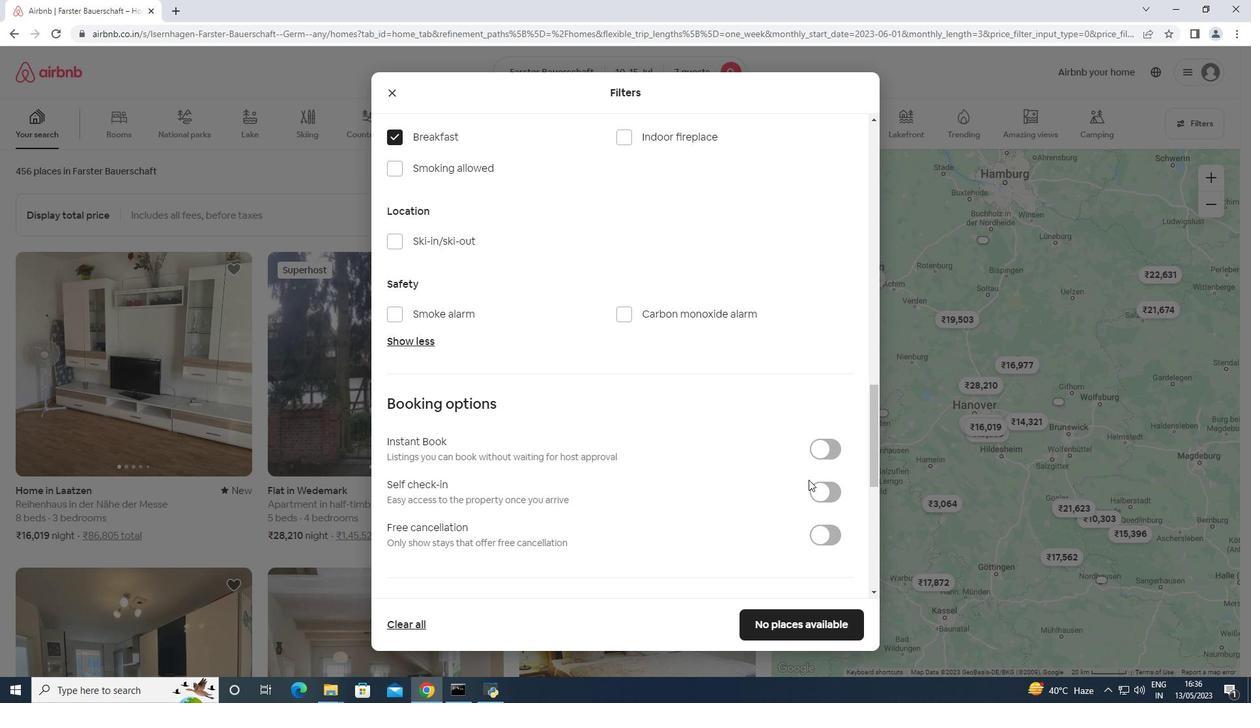 
Action: Mouse pressed left at (839, 496)
Screenshot: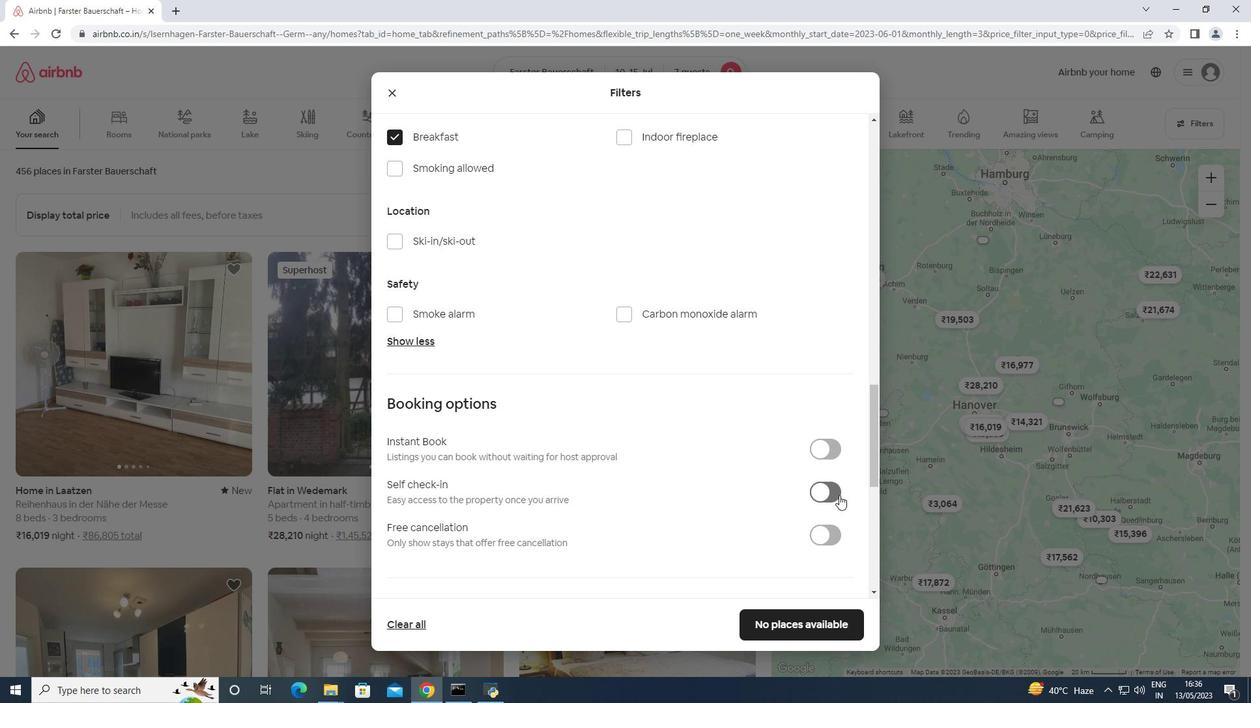 
Action: Mouse moved to (811, 464)
Screenshot: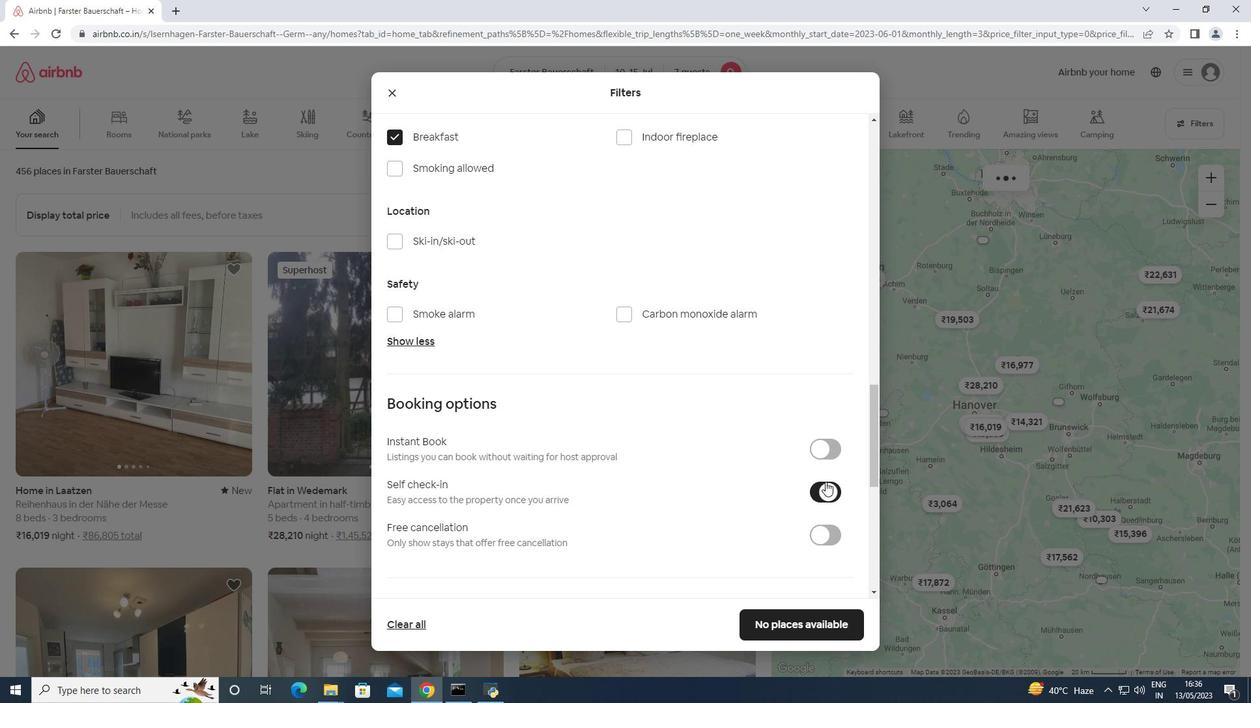 
Action: Mouse scrolled (811, 463) with delta (0, 0)
Screenshot: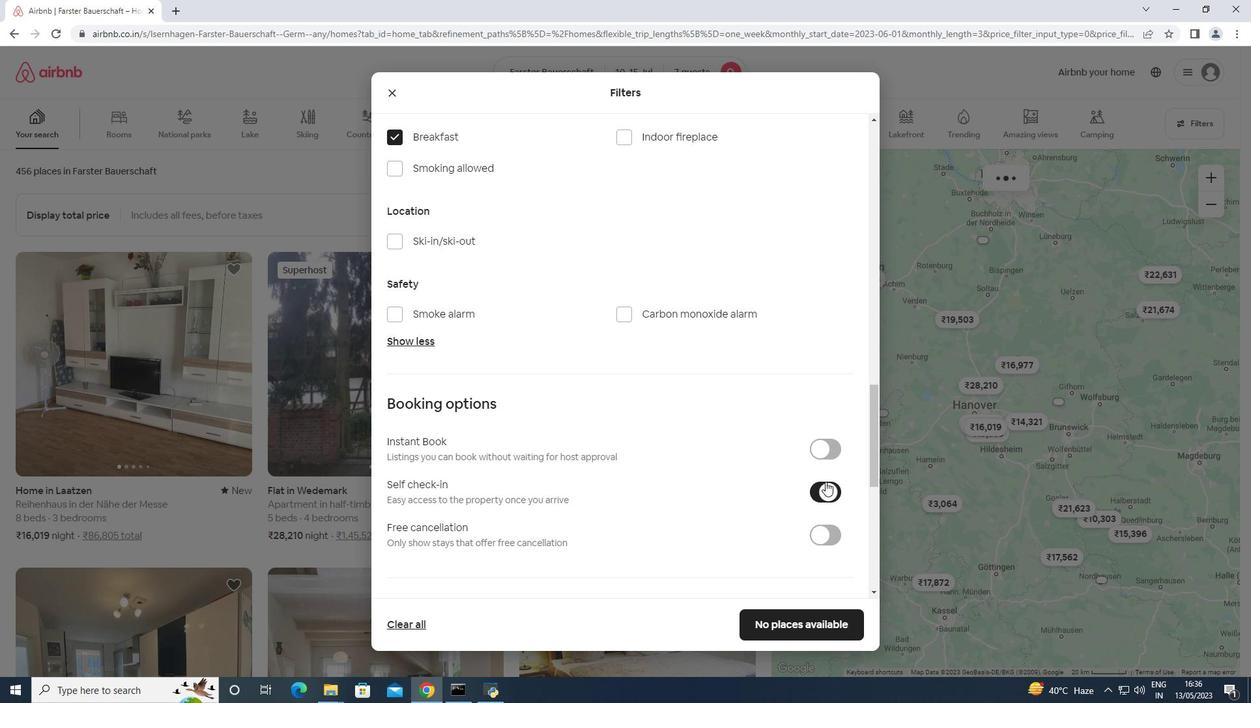 
Action: Mouse scrolled (811, 463) with delta (0, 0)
Screenshot: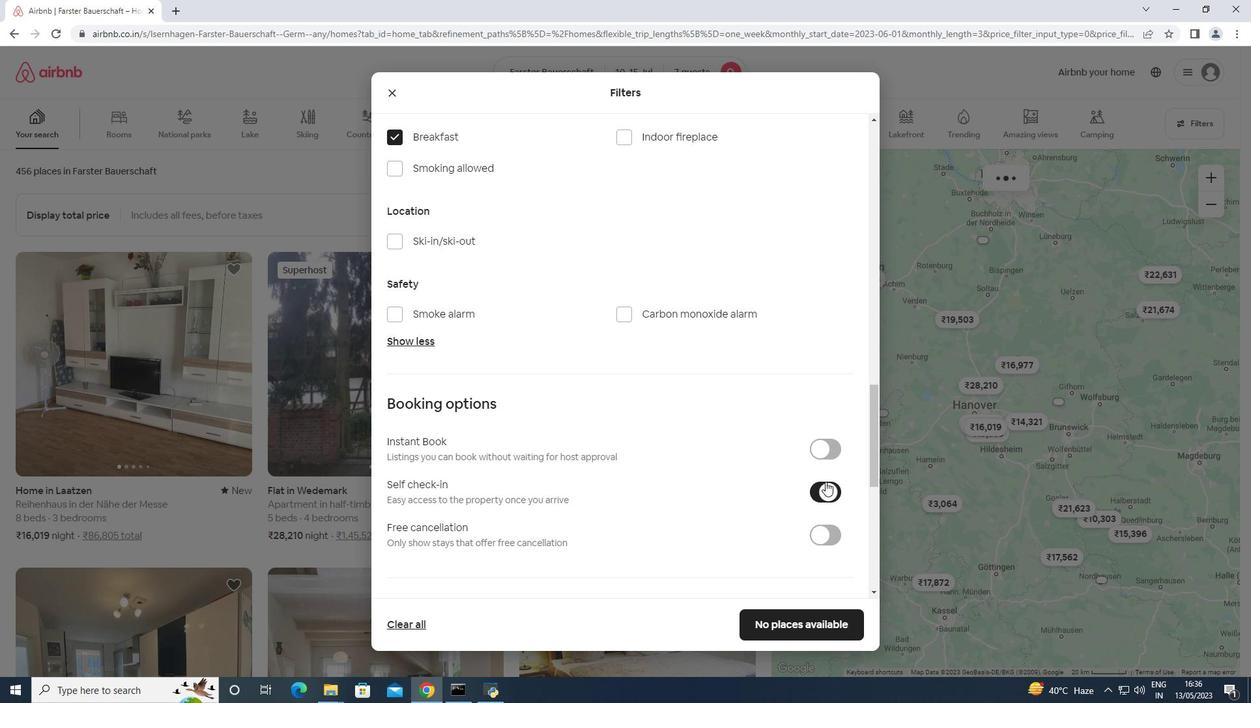 
Action: Mouse scrolled (811, 463) with delta (0, 0)
Screenshot: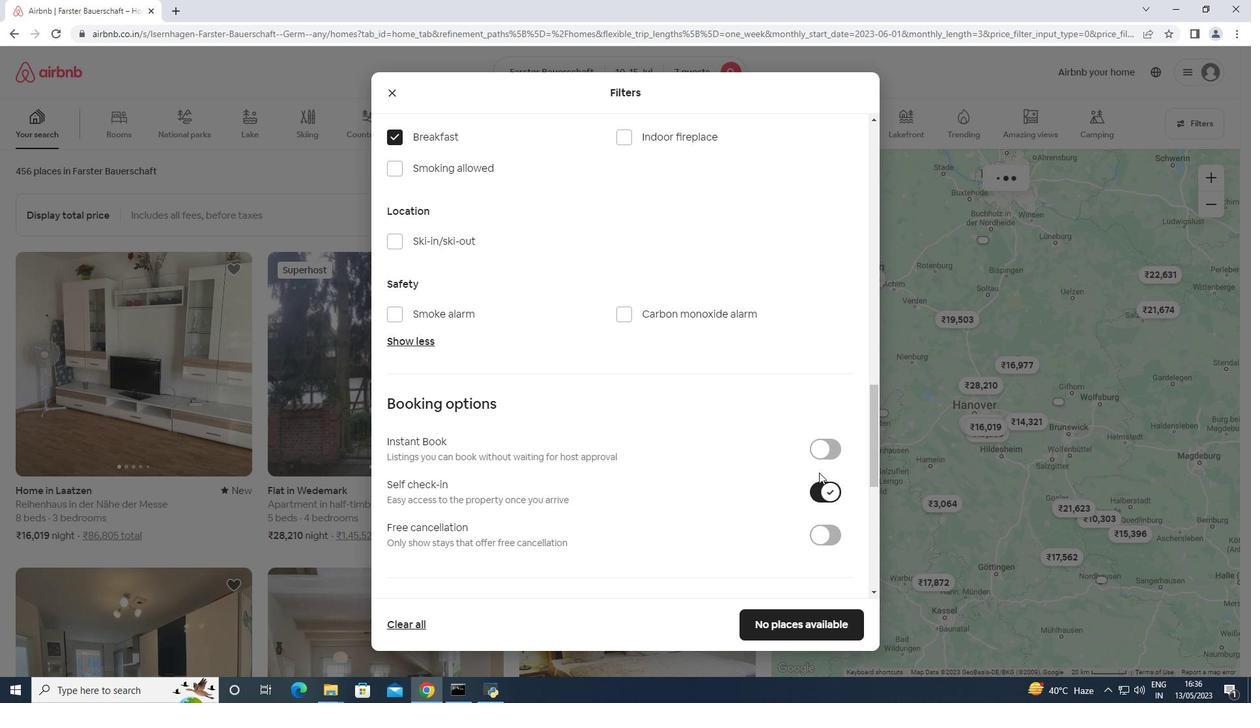 
Action: Mouse scrolled (811, 463) with delta (0, 0)
Screenshot: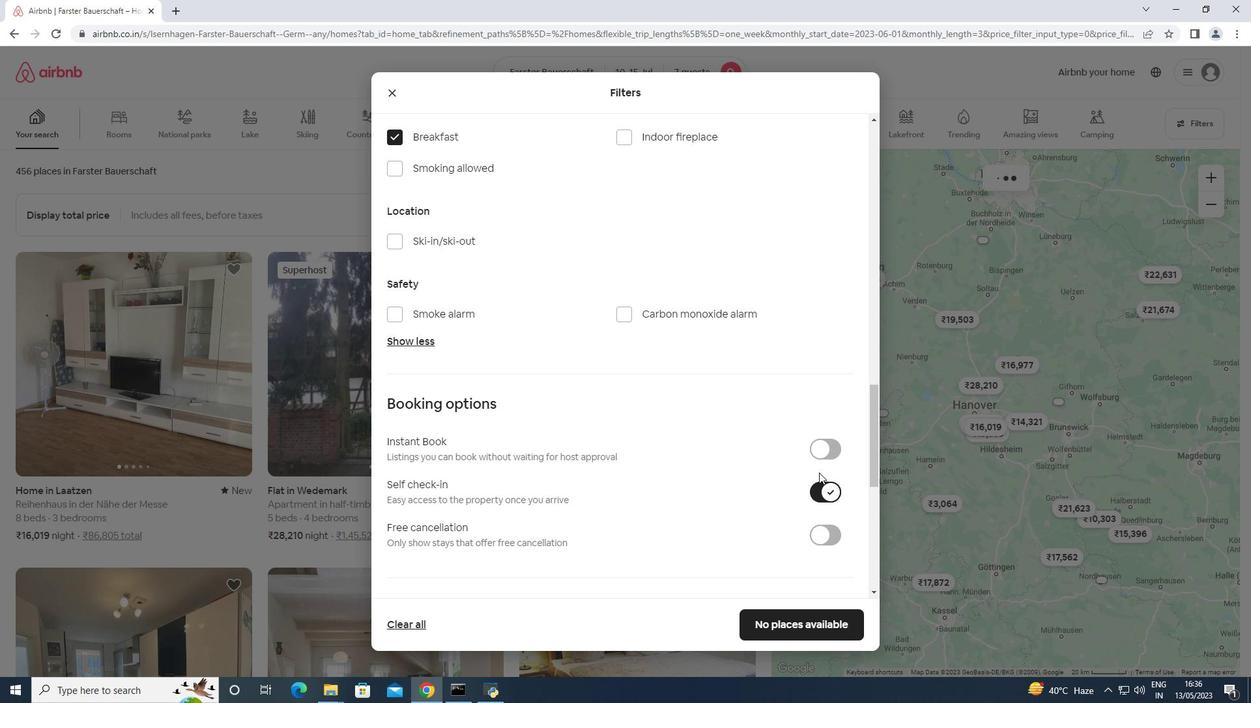 
Action: Mouse scrolled (811, 463) with delta (0, 0)
Screenshot: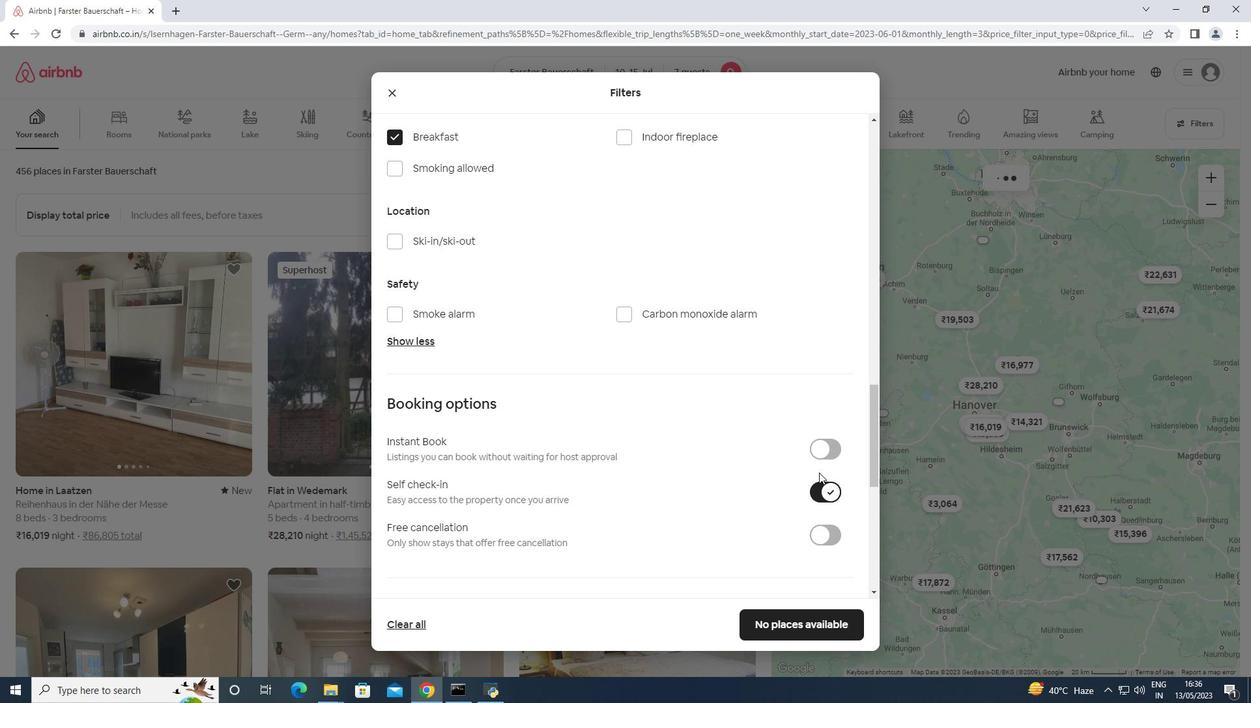 
Action: Mouse scrolled (811, 463) with delta (0, 0)
Screenshot: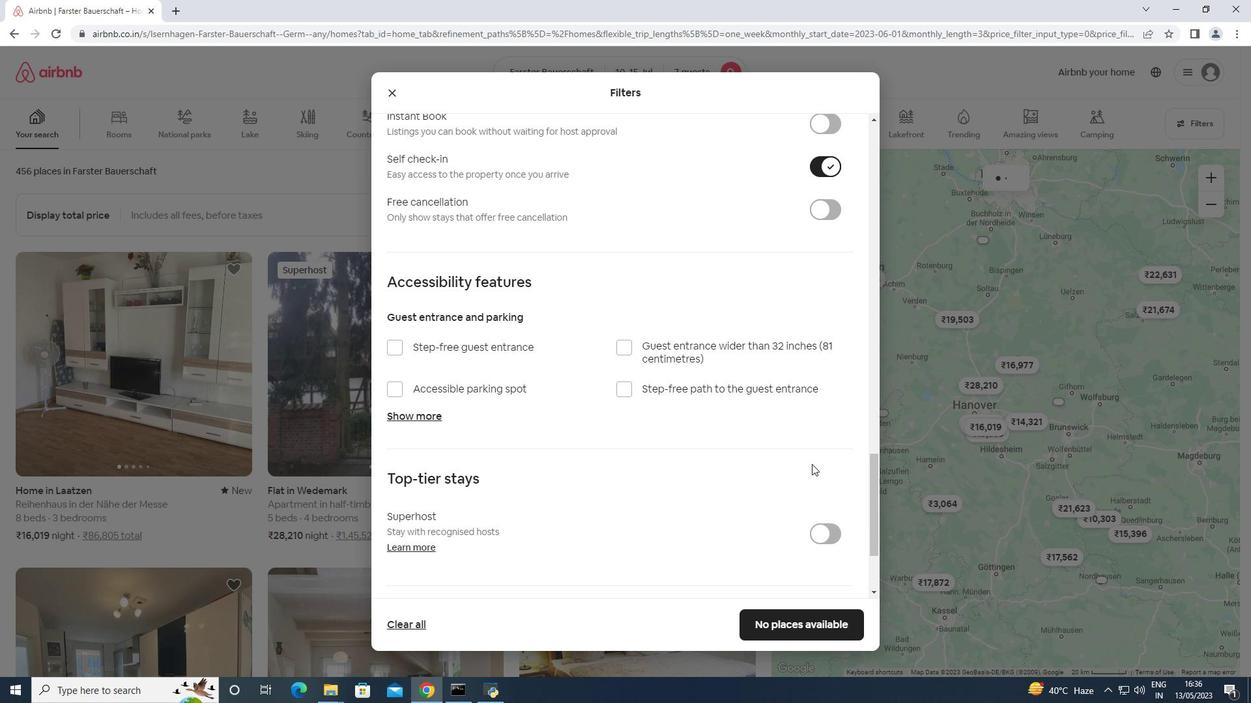 
Action: Mouse scrolled (811, 463) with delta (0, 0)
Screenshot: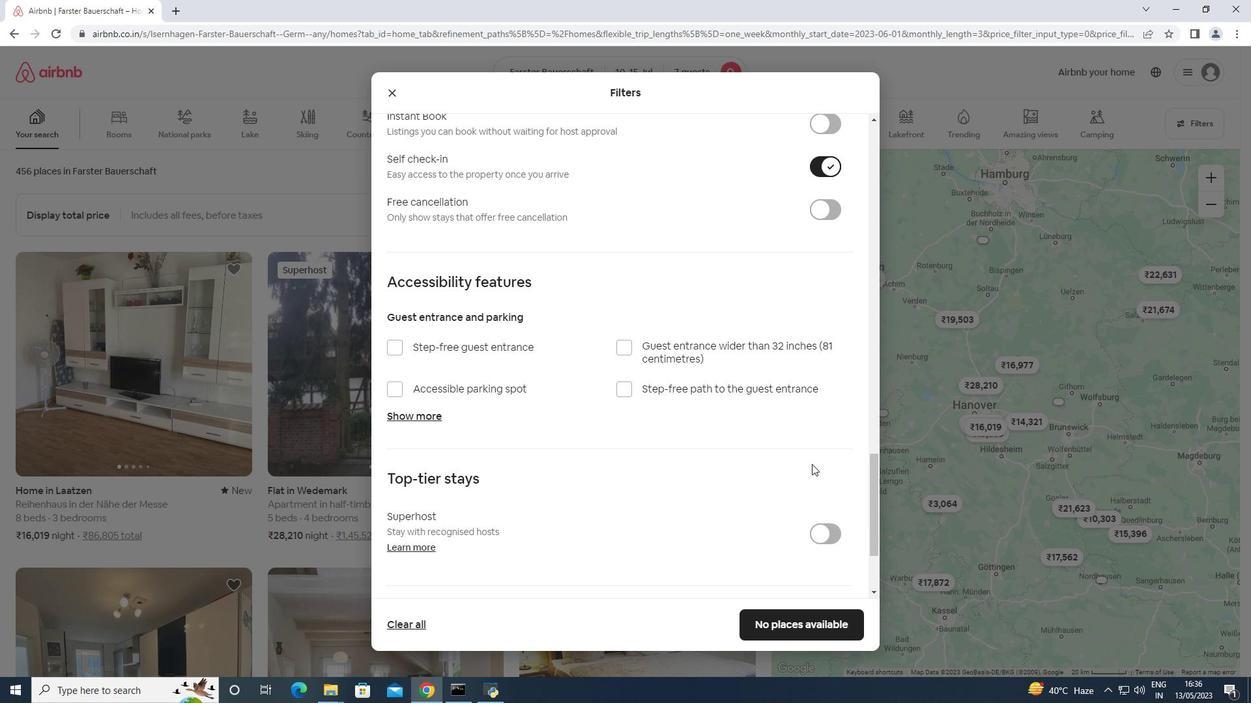
Action: Mouse scrolled (811, 463) with delta (0, 0)
Screenshot: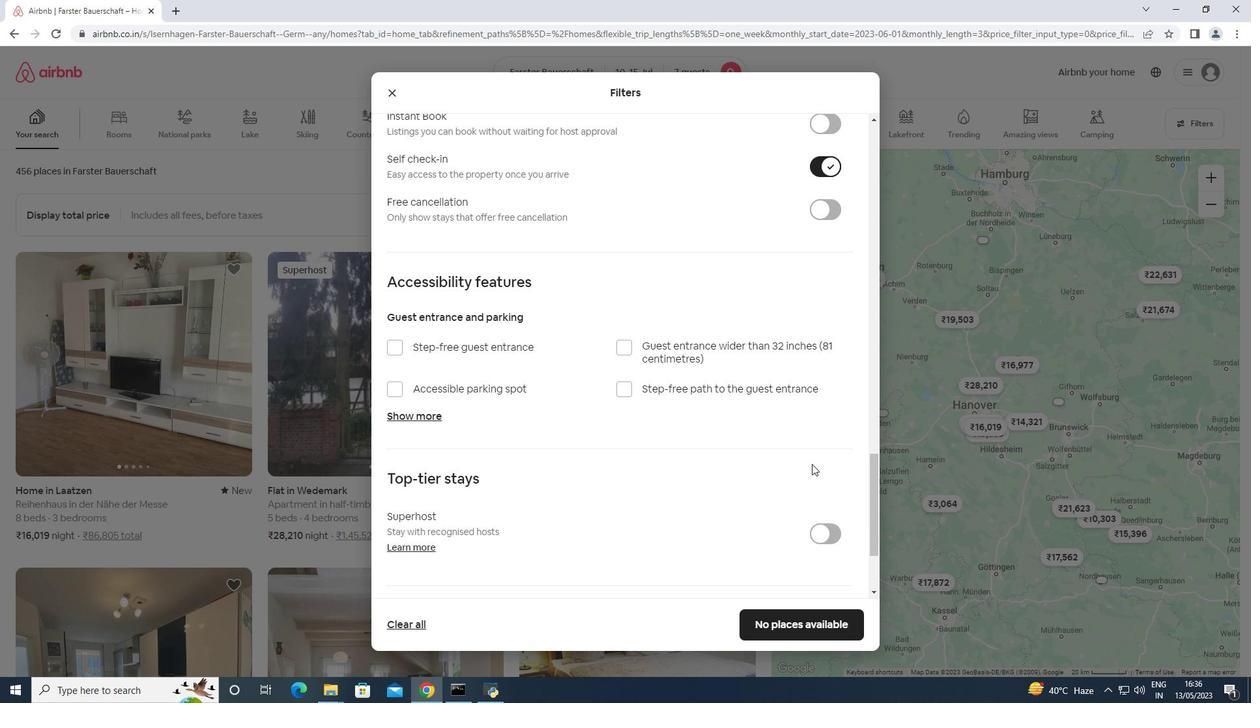 
Action: Mouse scrolled (811, 463) with delta (0, 0)
Screenshot: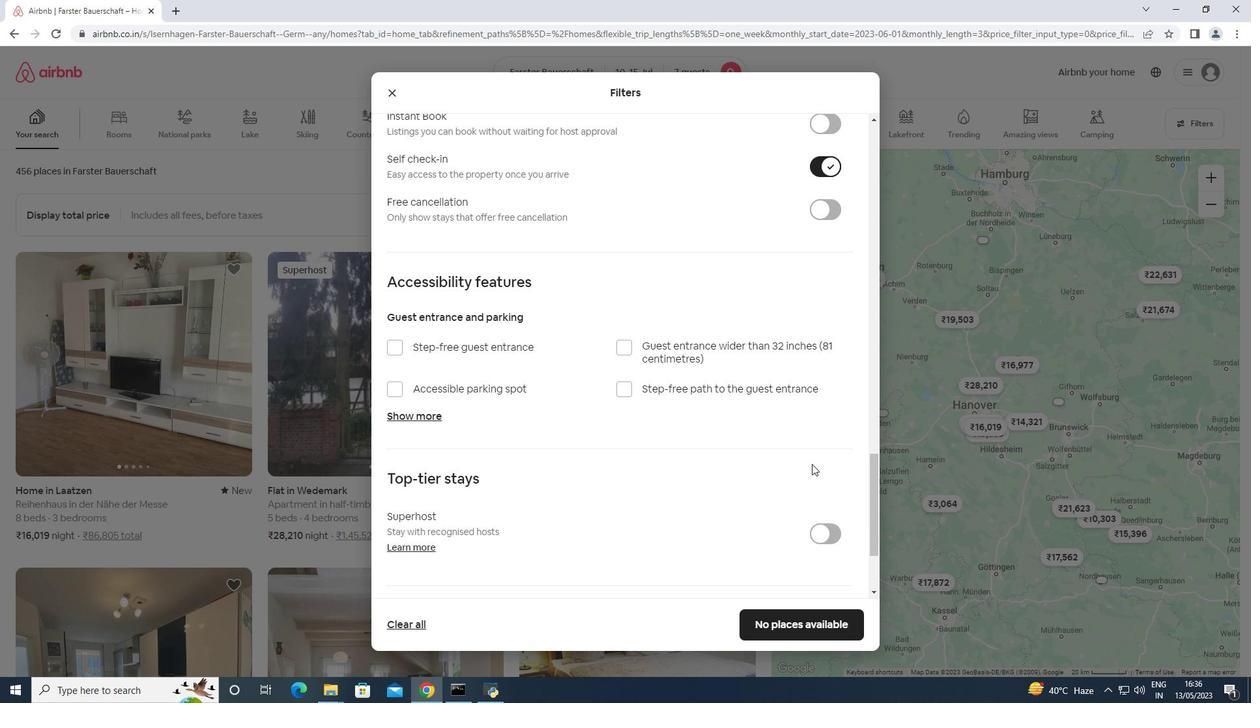 
Action: Mouse scrolled (811, 463) with delta (0, 0)
Screenshot: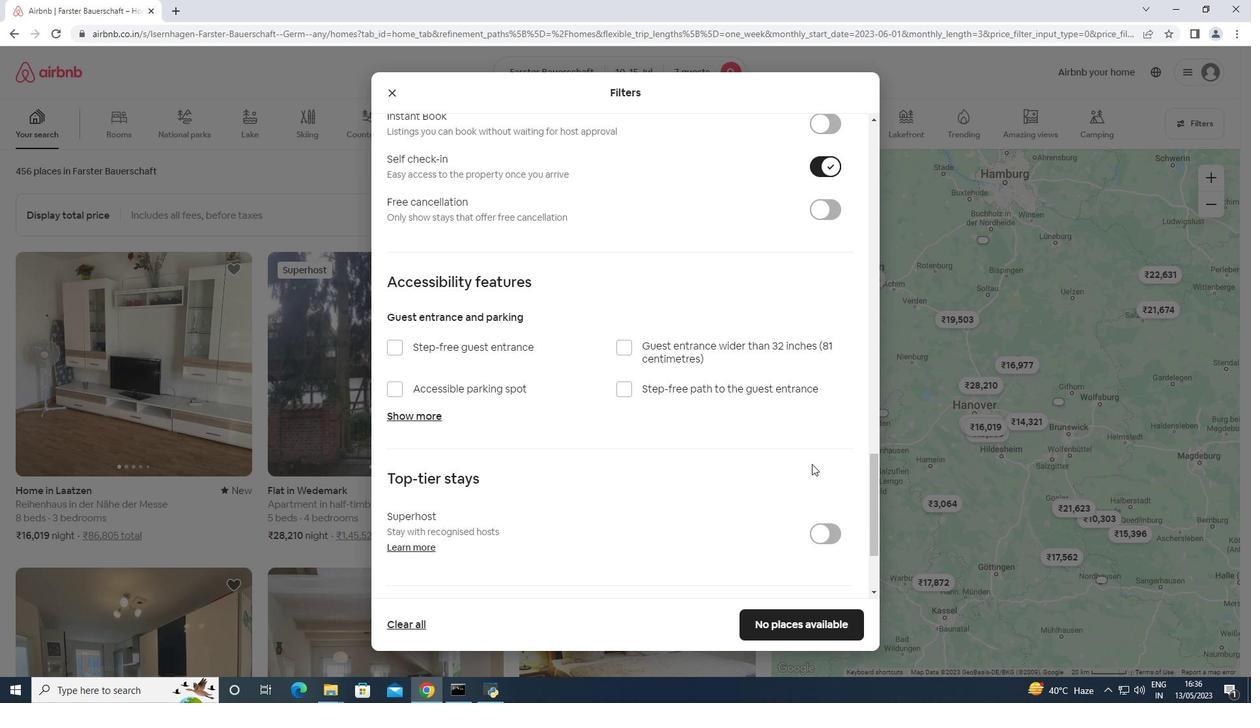 
Action: Mouse moved to (481, 501)
Screenshot: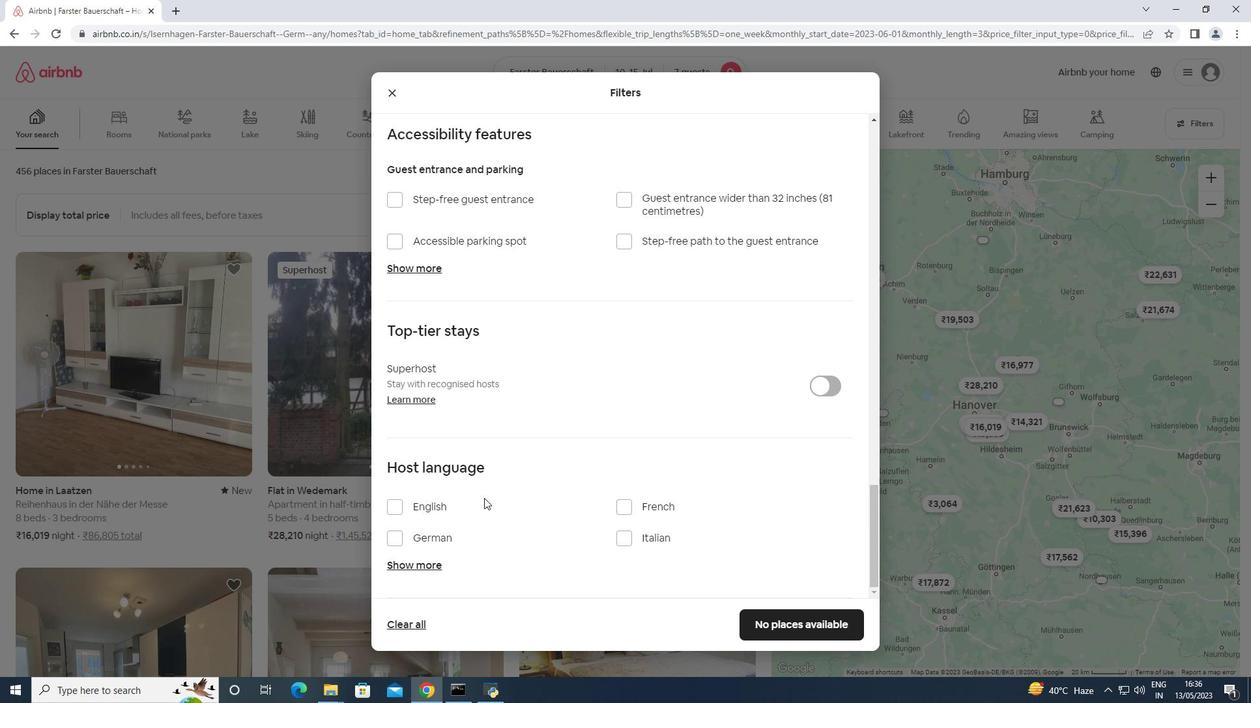 
Action: Mouse pressed left at (481, 501)
Screenshot: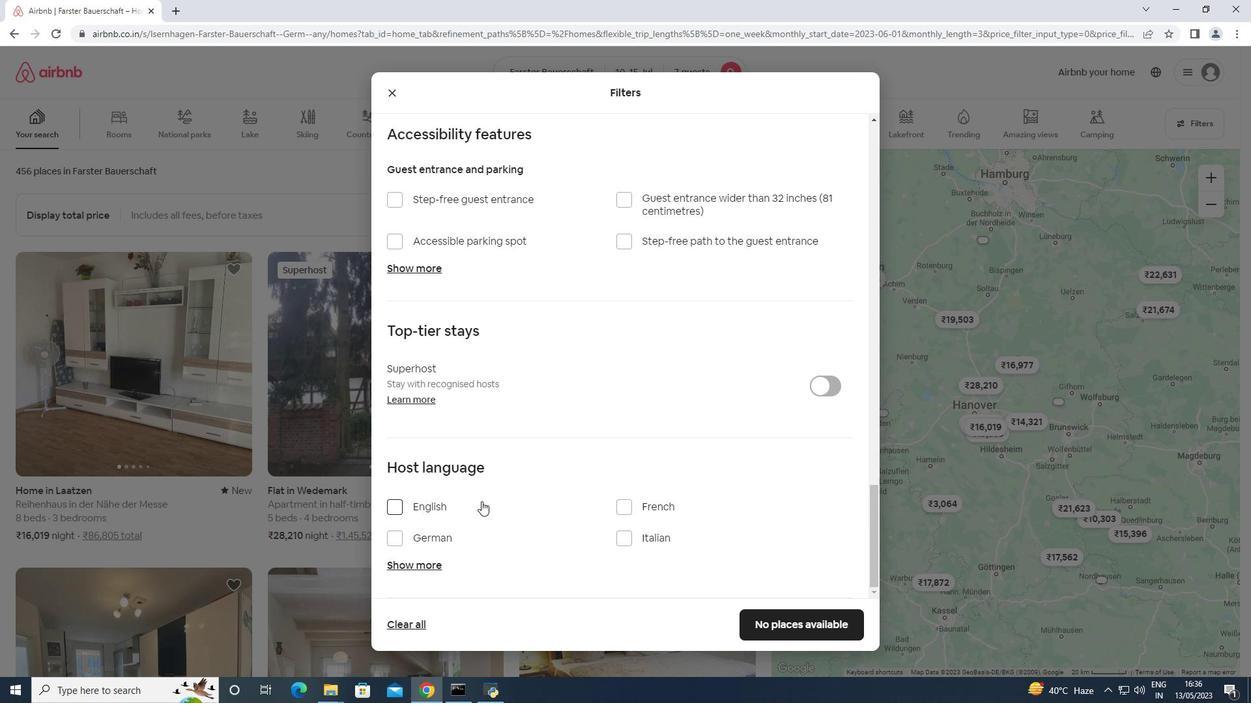 
Action: Mouse moved to (768, 630)
Screenshot: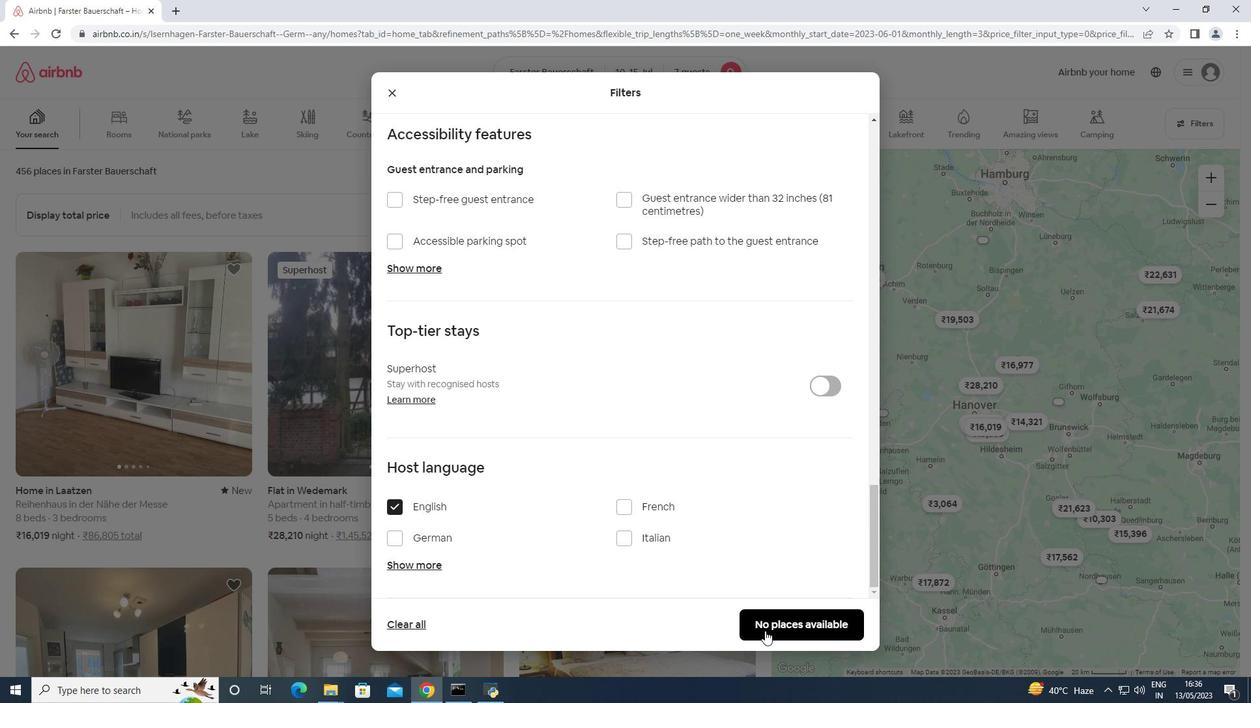 
Action: Mouse pressed left at (768, 630)
Screenshot: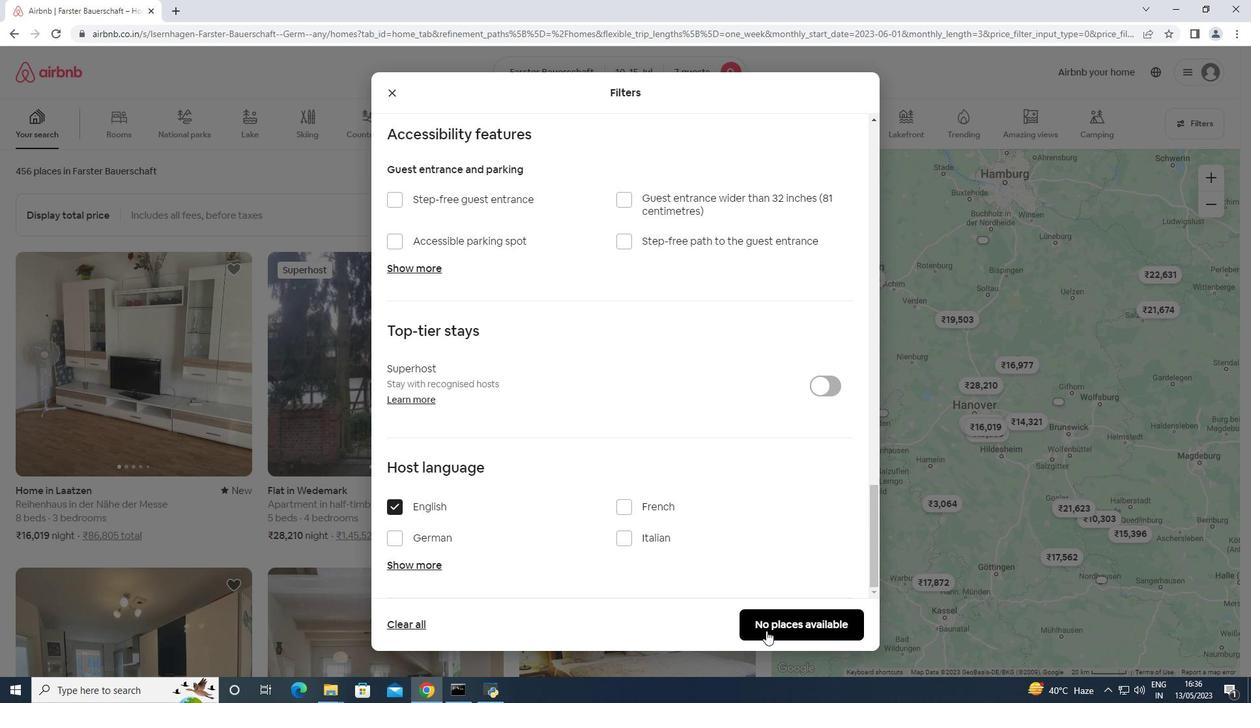 
Action: Mouse moved to (683, 352)
Screenshot: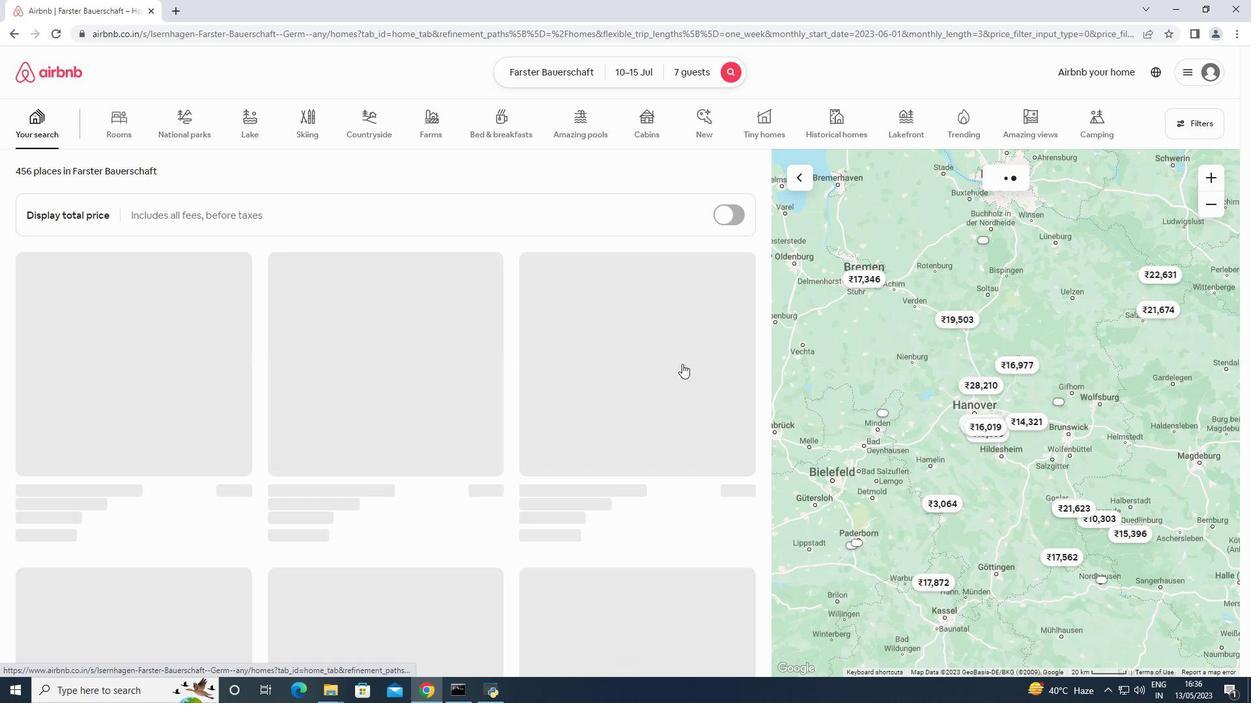 
